 Task: Find connections with filter location Kallithéa with filter topic #Homeofficewith filter profile language French with filter current company Axis Securities Limited with filter school Harcourt Butler Technical University  with filter industry Glass Product Manufacturing with filter service category Training with filter keywords title Wedding Coordinator
Action: Mouse moved to (291, 239)
Screenshot: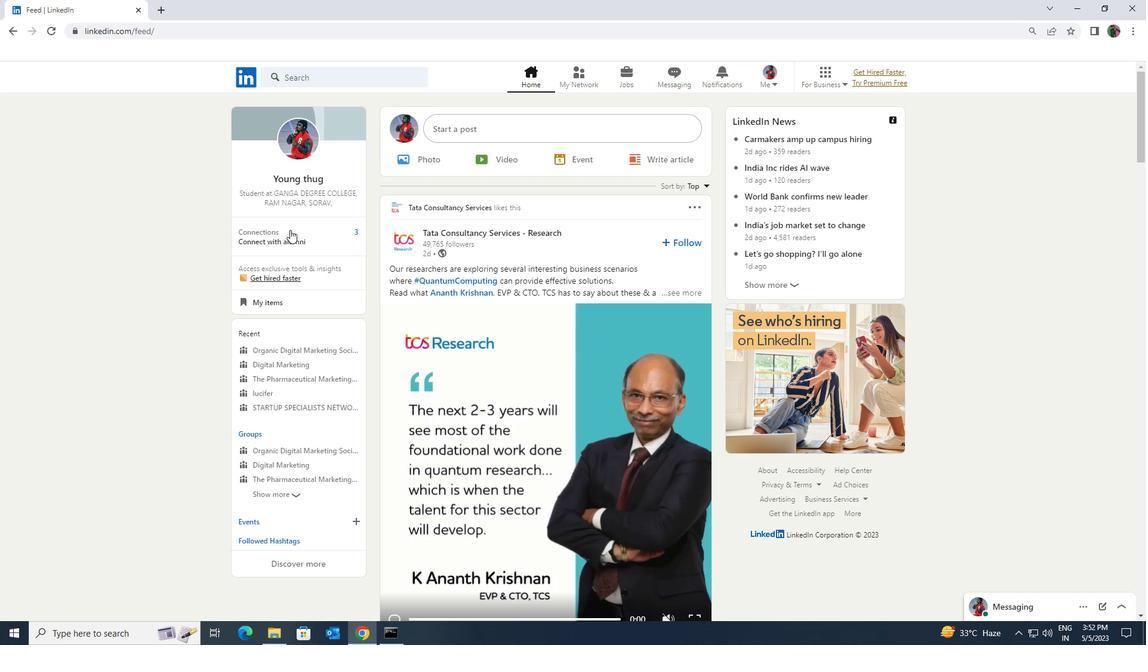 
Action: Mouse pressed left at (291, 239)
Screenshot: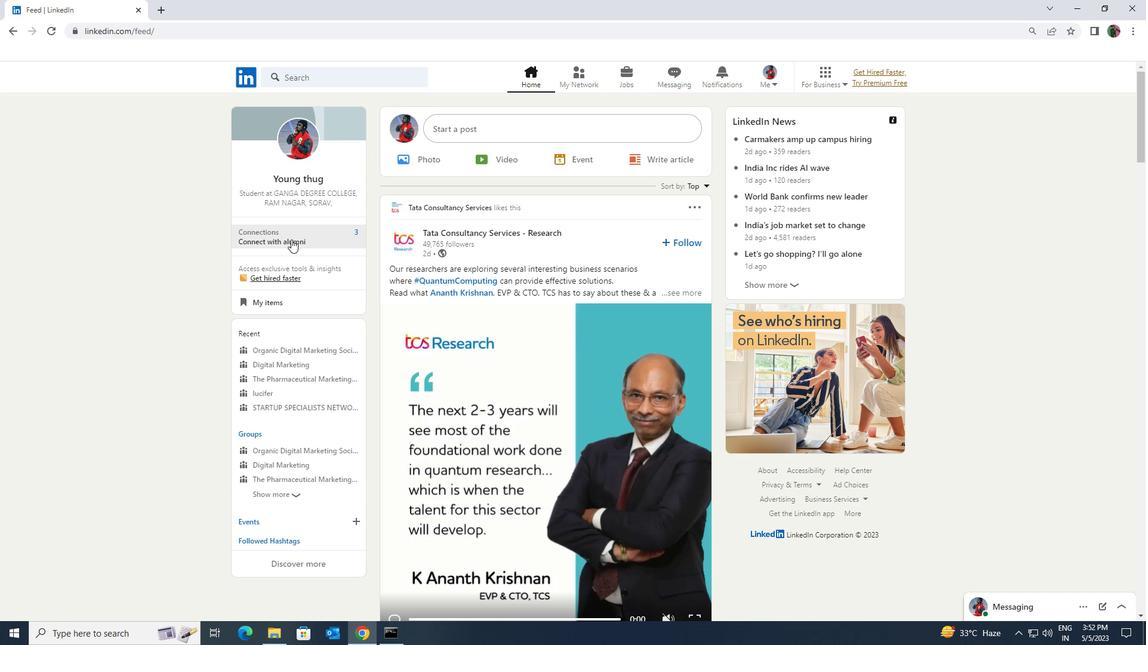 
Action: Mouse moved to (334, 152)
Screenshot: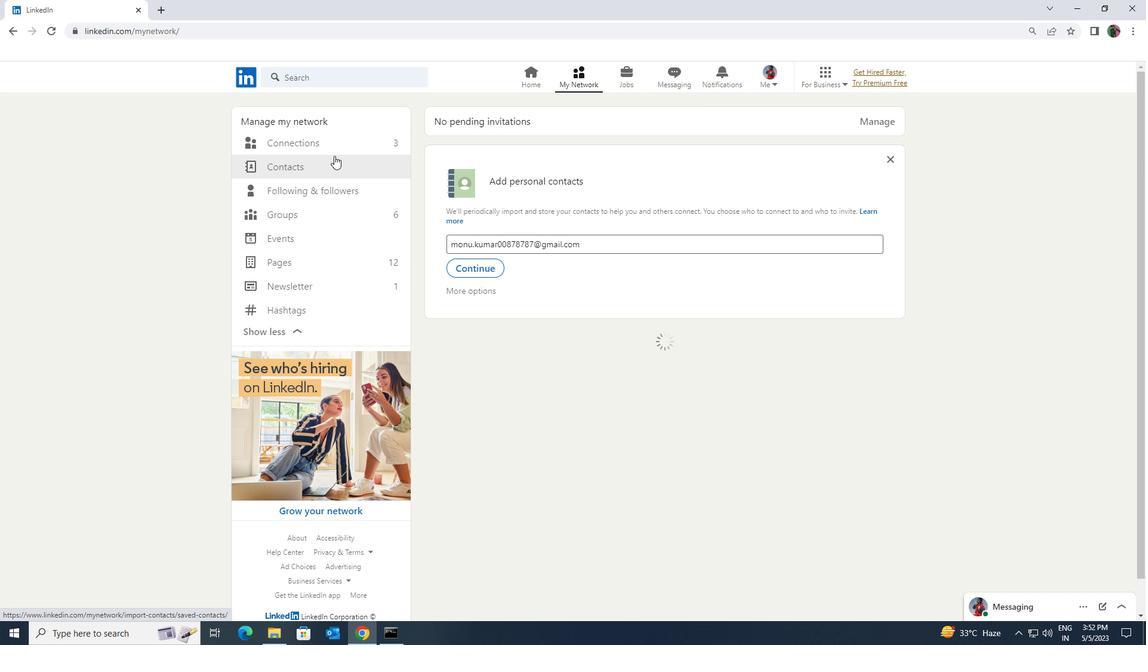 
Action: Mouse pressed left at (334, 152)
Screenshot: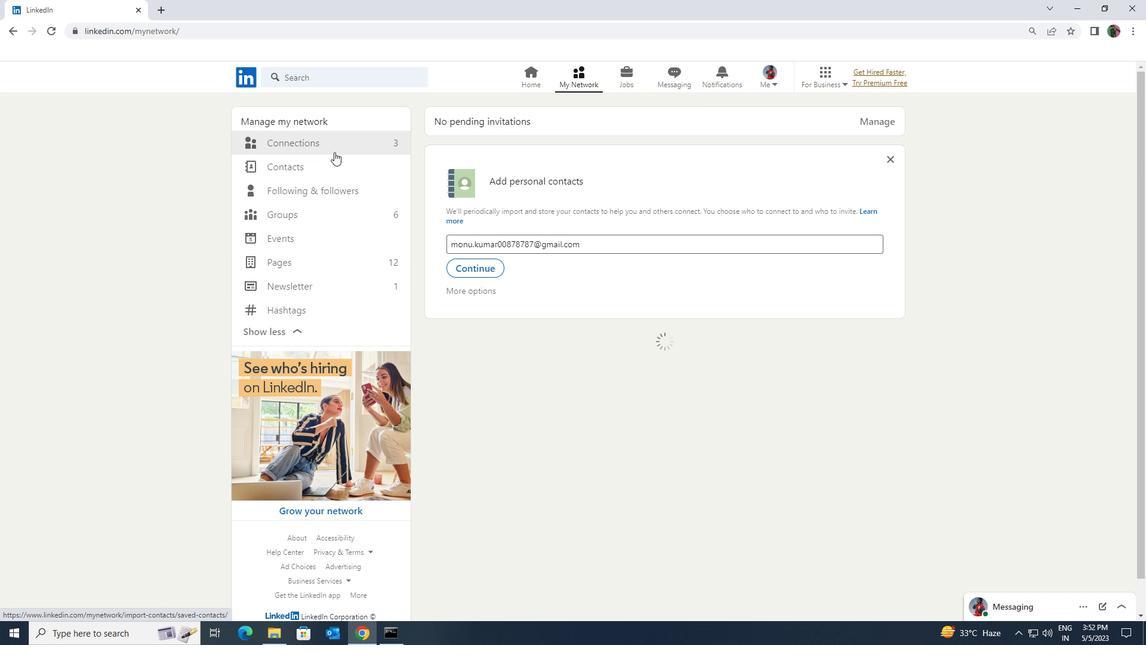 
Action: Mouse moved to (335, 144)
Screenshot: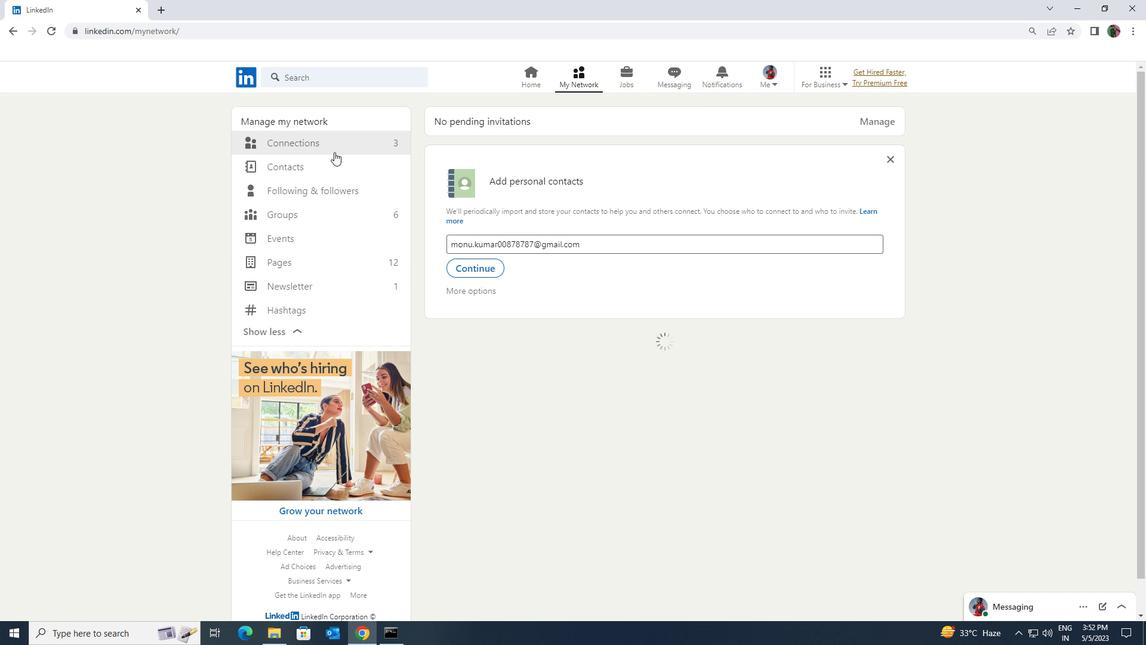 
Action: Mouse pressed left at (335, 144)
Screenshot: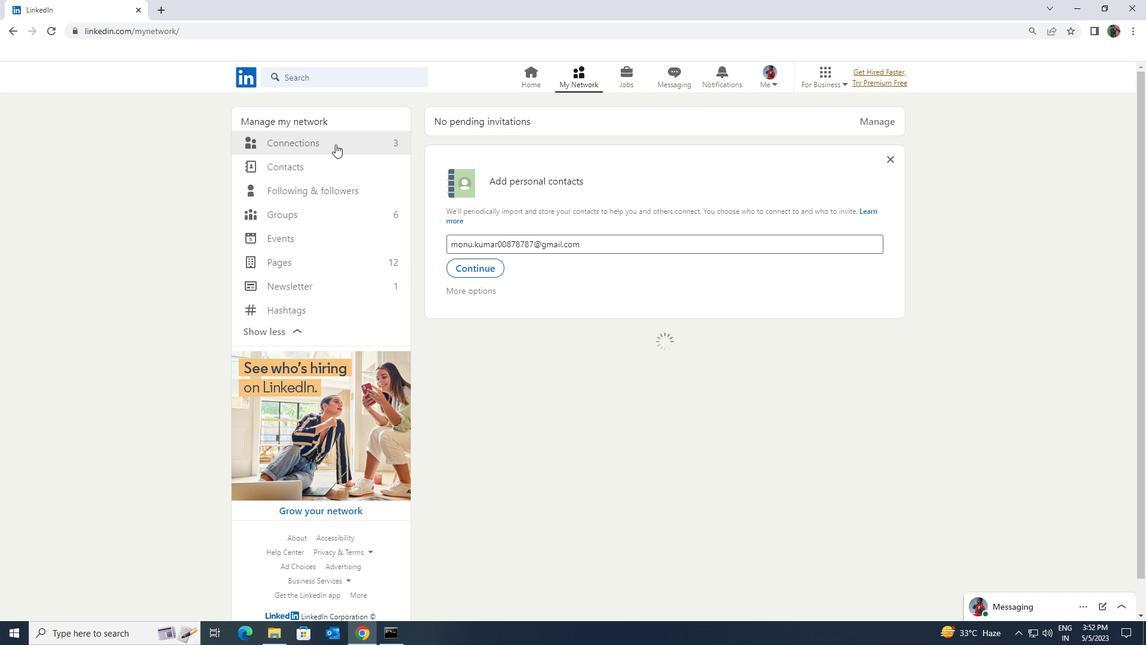 
Action: Mouse moved to (384, 139)
Screenshot: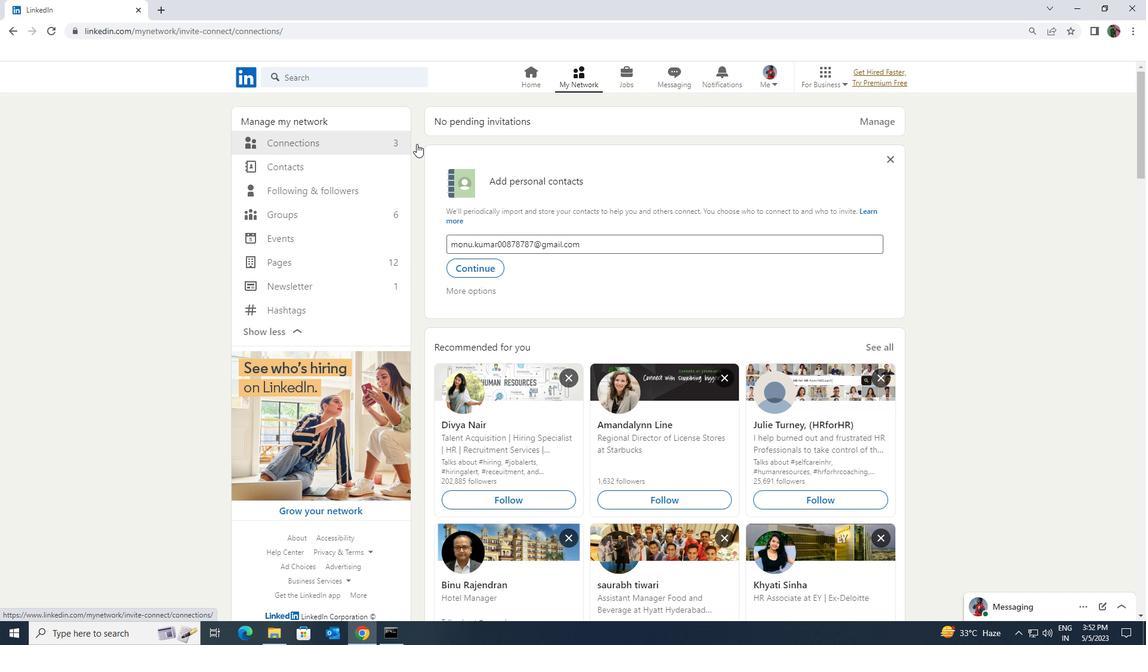 
Action: Mouse pressed left at (384, 139)
Screenshot: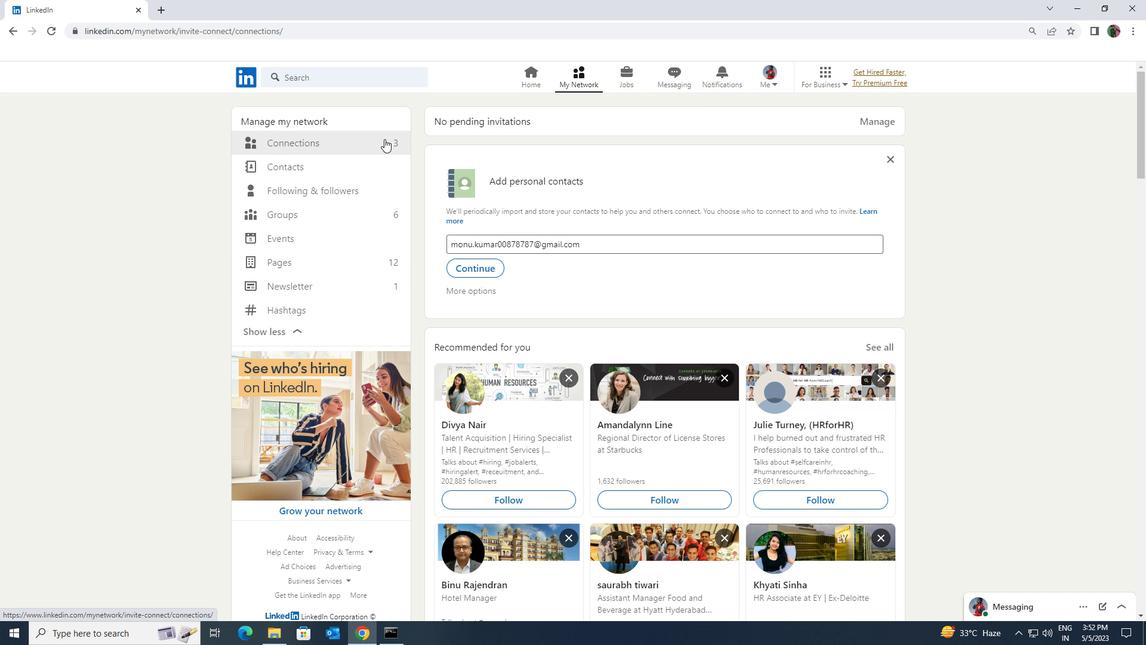 
Action: Mouse moved to (372, 140)
Screenshot: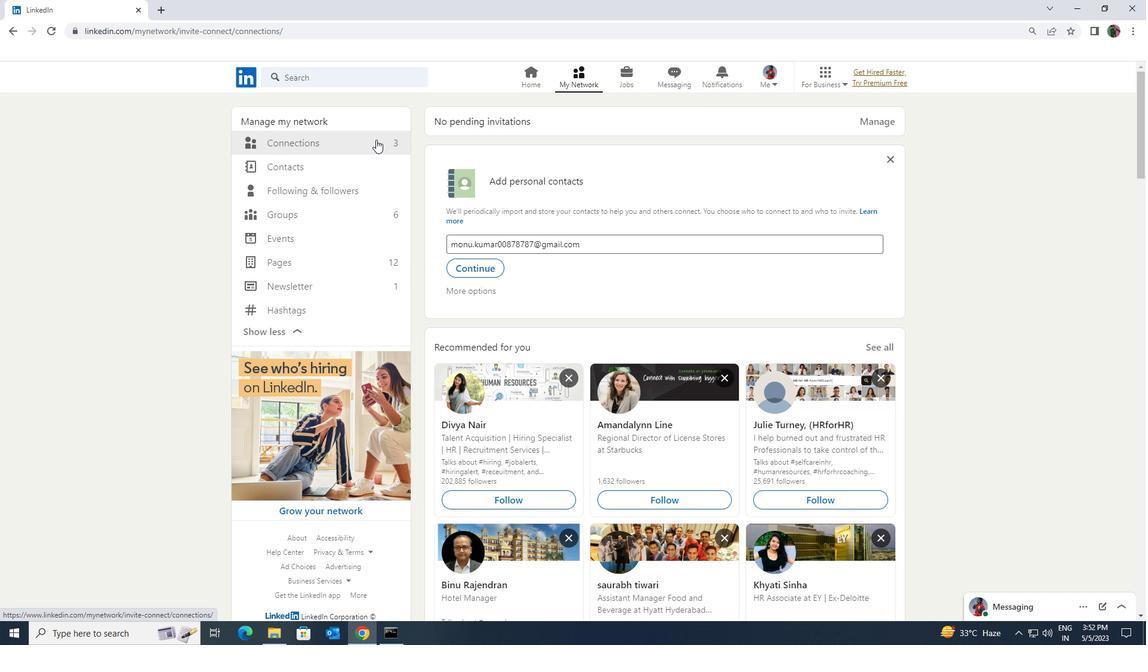 
Action: Mouse pressed left at (372, 140)
Screenshot: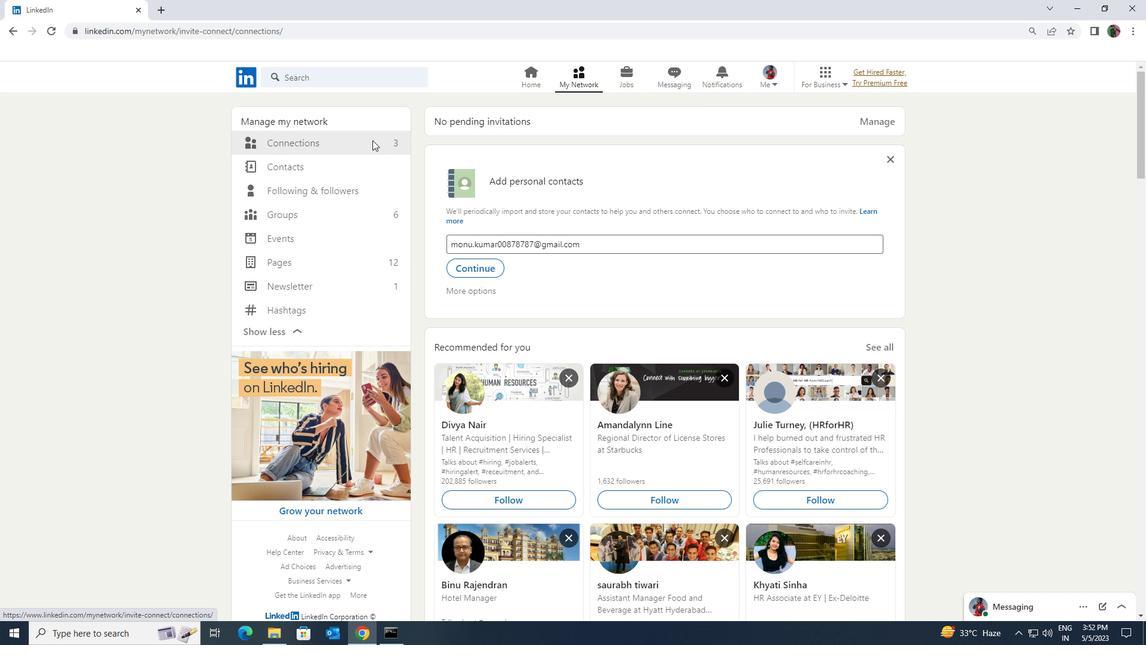 
Action: Mouse moved to (646, 146)
Screenshot: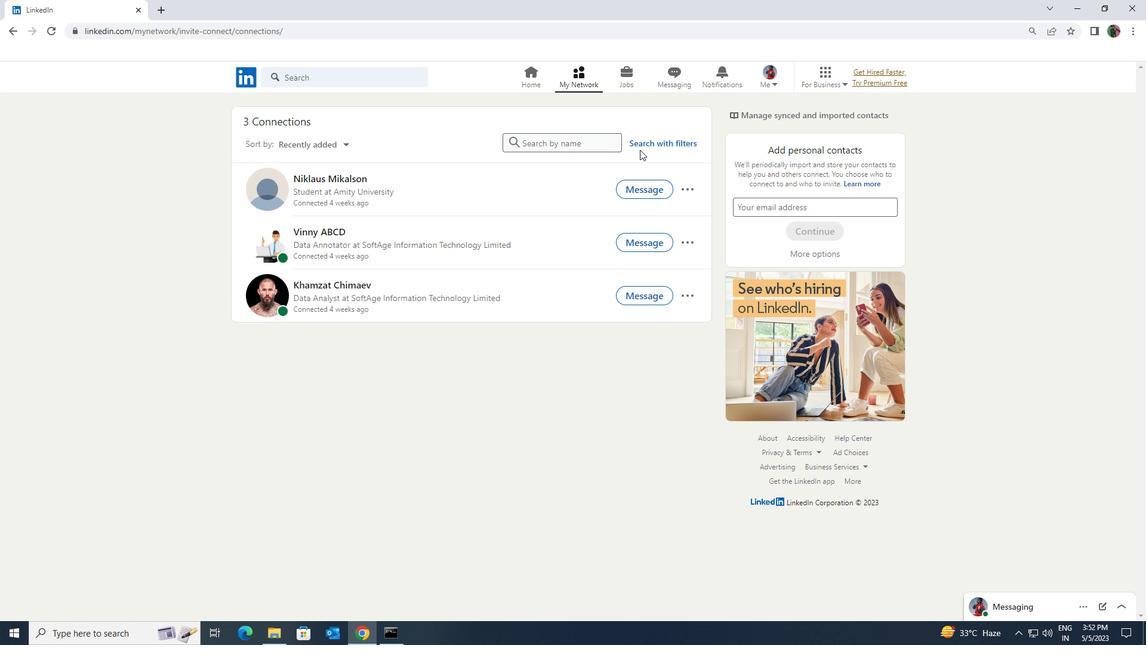 
Action: Mouse pressed left at (646, 146)
Screenshot: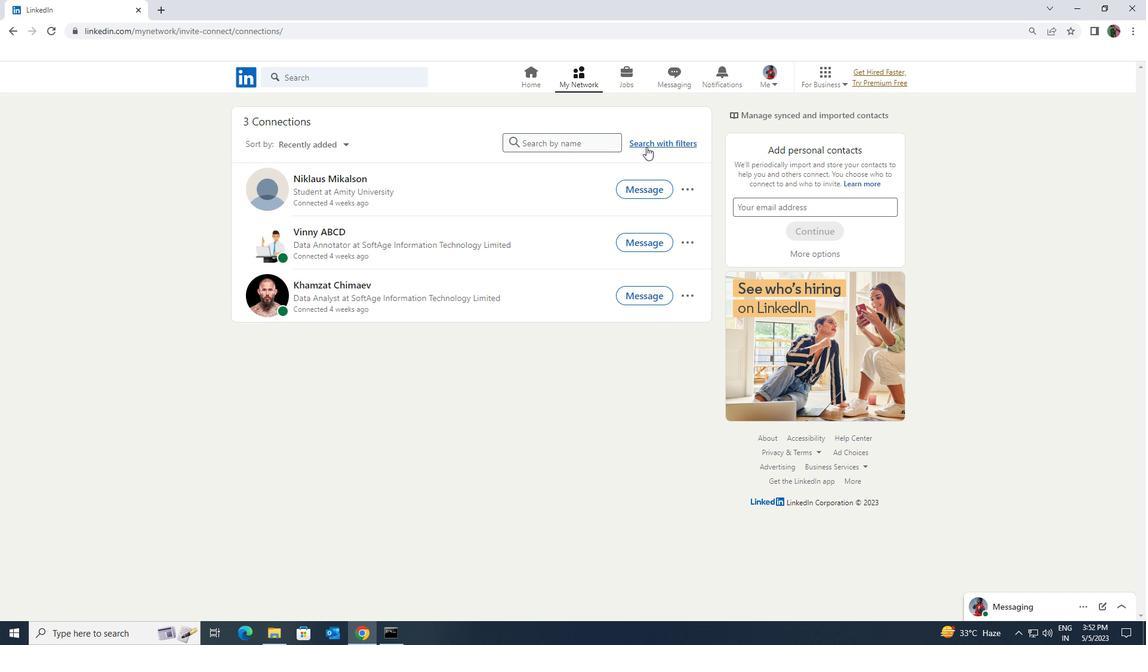 
Action: Mouse moved to (607, 117)
Screenshot: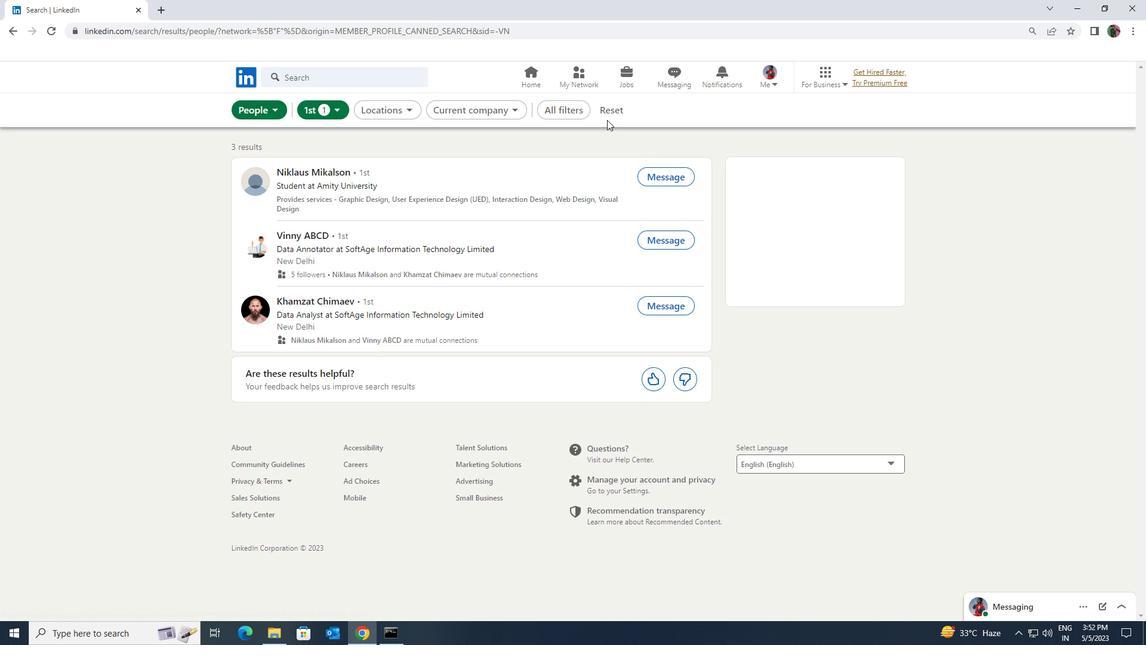 
Action: Mouse pressed left at (607, 117)
Screenshot: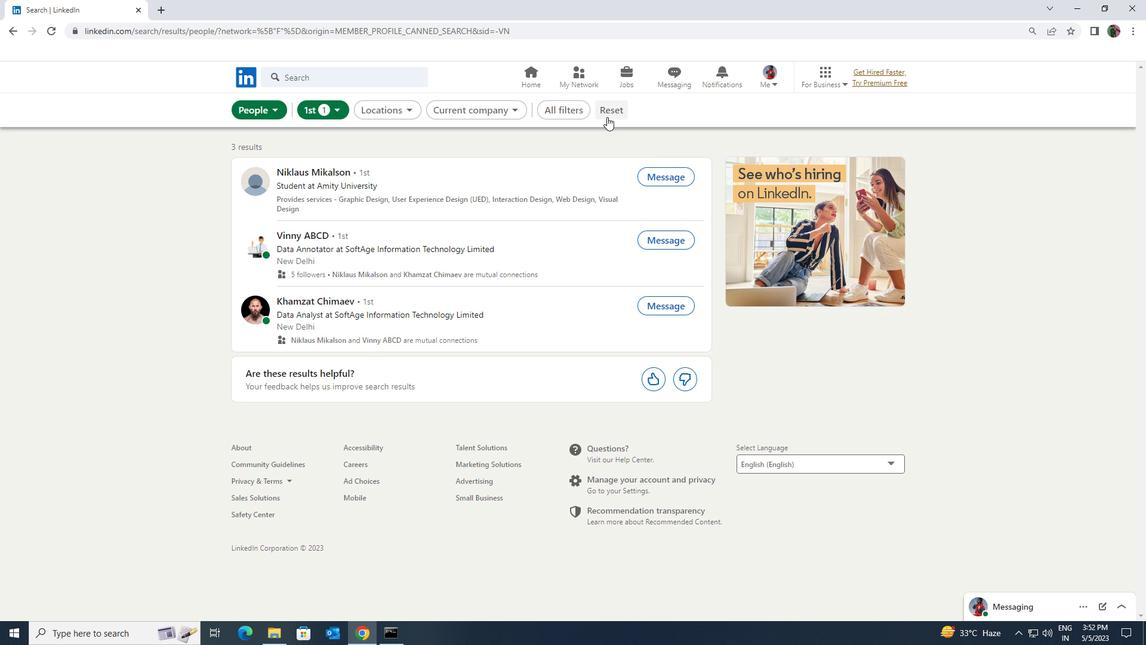 
Action: Mouse moved to (590, 115)
Screenshot: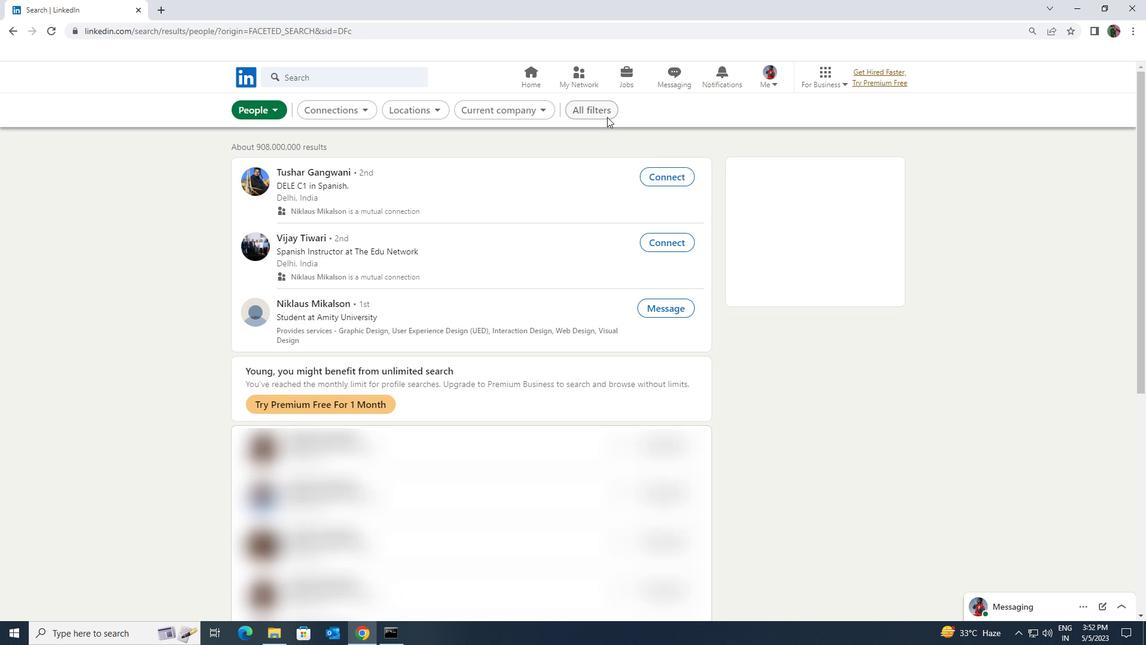 
Action: Mouse pressed left at (590, 115)
Screenshot: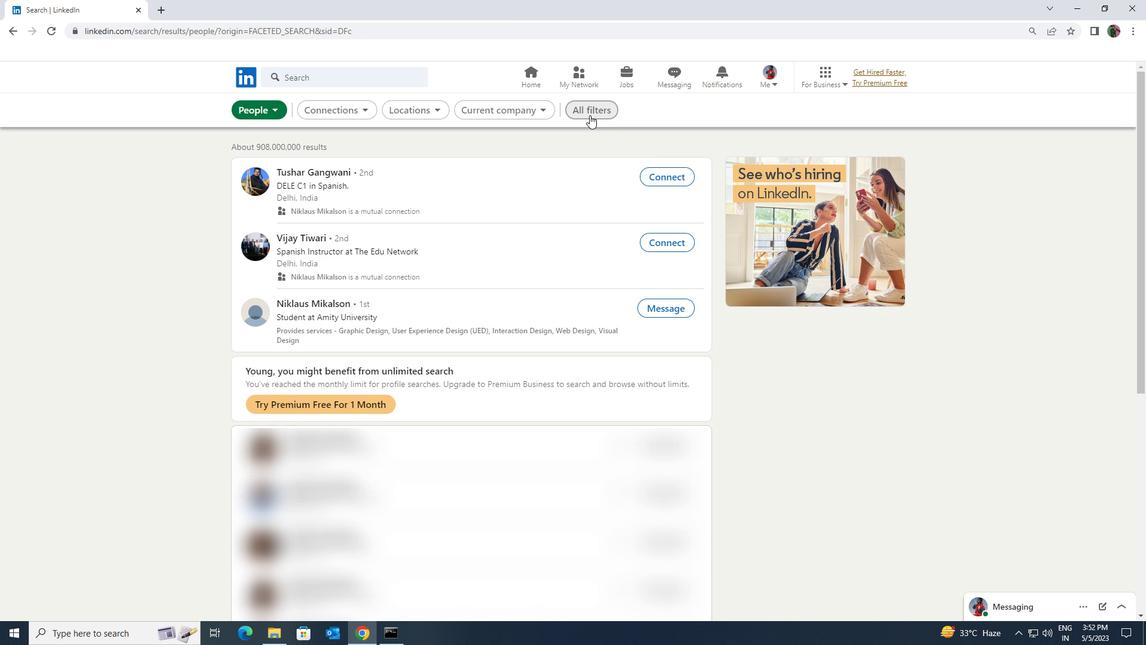 
Action: Mouse moved to (1008, 466)
Screenshot: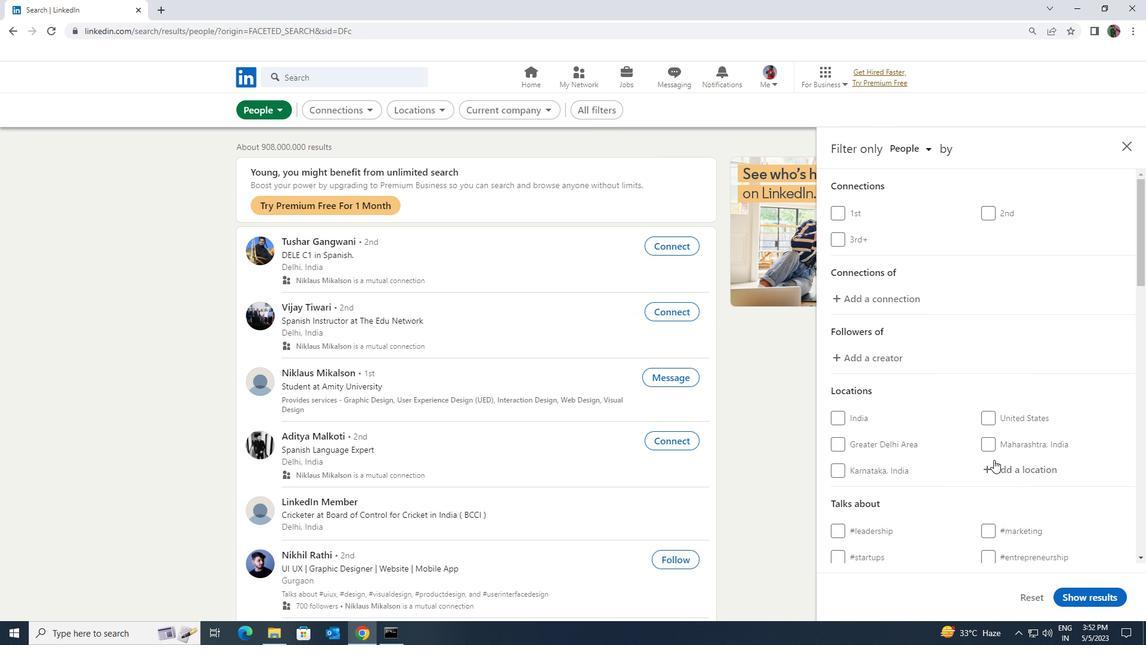
Action: Mouse pressed left at (1008, 466)
Screenshot: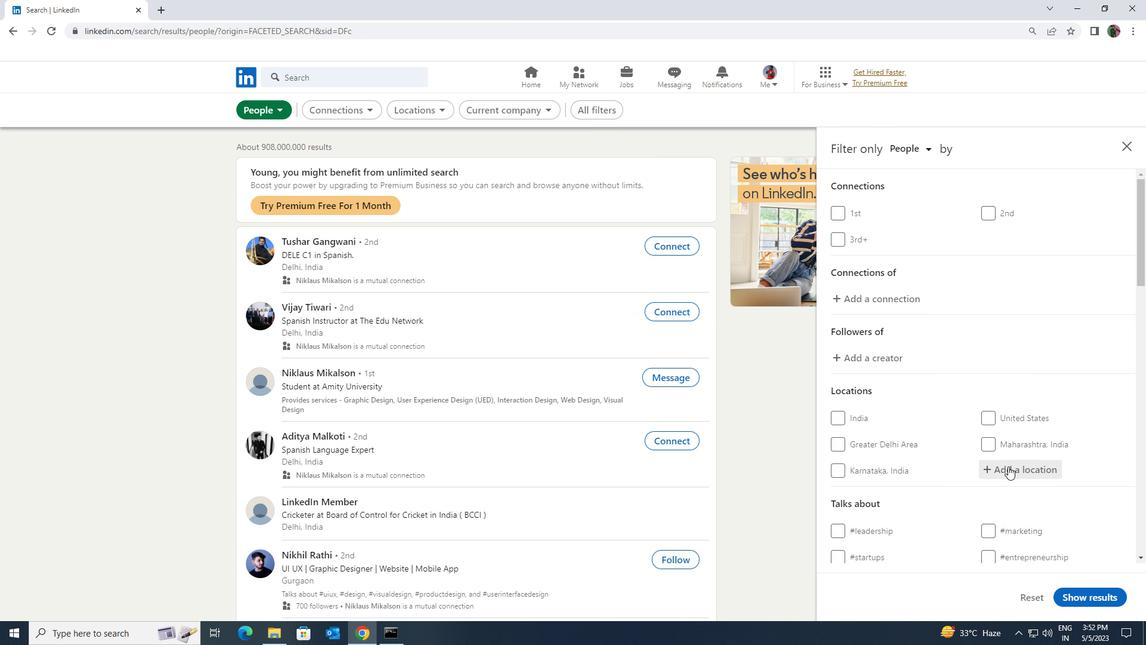 
Action: Key pressed <Key.shift>KALL
Screenshot: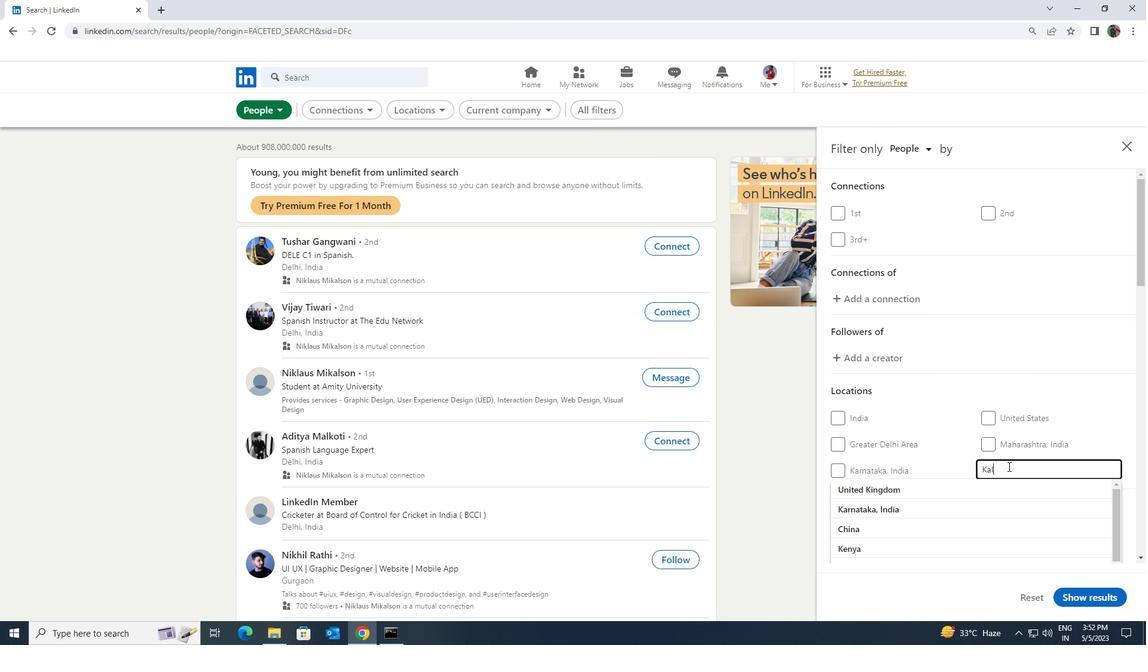 
Action: Mouse moved to (1005, 485)
Screenshot: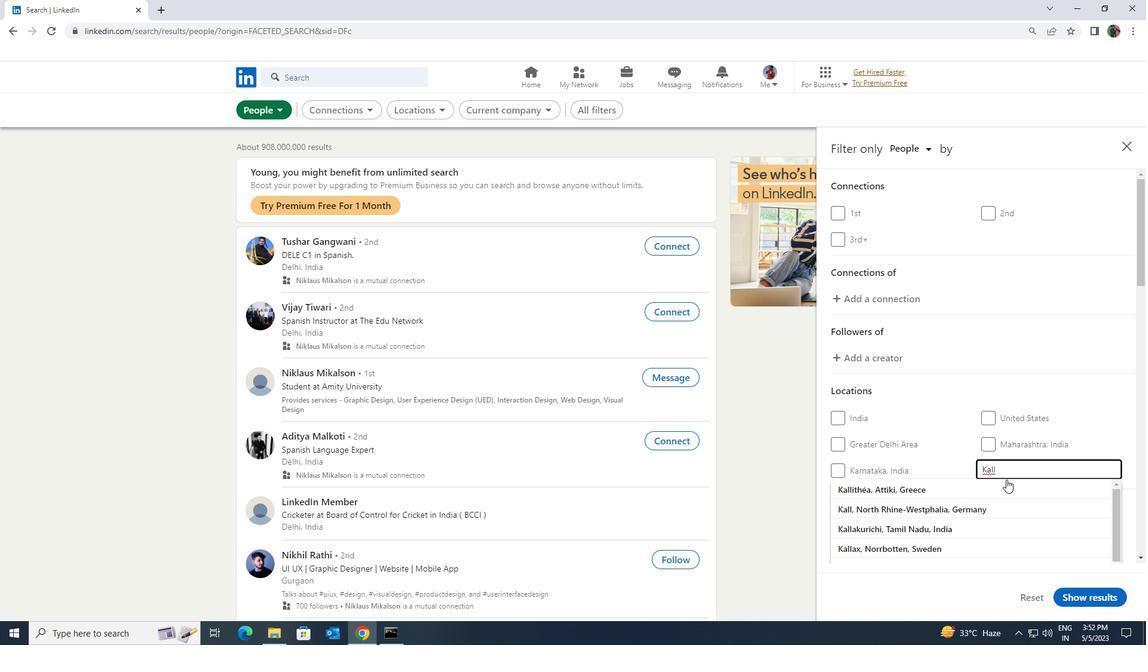 
Action: Mouse pressed left at (1005, 485)
Screenshot: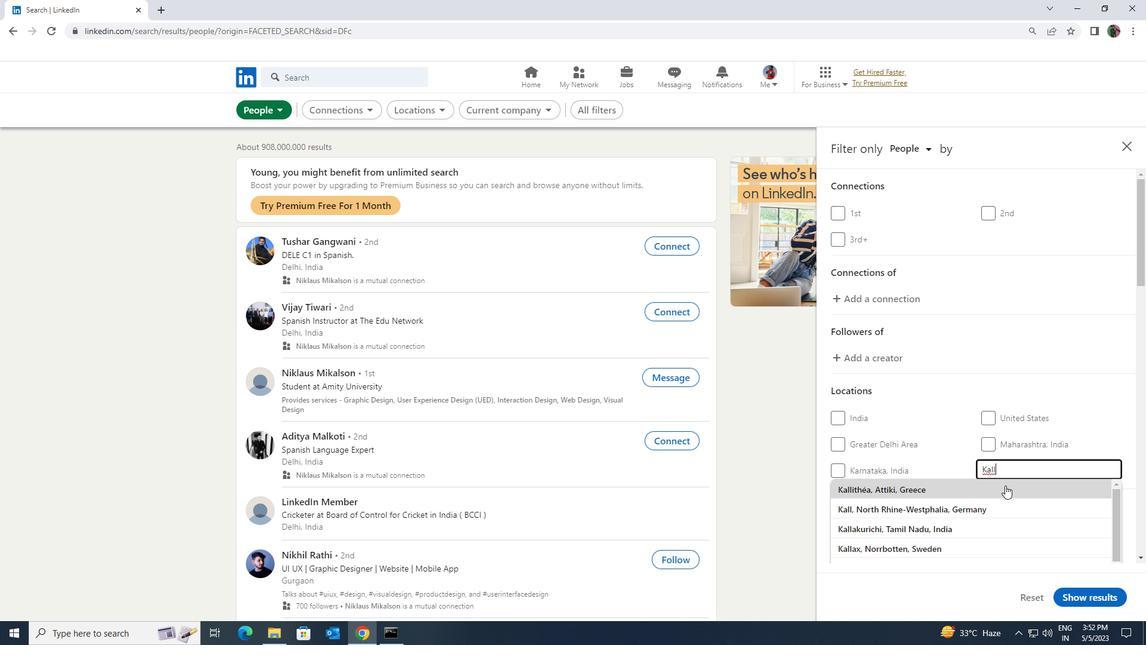 
Action: Mouse scrolled (1005, 485) with delta (0, 0)
Screenshot: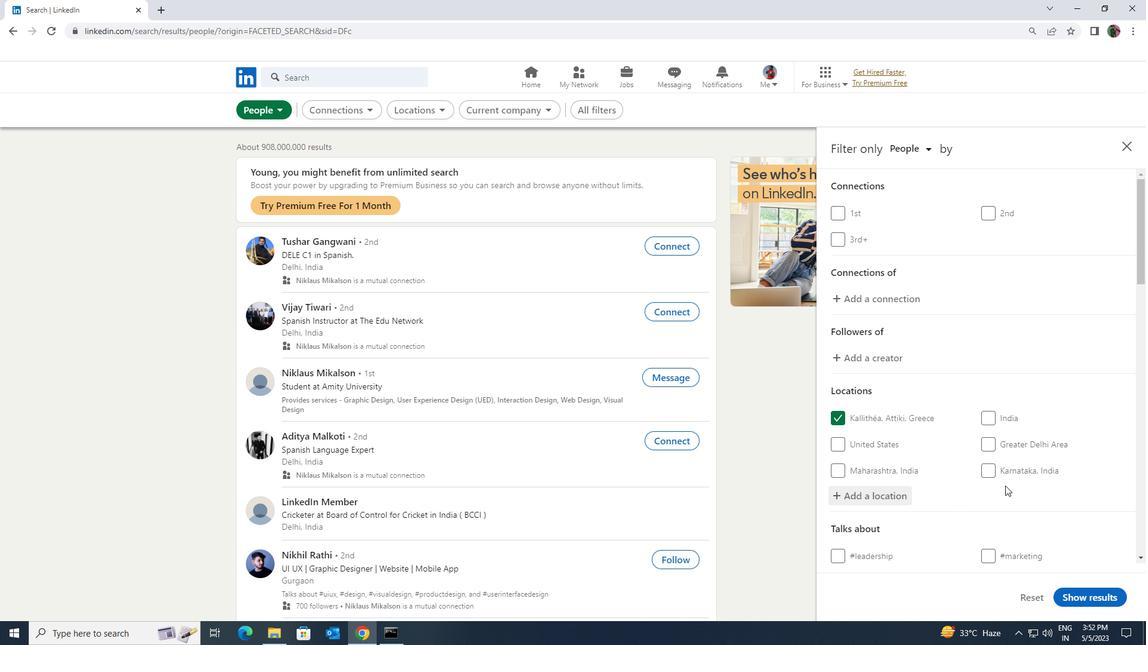
Action: Mouse scrolled (1005, 485) with delta (0, 0)
Screenshot: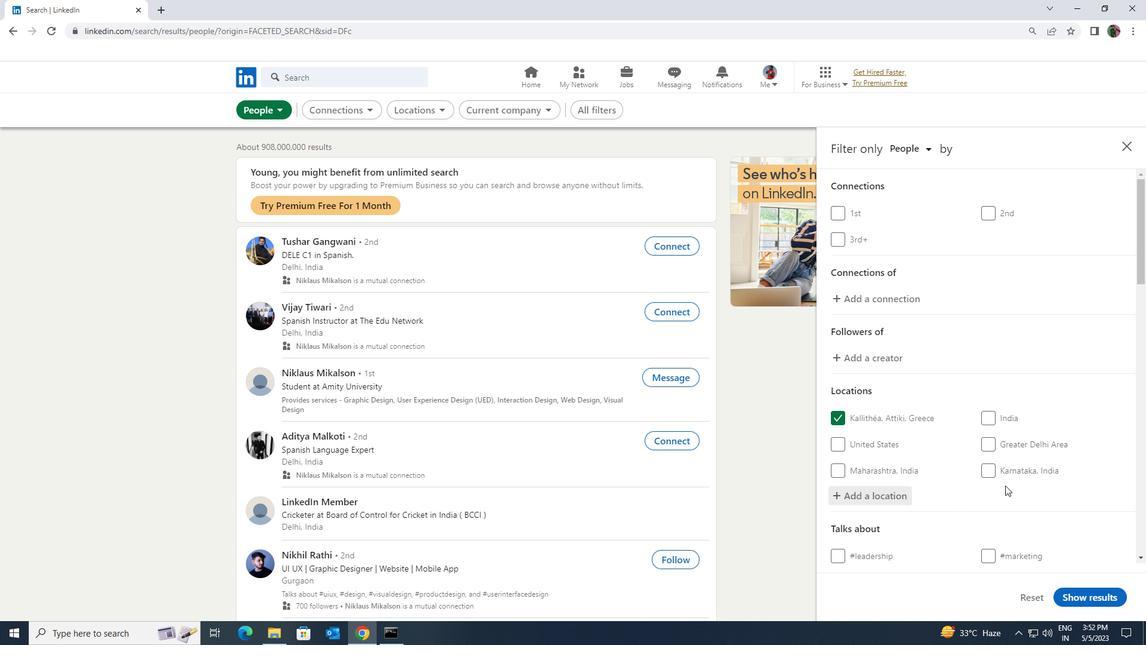 
Action: Mouse moved to (1005, 487)
Screenshot: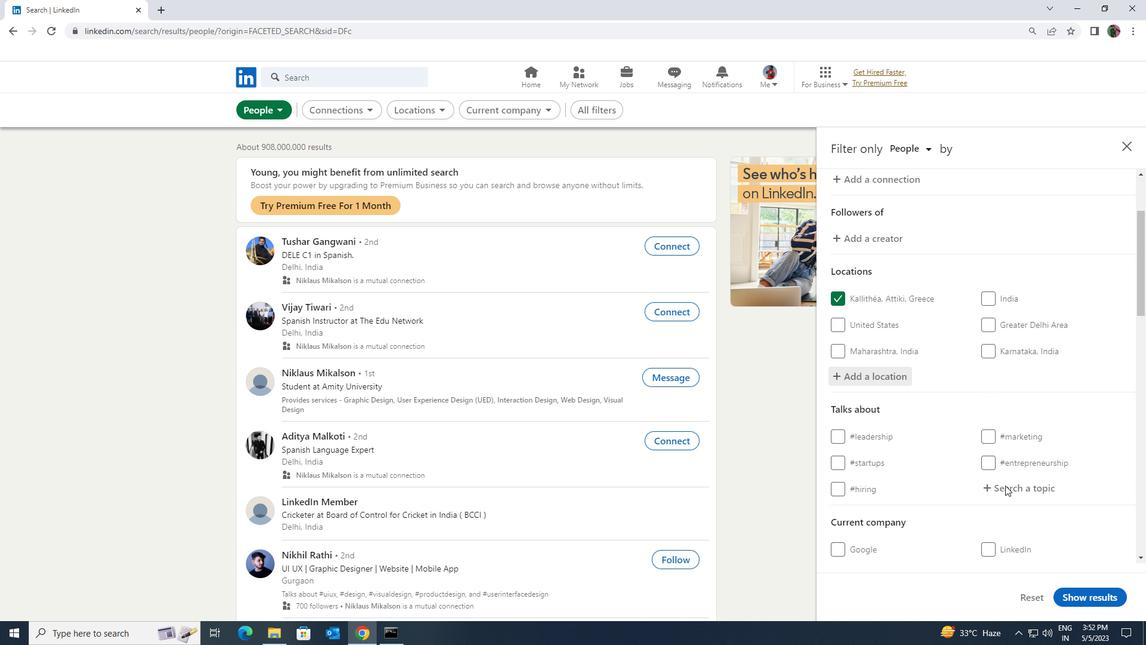 
Action: Mouse pressed left at (1005, 487)
Screenshot: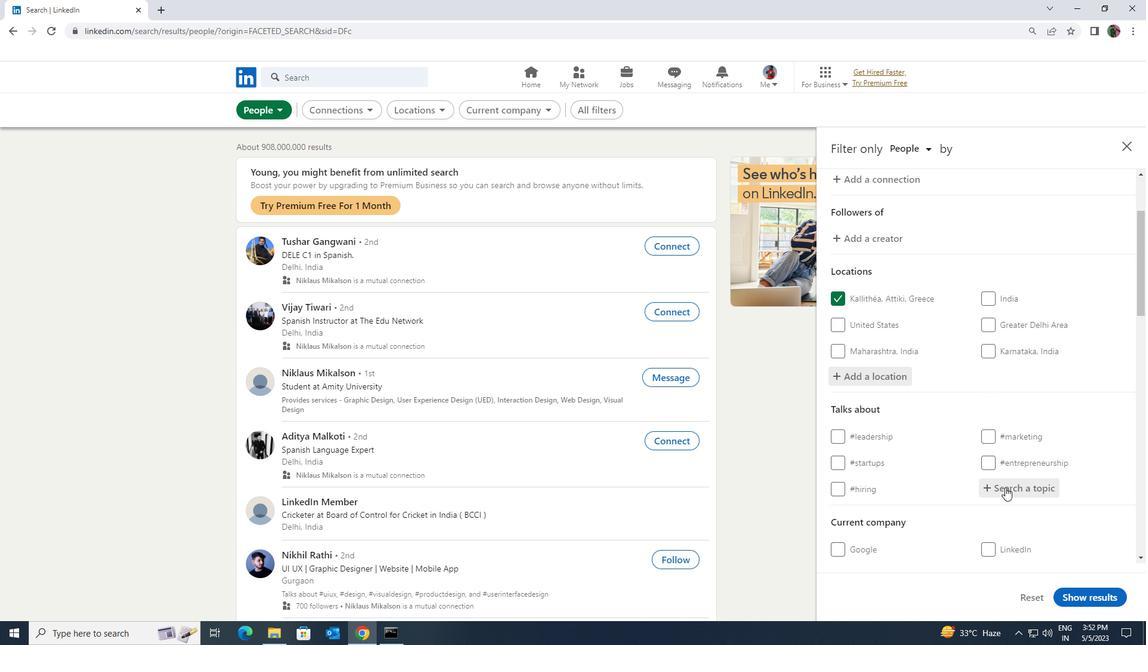 
Action: Key pressed <Key.shift><Key.shift><Key.shift><Key.shift><Key.shift><Key.shift><Key.shift><Key.shift><Key.shift><Key.shift><Key.shift>HOMEOFFICE
Screenshot: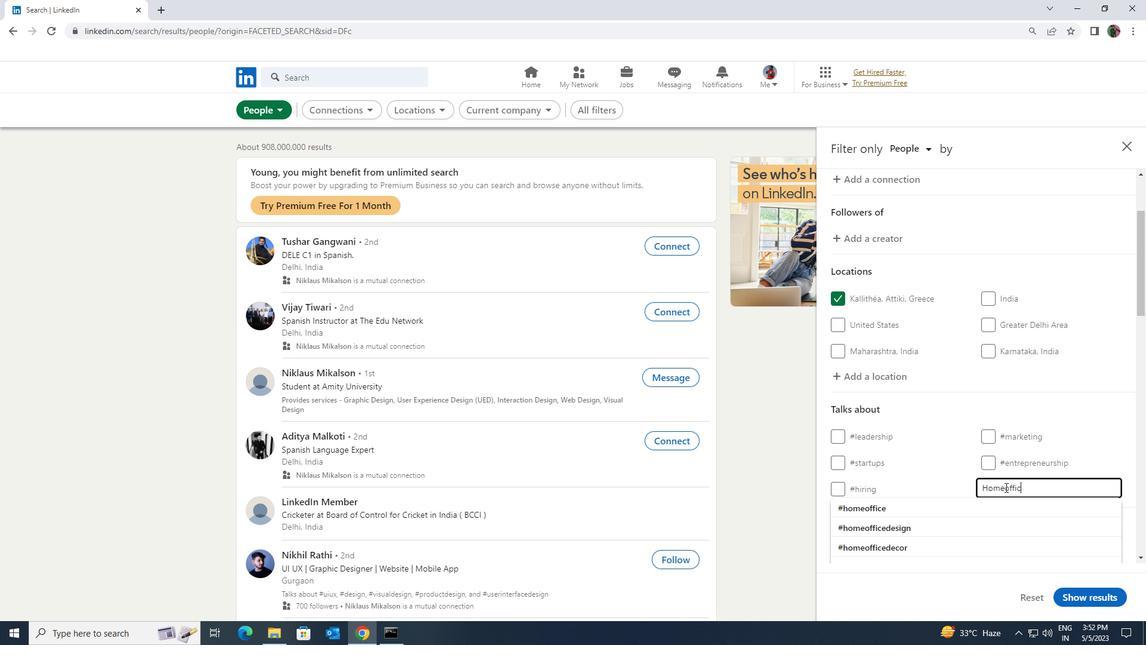 
Action: Mouse moved to (1005, 496)
Screenshot: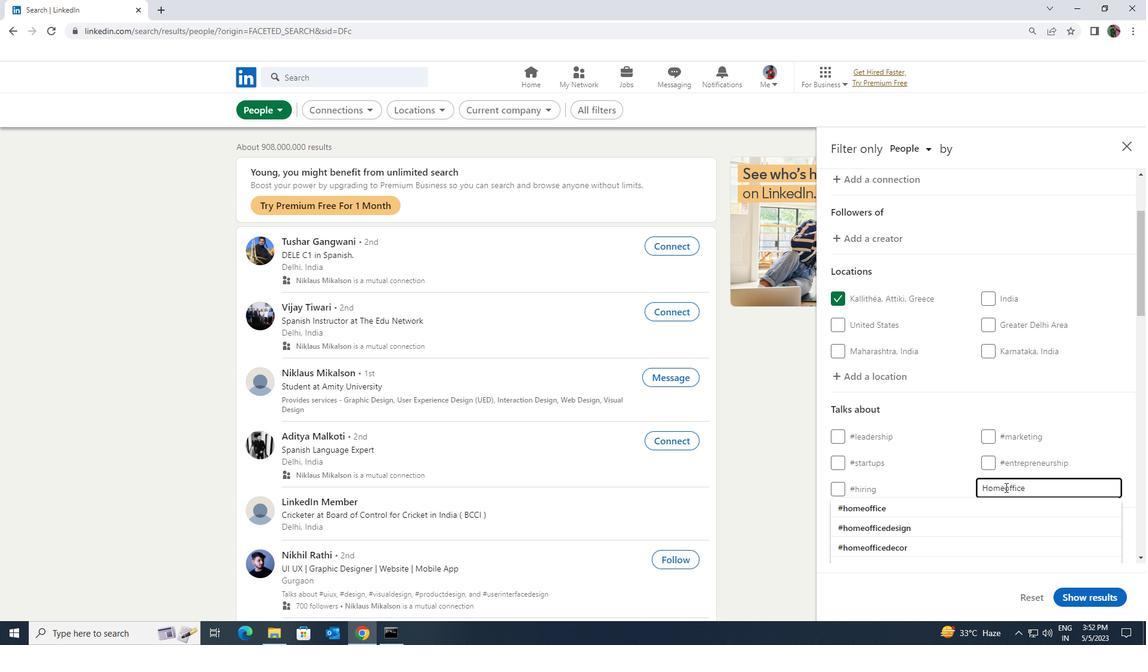 
Action: Mouse pressed left at (1005, 496)
Screenshot: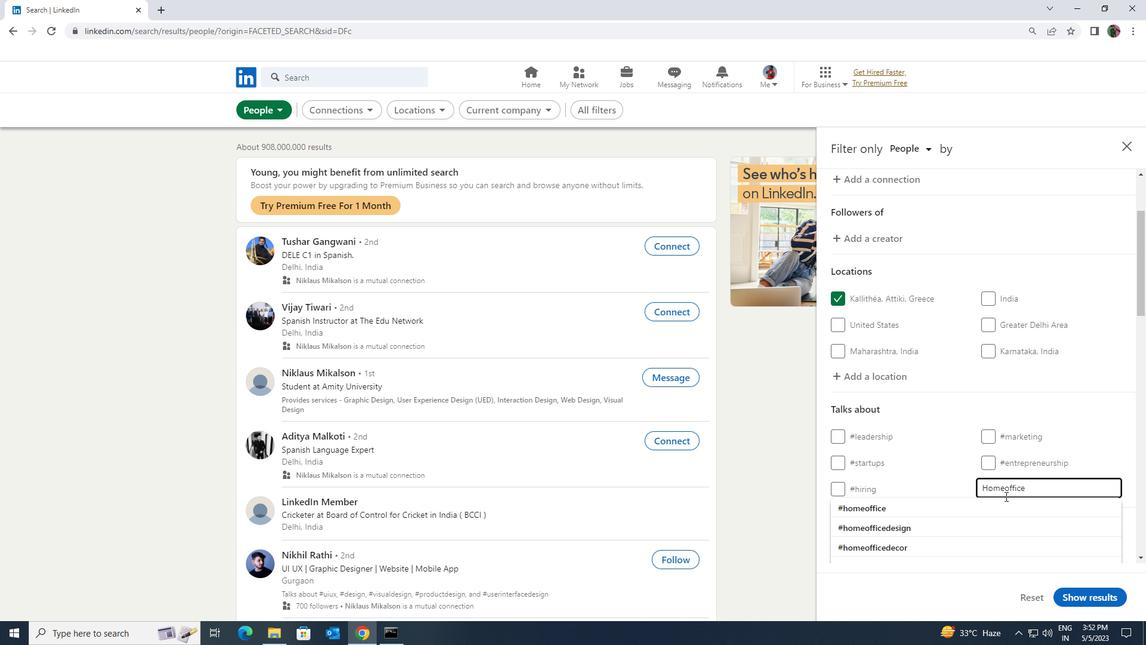 
Action: Mouse moved to (1005, 498)
Screenshot: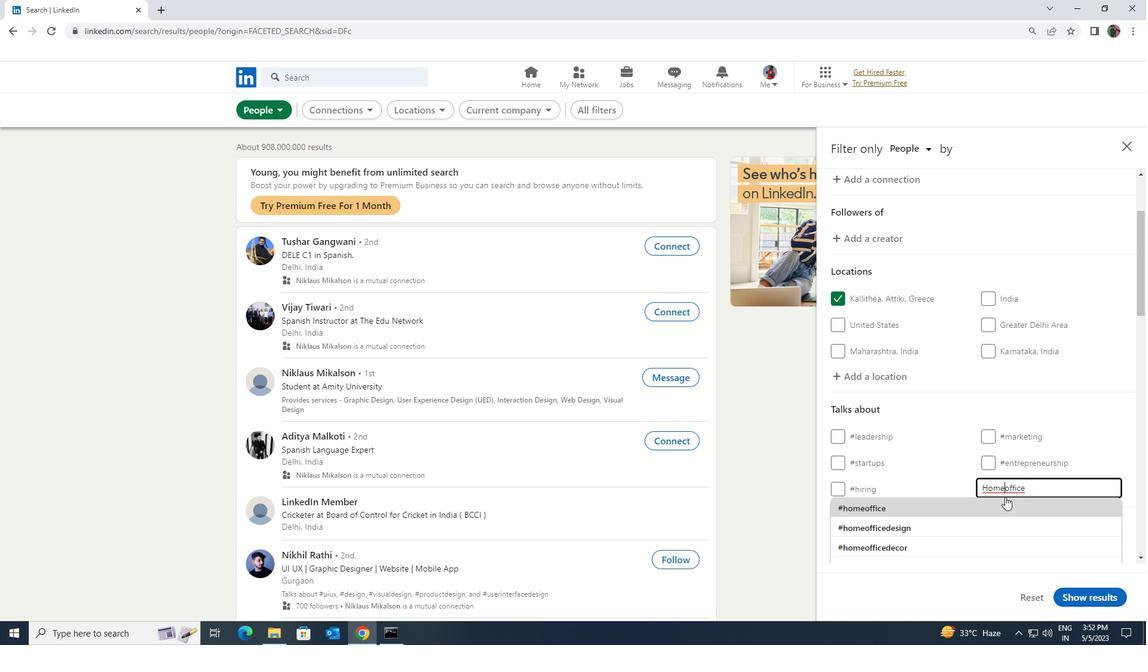 
Action: Mouse pressed left at (1005, 498)
Screenshot: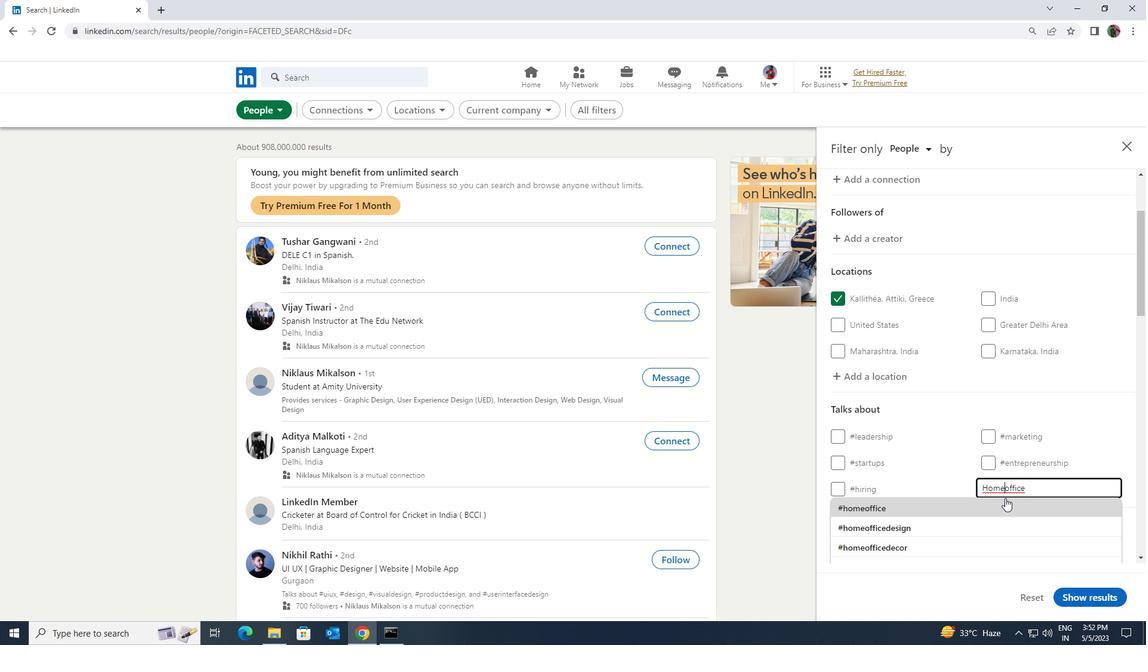 
Action: Mouse scrolled (1005, 498) with delta (0, 0)
Screenshot: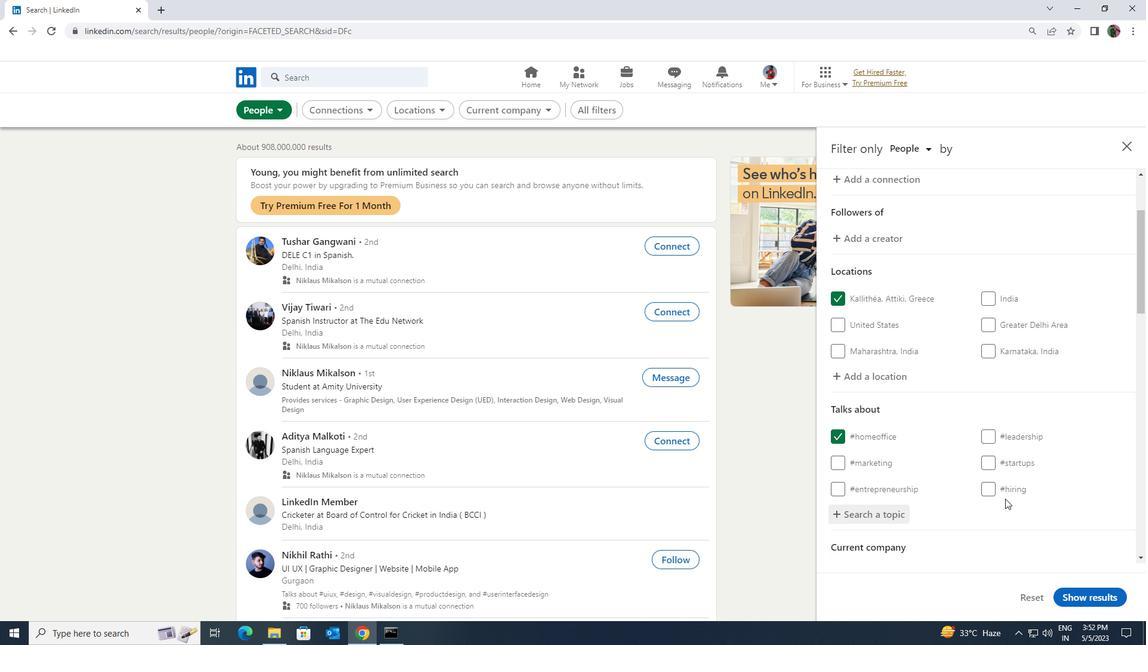 
Action: Mouse scrolled (1005, 498) with delta (0, 0)
Screenshot: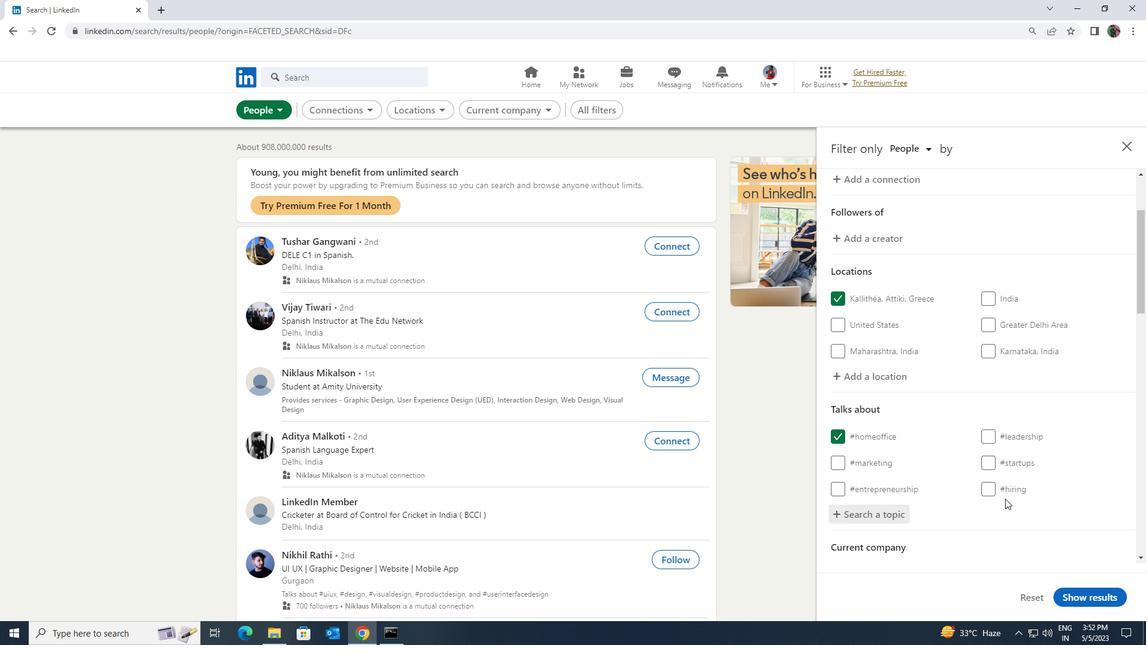 
Action: Mouse scrolled (1005, 498) with delta (0, 0)
Screenshot: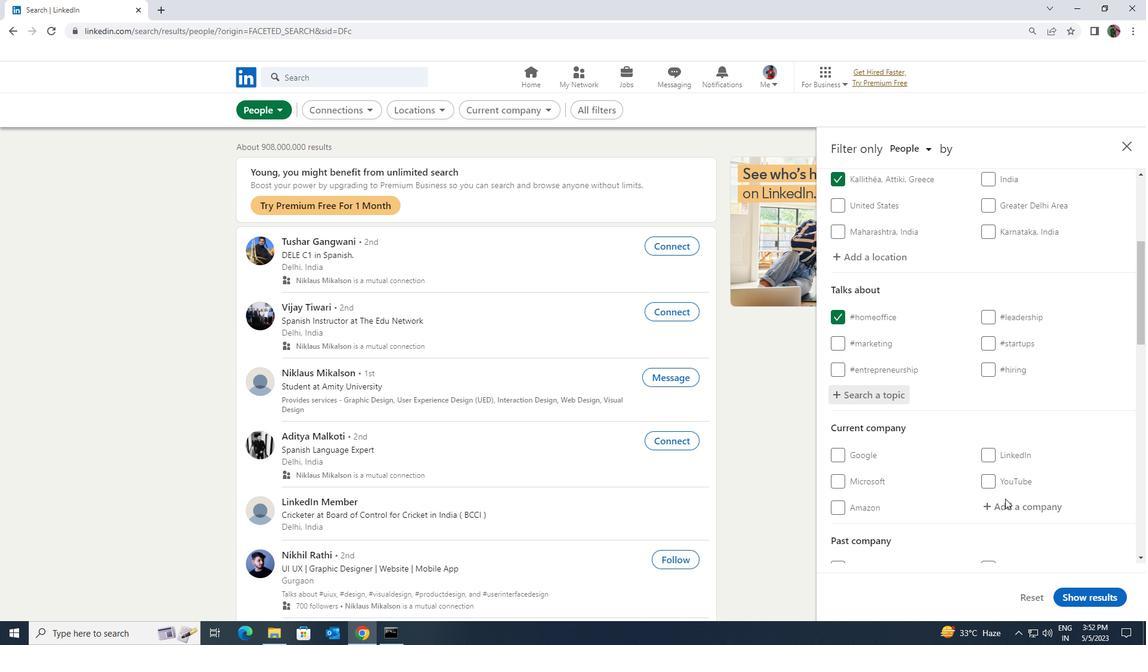 
Action: Mouse scrolled (1005, 498) with delta (0, 0)
Screenshot: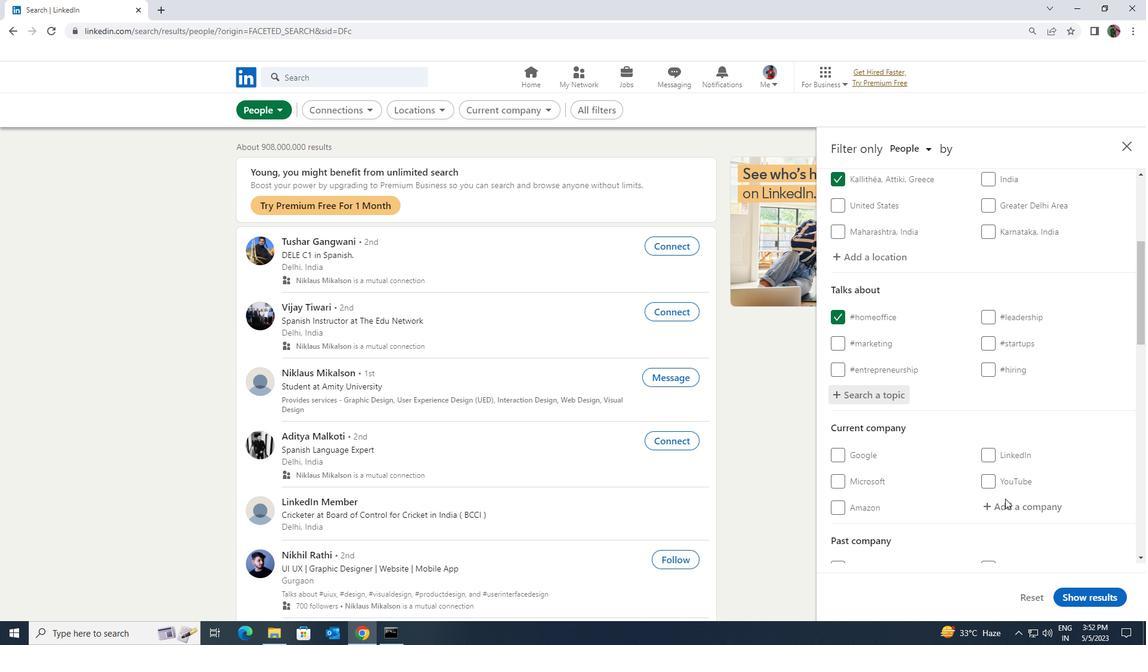
Action: Mouse scrolled (1005, 498) with delta (0, 0)
Screenshot: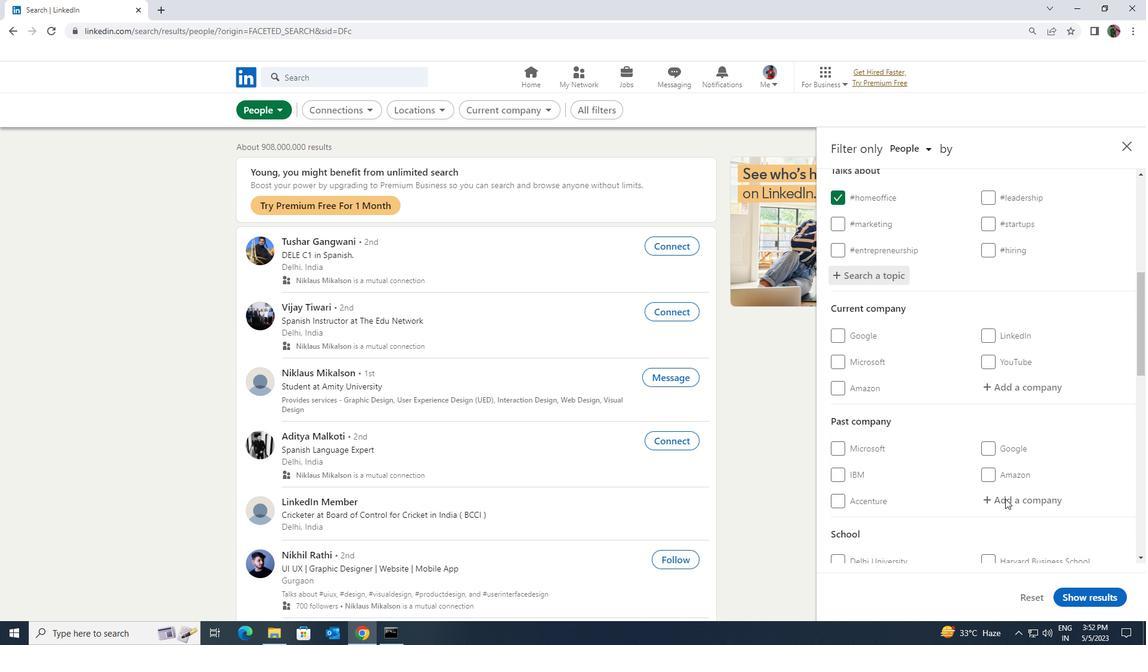 
Action: Mouse scrolled (1005, 498) with delta (0, 0)
Screenshot: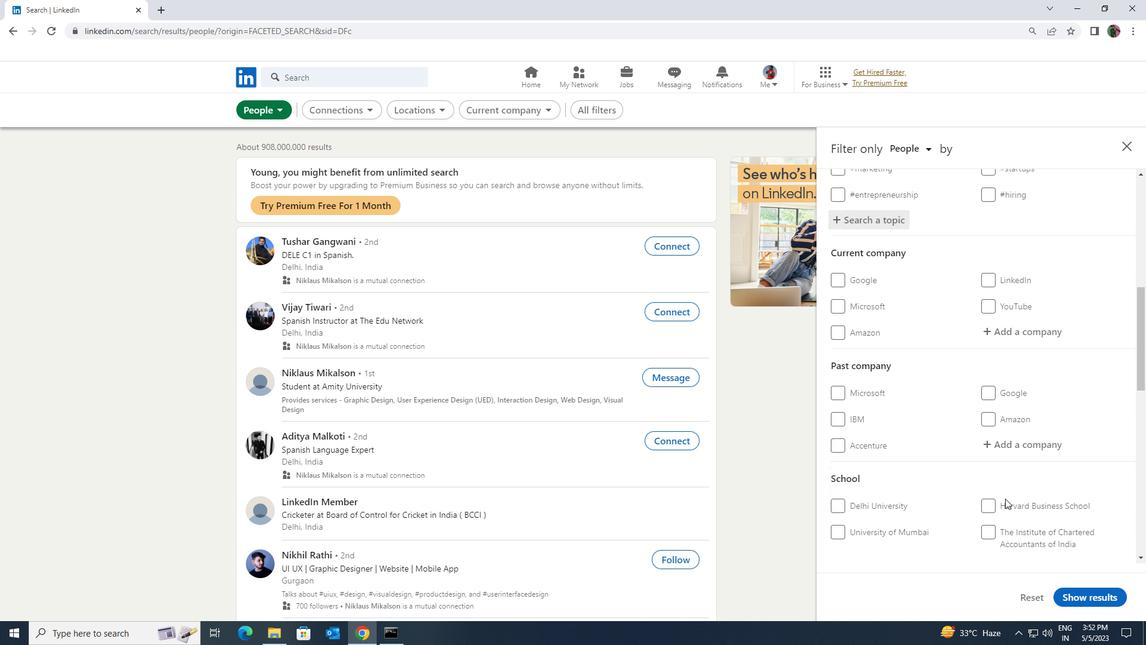 
Action: Mouse scrolled (1005, 498) with delta (0, 0)
Screenshot: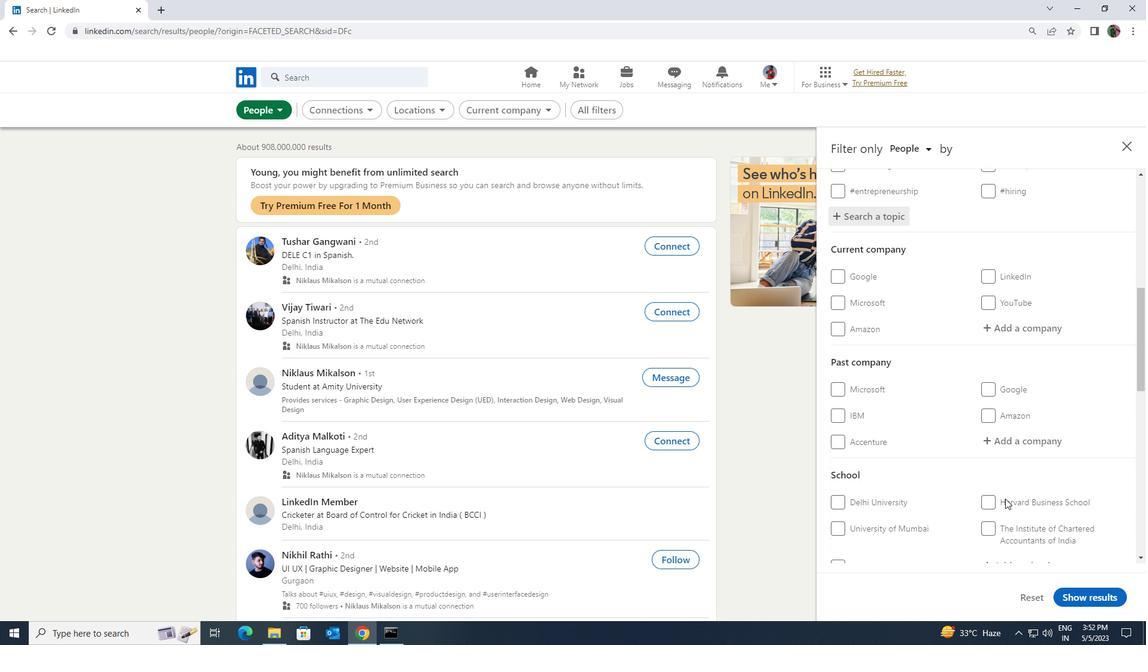 
Action: Mouse scrolled (1005, 498) with delta (0, 0)
Screenshot: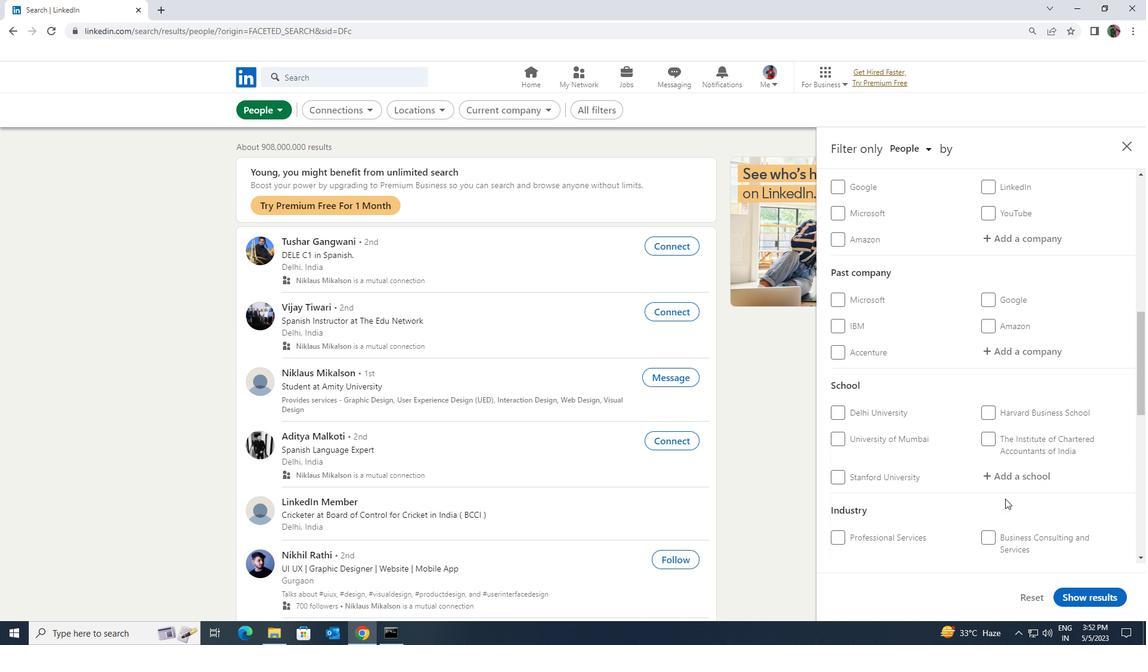 
Action: Mouse scrolled (1005, 498) with delta (0, 0)
Screenshot: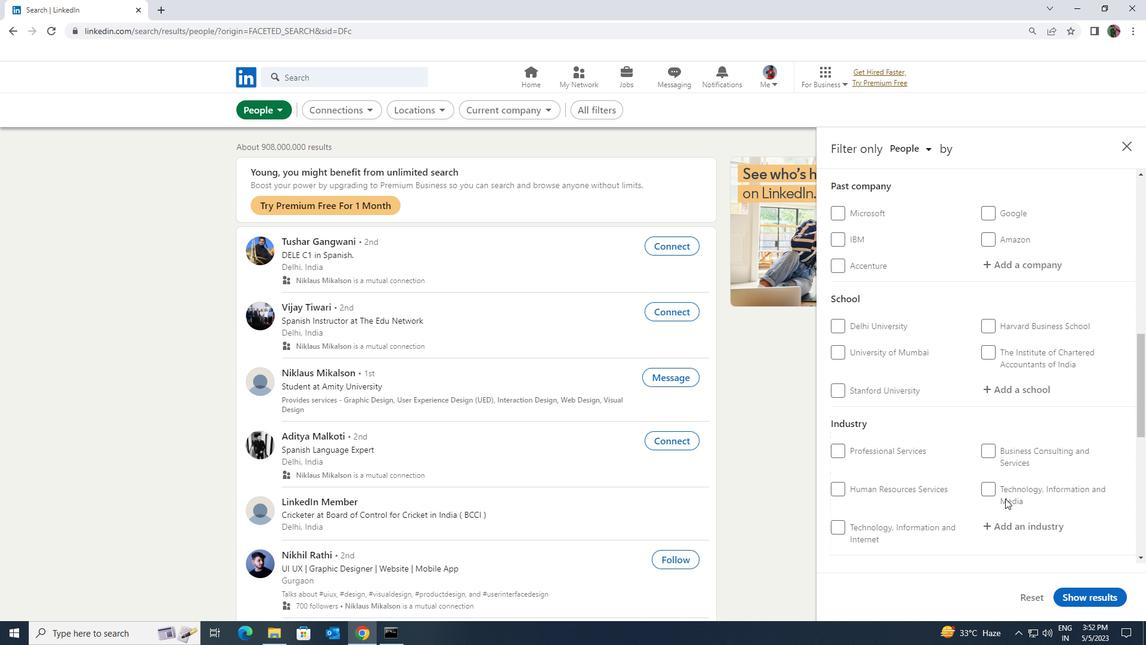 
Action: Mouse scrolled (1005, 498) with delta (0, 0)
Screenshot: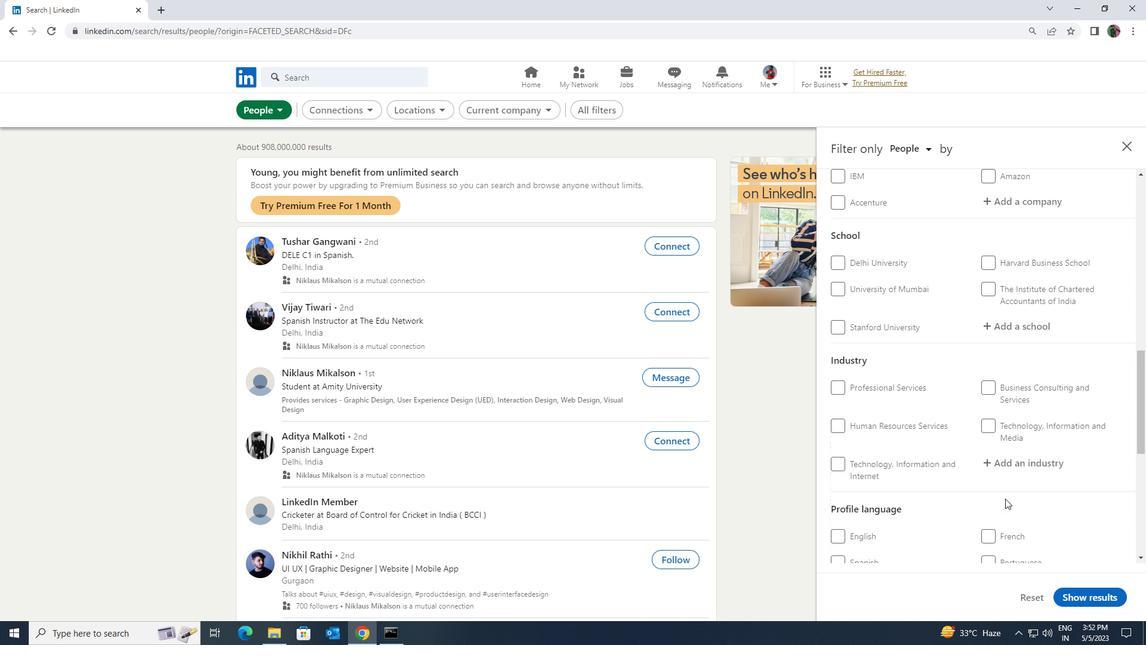
Action: Mouse moved to (987, 481)
Screenshot: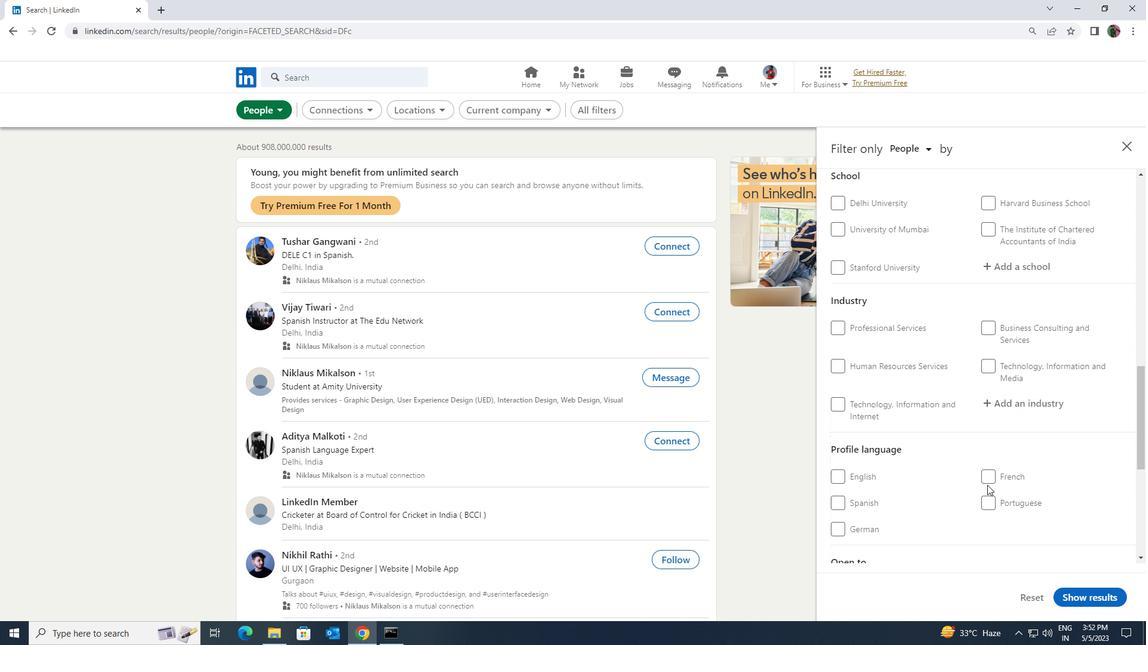 
Action: Mouse pressed left at (987, 481)
Screenshot: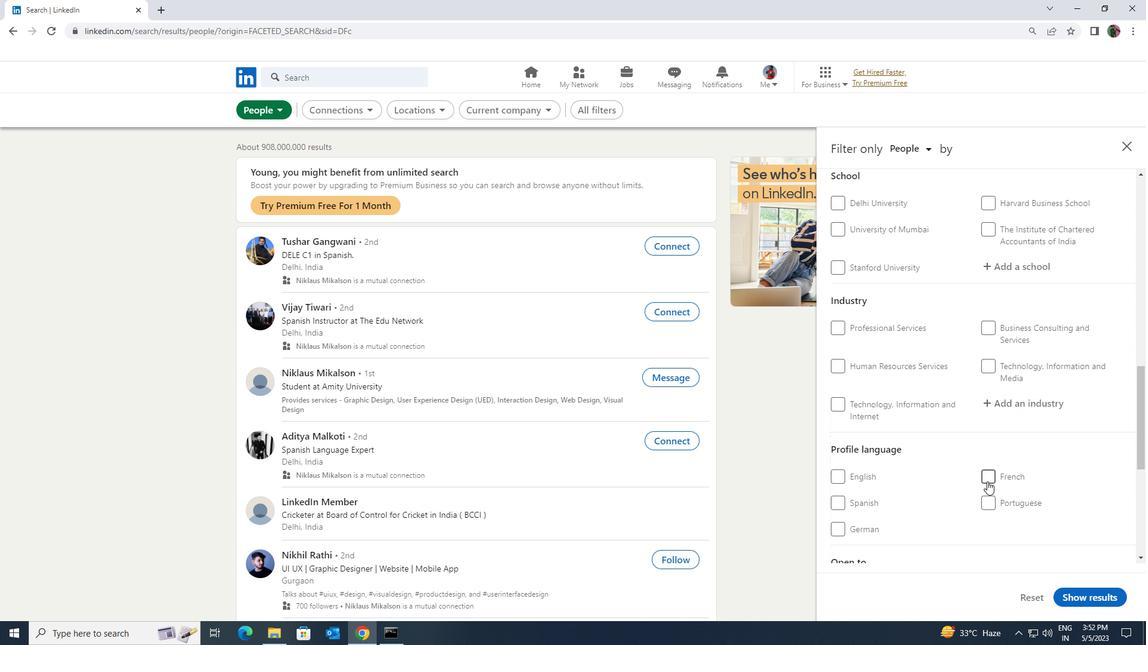 
Action: Mouse scrolled (987, 482) with delta (0, 0)
Screenshot: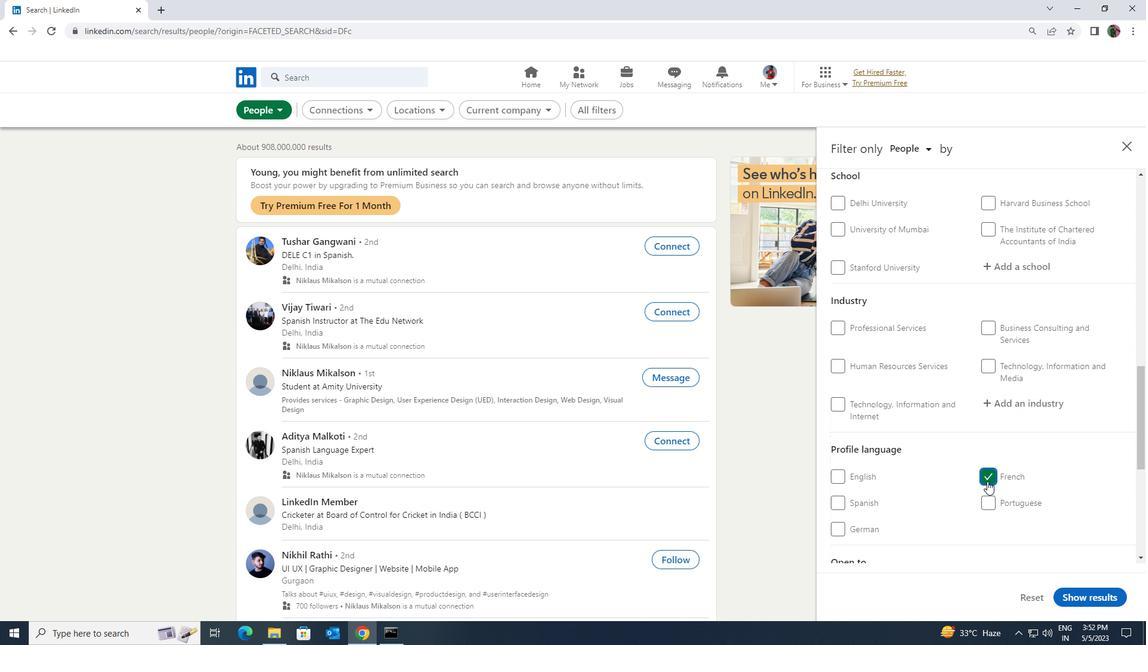 
Action: Mouse scrolled (987, 482) with delta (0, 0)
Screenshot: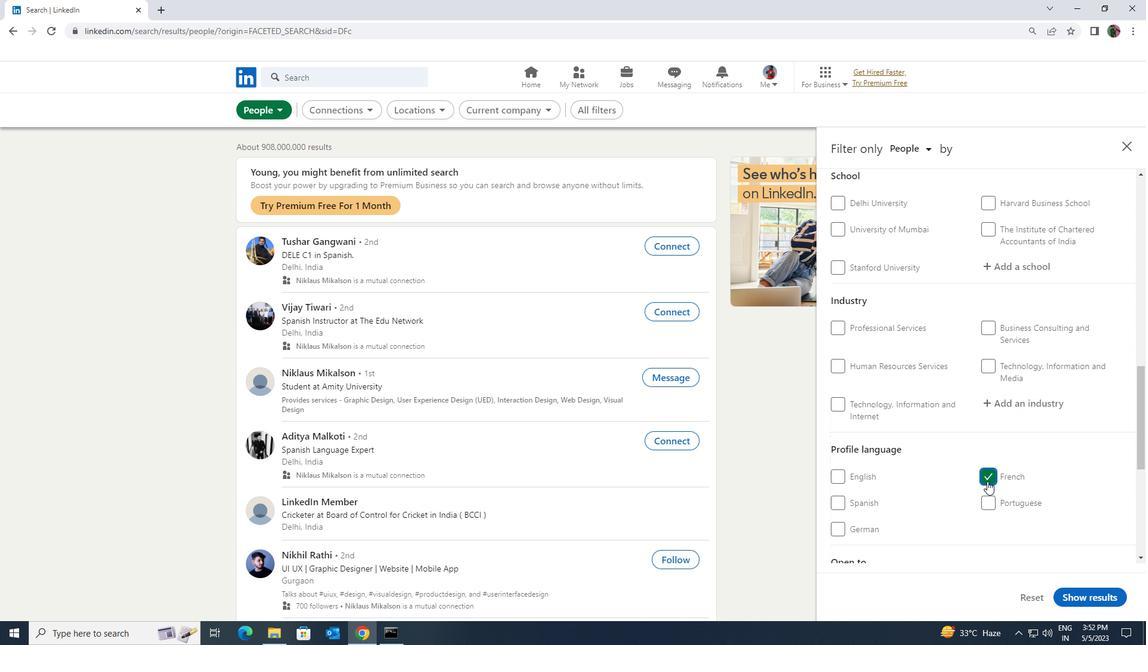
Action: Mouse scrolled (987, 482) with delta (0, 0)
Screenshot: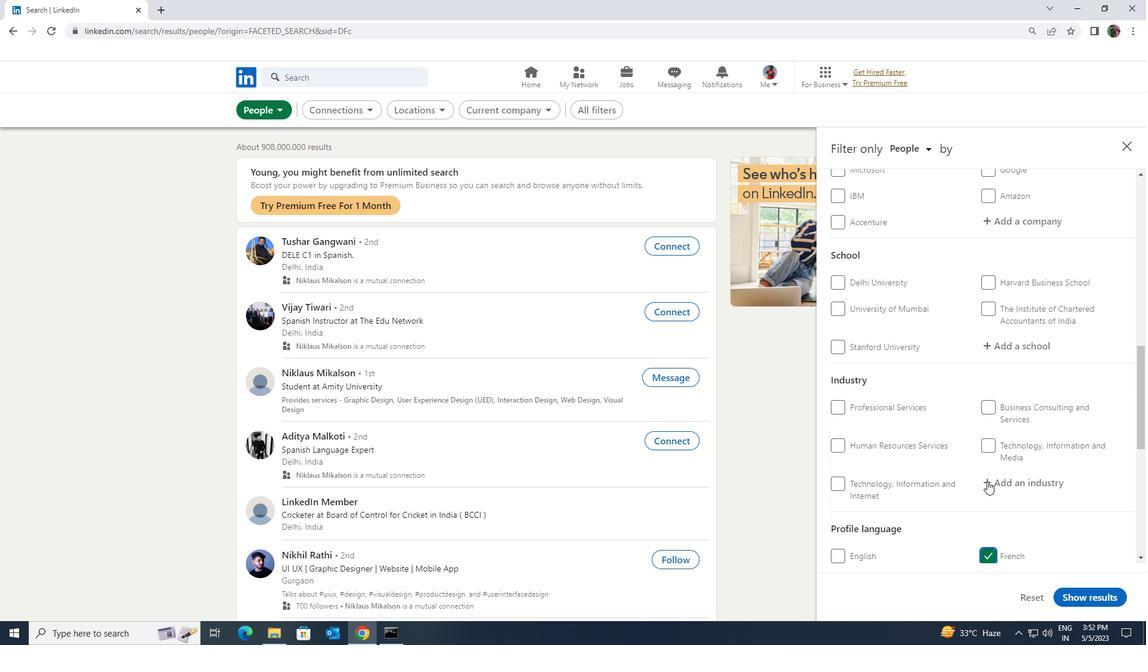 
Action: Mouse scrolled (987, 482) with delta (0, 0)
Screenshot: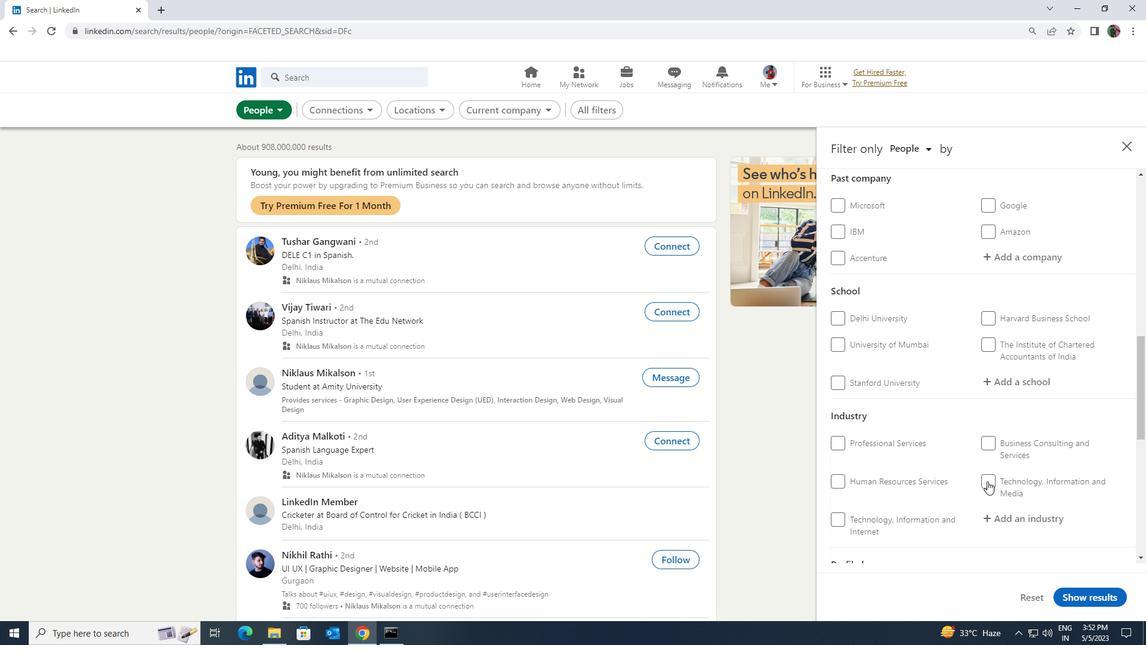
Action: Mouse scrolled (987, 482) with delta (0, 0)
Screenshot: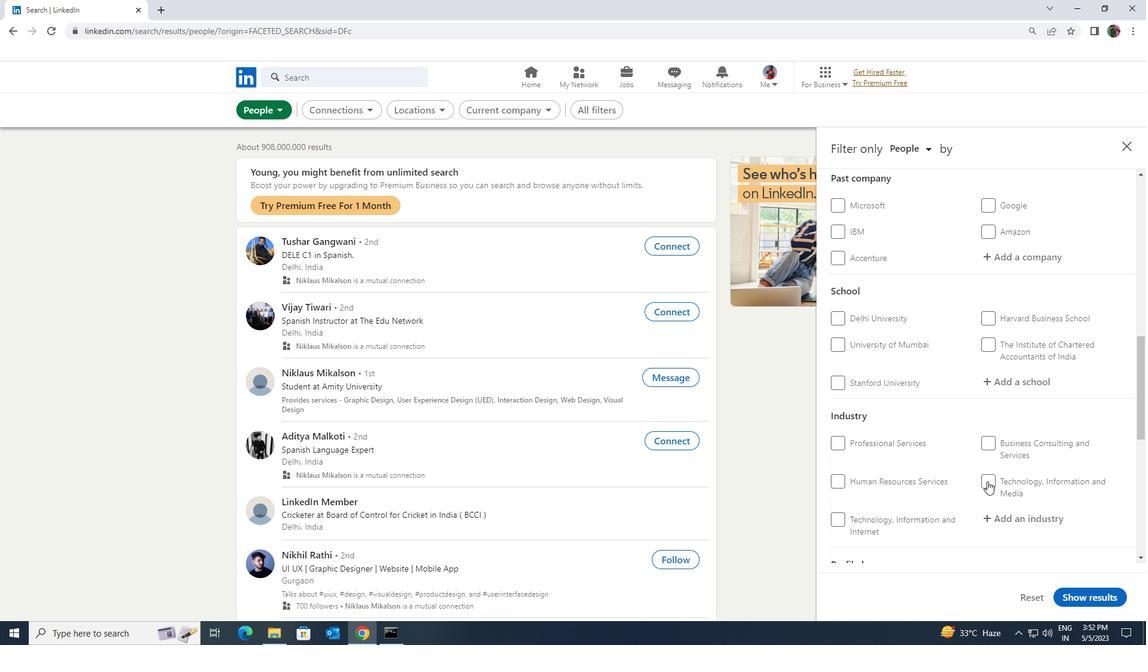 
Action: Mouse scrolled (987, 482) with delta (0, 0)
Screenshot: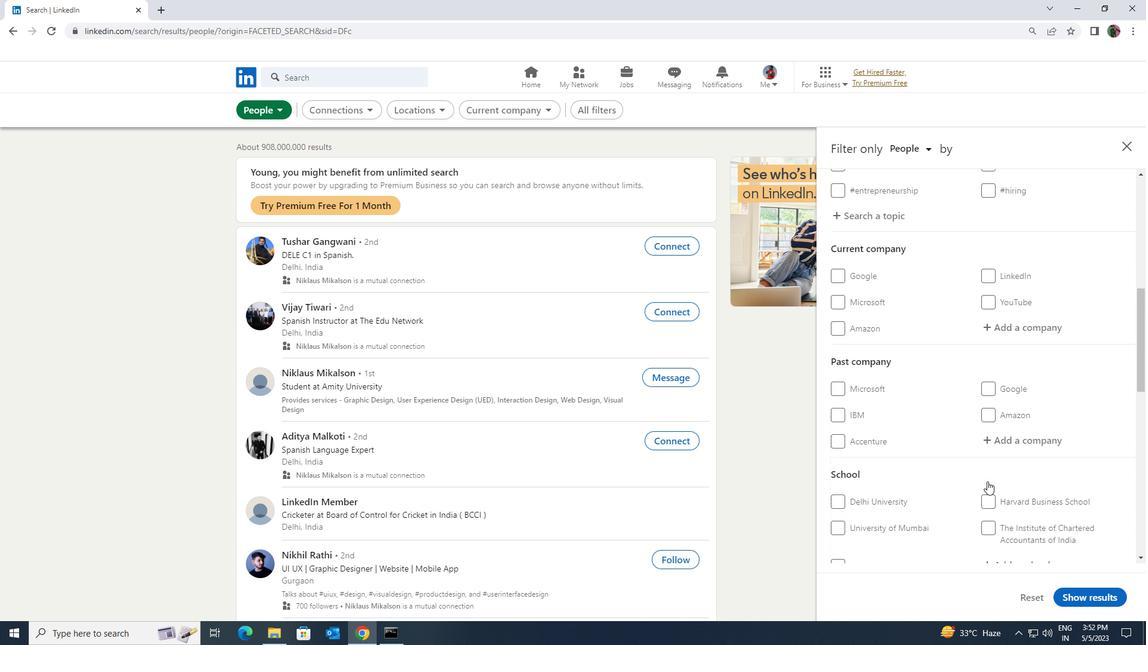 
Action: Mouse scrolled (987, 482) with delta (0, 0)
Screenshot: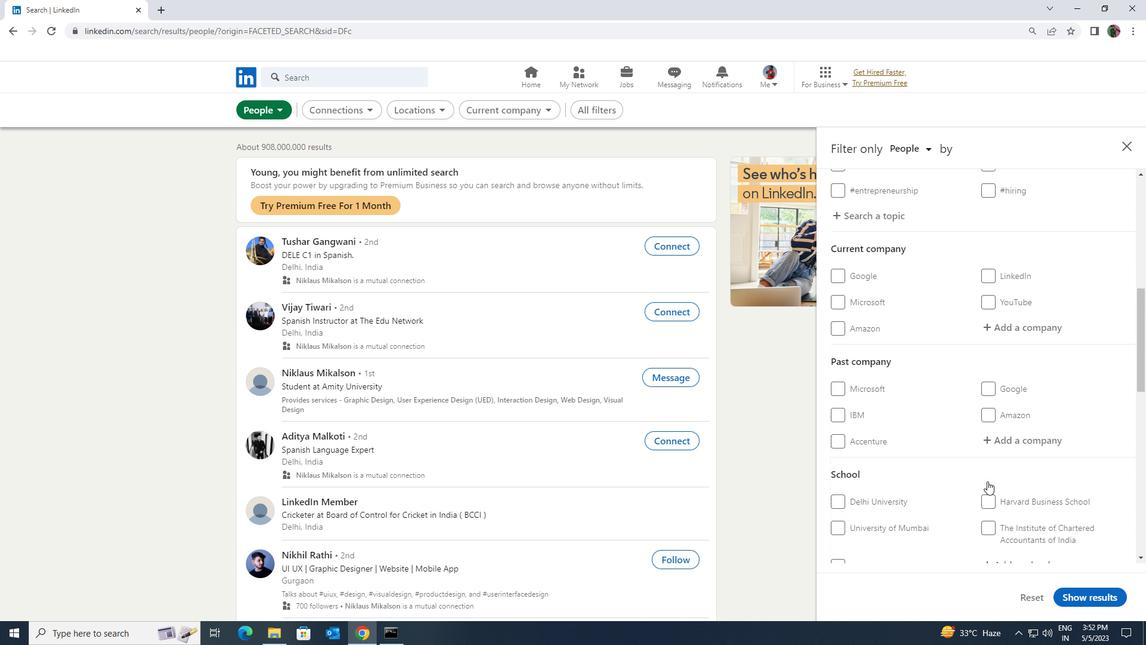 
Action: Mouse scrolled (987, 482) with delta (0, 0)
Screenshot: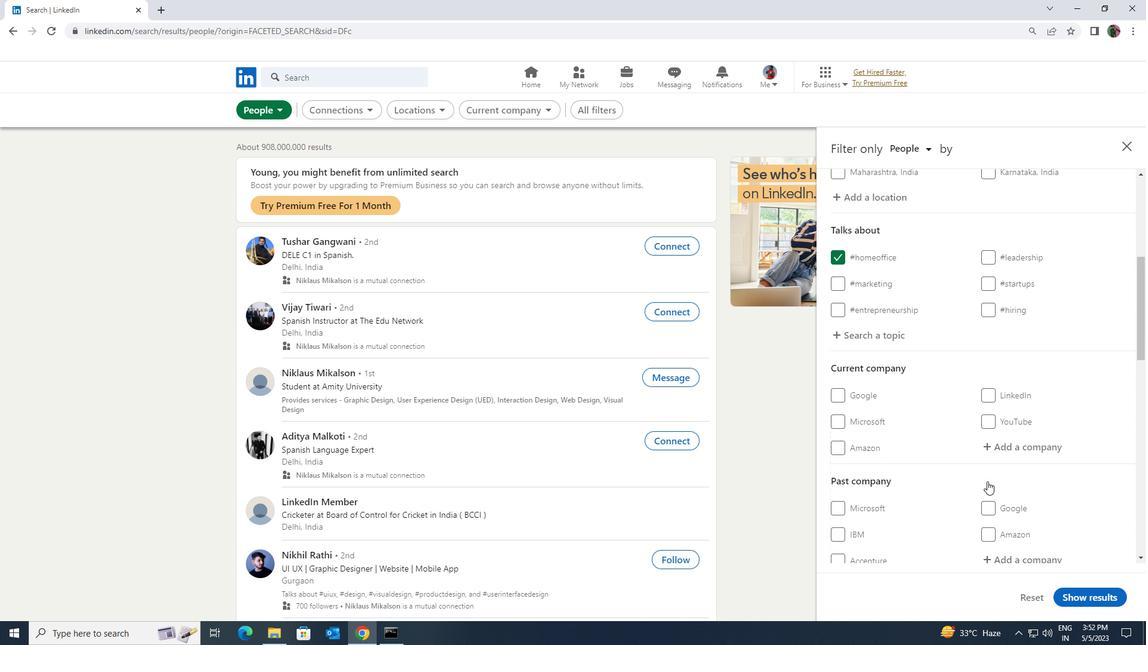 
Action: Mouse scrolled (987, 480) with delta (0, 0)
Screenshot: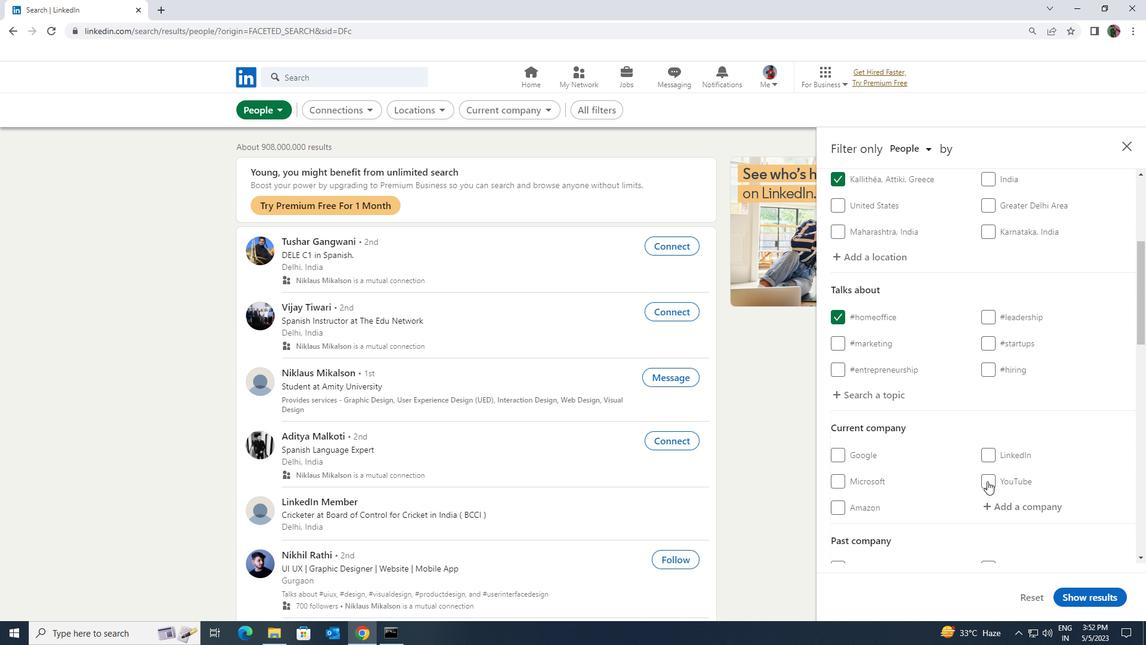 
Action: Mouse moved to (999, 449)
Screenshot: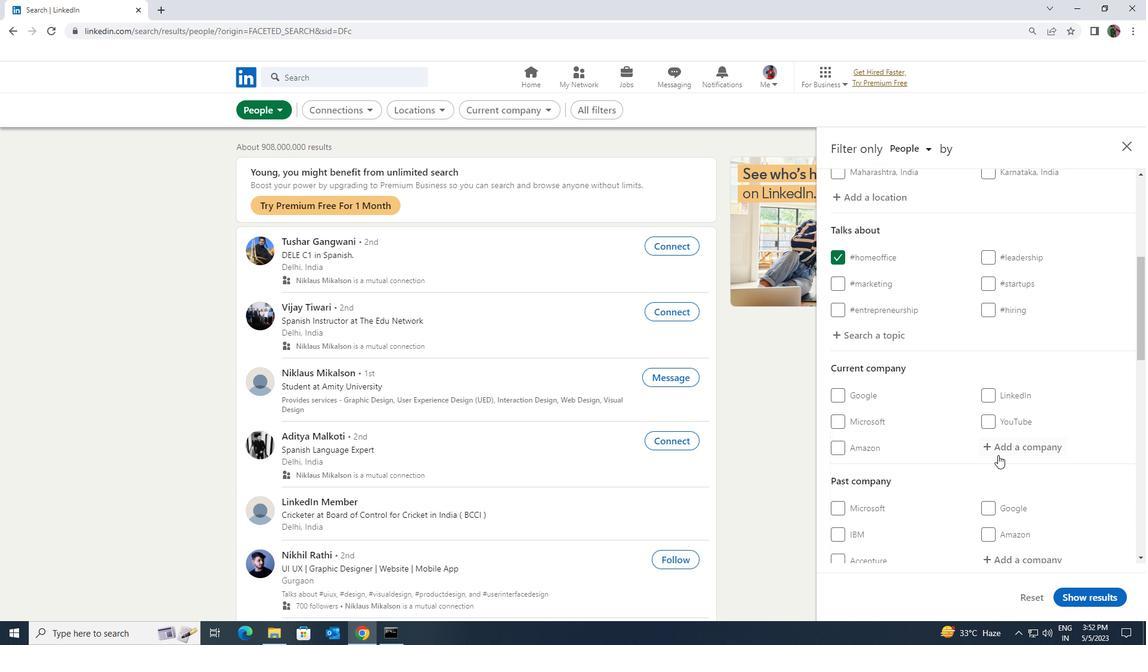
Action: Mouse pressed left at (999, 449)
Screenshot: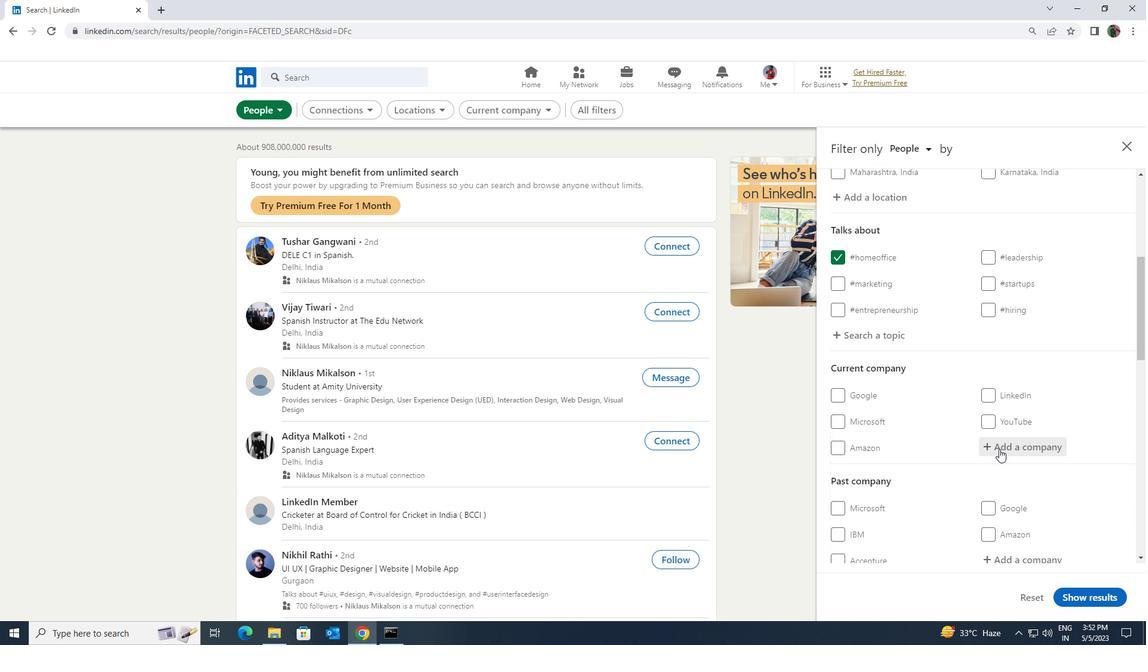 
Action: Key pressed <Key.shift><Key.shift><Key.shift><Key.shift><Key.shift><Key.shift><Key.shift>AXIS<Key.space><Key.shift><Key.shift><Key.shift><Key.shift><Key.shift><Key.shift>SECU
Screenshot: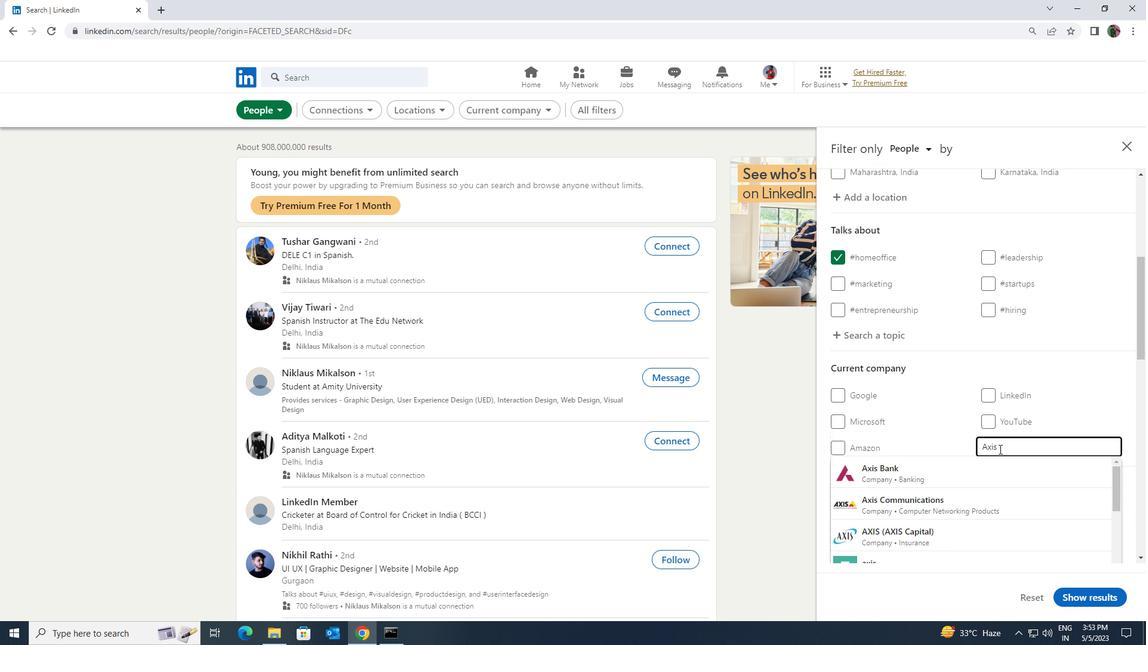 
Action: Mouse moved to (999, 456)
Screenshot: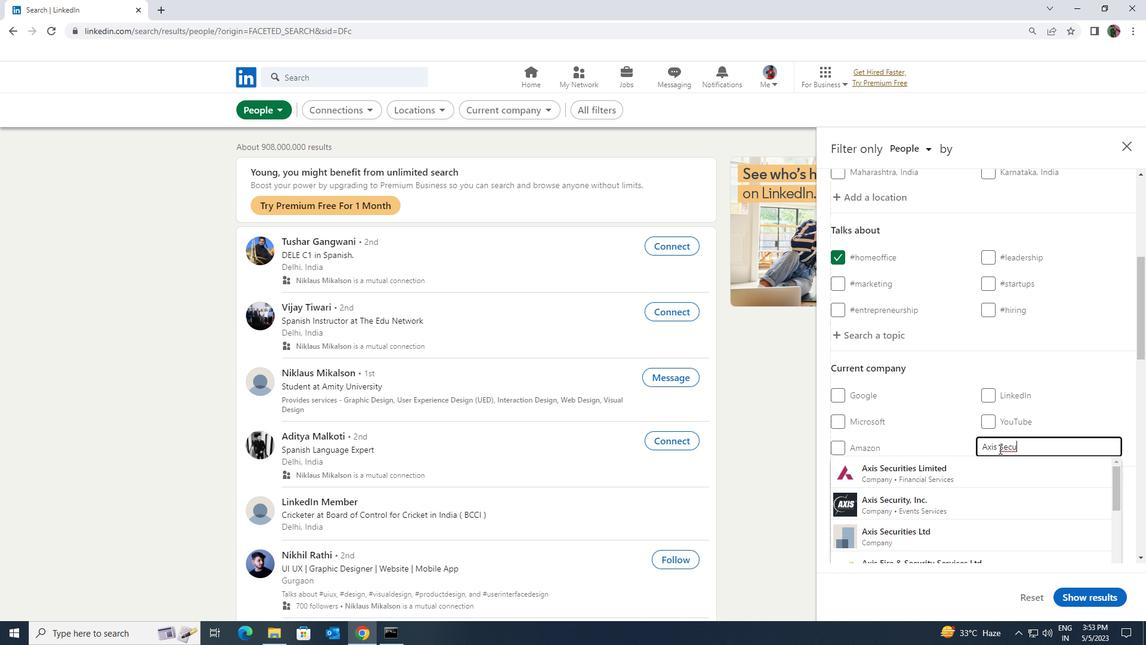 
Action: Mouse pressed left at (999, 456)
Screenshot: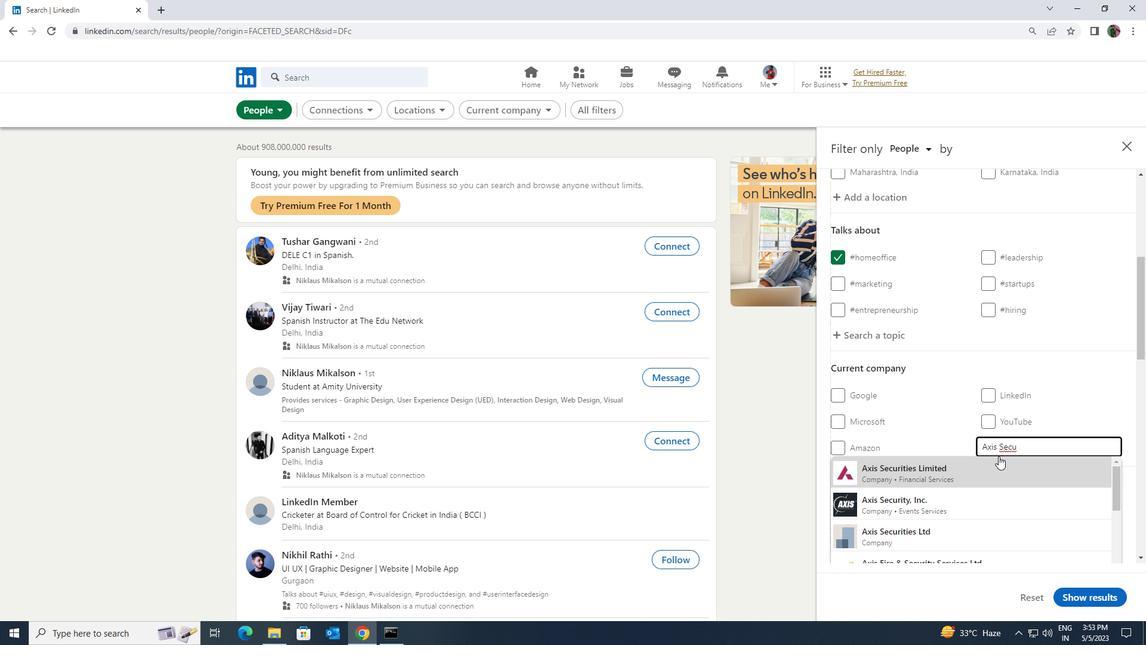 
Action: Mouse scrolled (999, 455) with delta (0, 0)
Screenshot: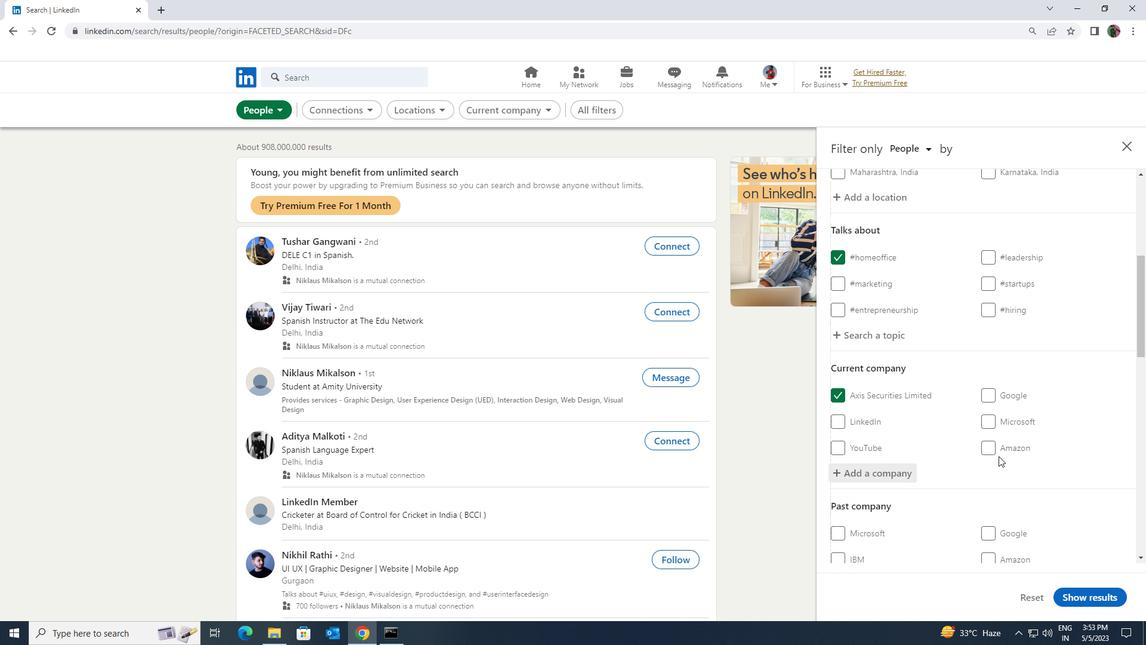 
Action: Mouse scrolled (999, 455) with delta (0, 0)
Screenshot: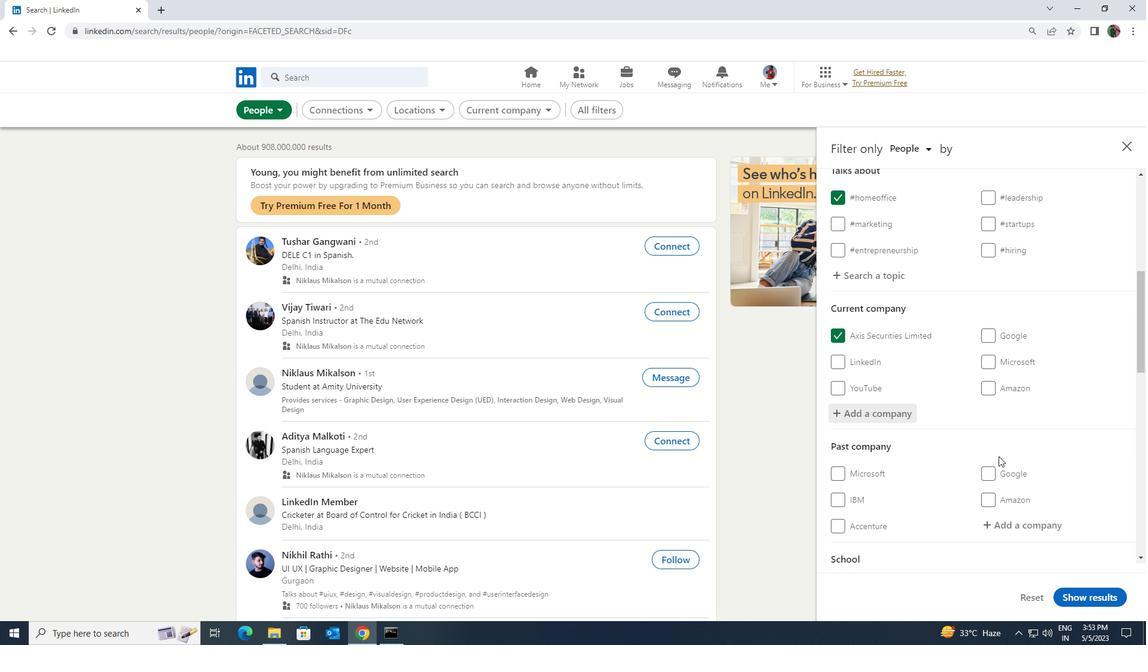 
Action: Mouse scrolled (999, 455) with delta (0, 0)
Screenshot: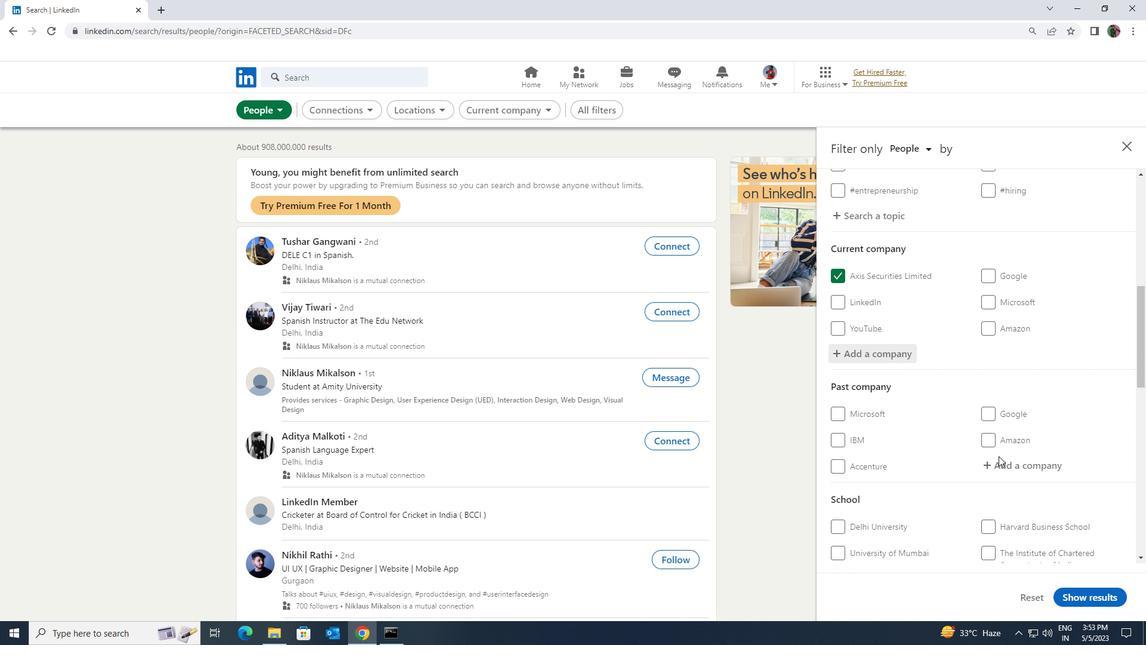 
Action: Mouse scrolled (999, 455) with delta (0, 0)
Screenshot: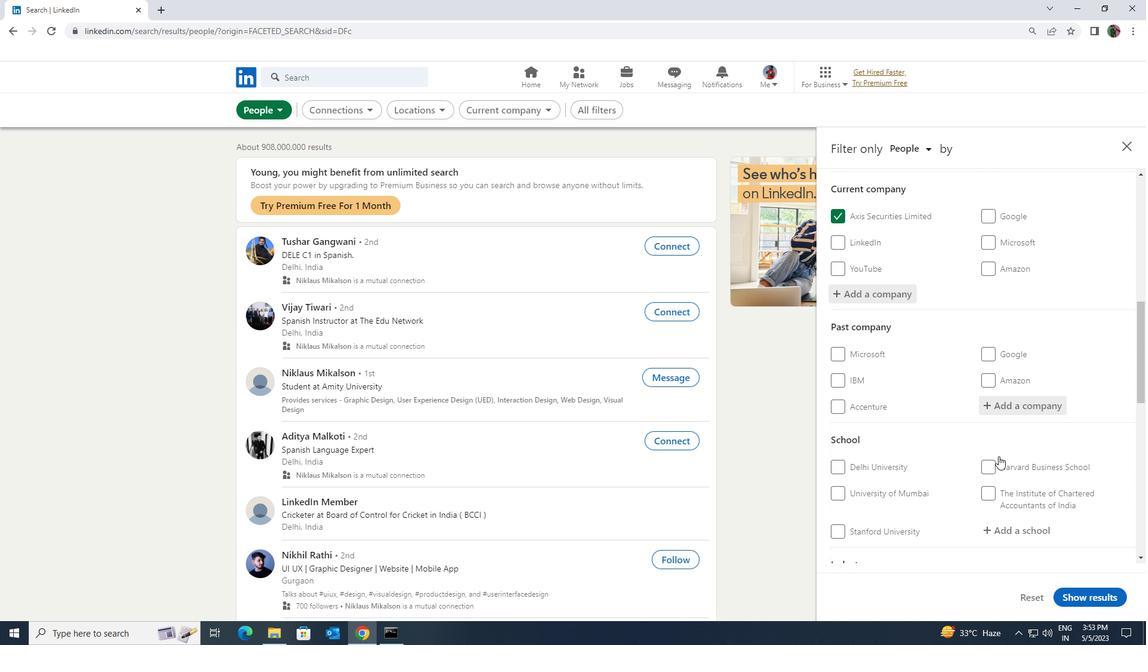 
Action: Mouse scrolled (999, 455) with delta (0, 0)
Screenshot: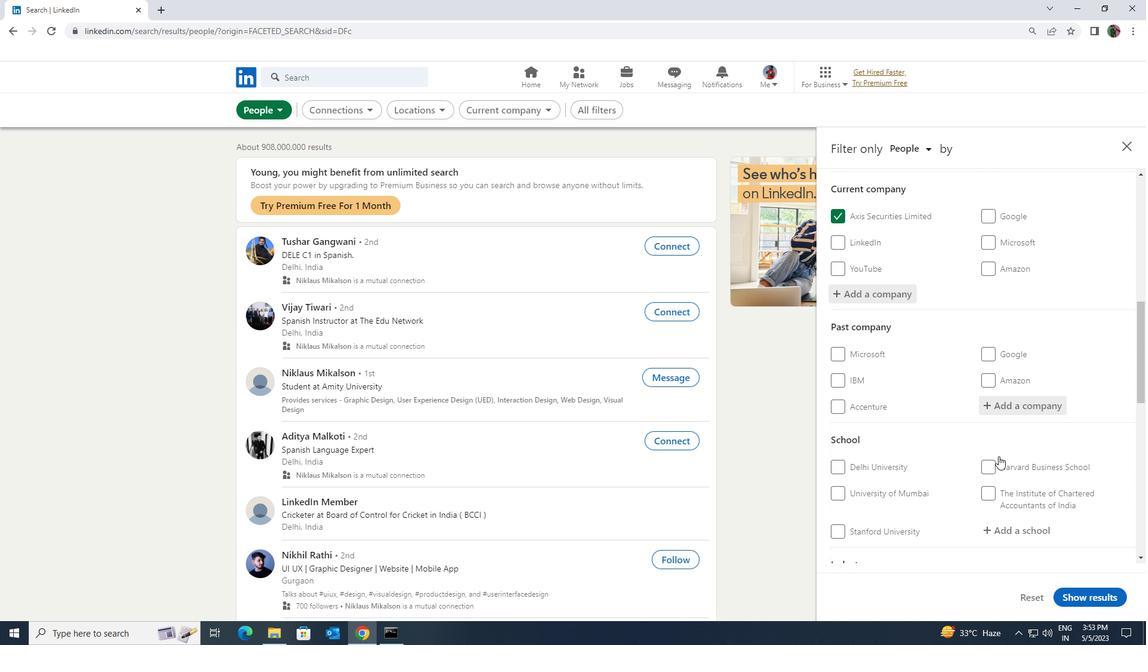 
Action: Mouse moved to (986, 406)
Screenshot: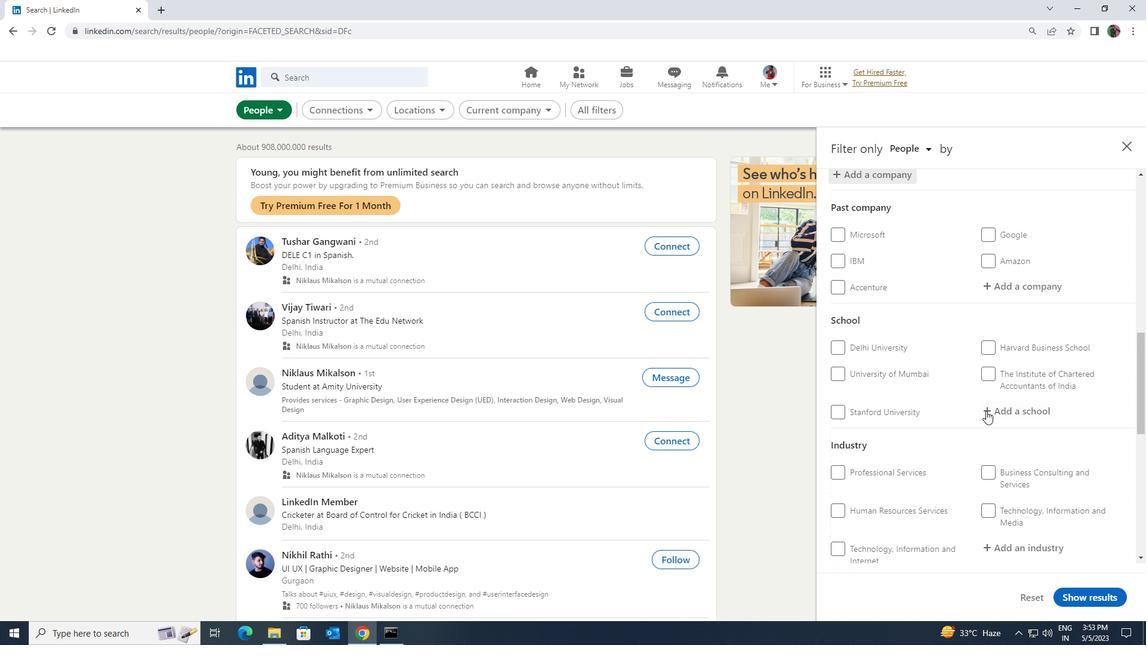 
Action: Mouse pressed left at (986, 406)
Screenshot: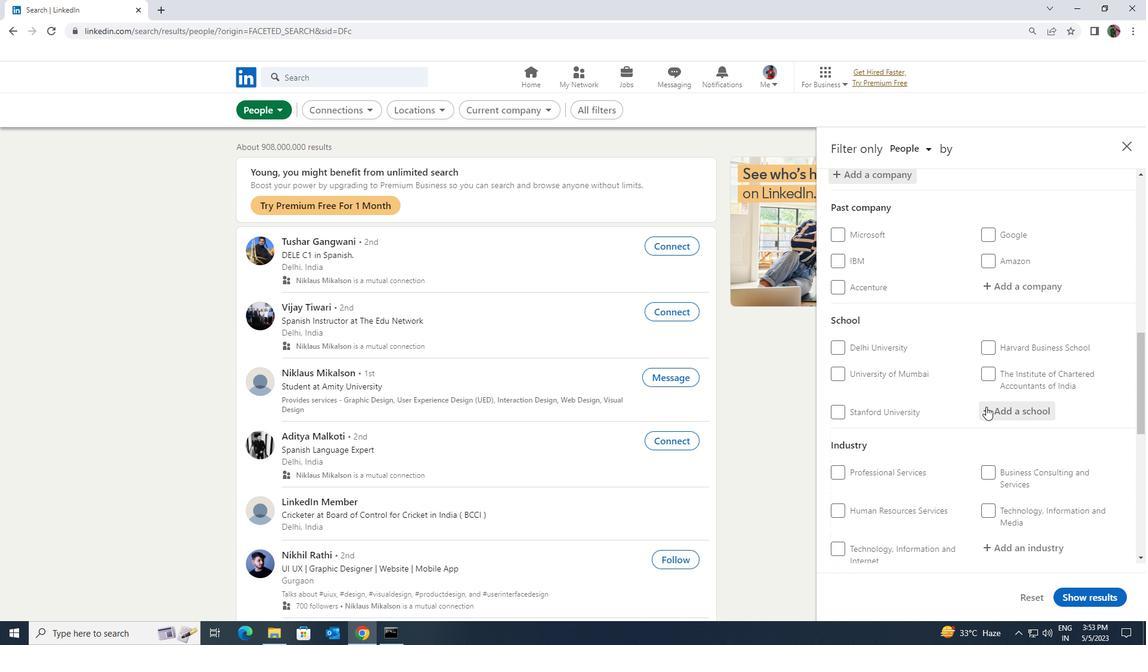 
Action: Key pressed <Key.shift><Key.shift><Key.shift><Key.shift><Key.shift><Key.shift><Key.shift><Key.shift><Key.shift><Key.shift><Key.shift><Key.shift><Key.shift><Key.shift><Key.shift><Key.shift><Key.shift><Key.shift><Key.shift><Key.shift><Key.shift><Key.shift><Key.shift><Key.shift><Key.shift><Key.shift><Key.shift><Key.shift><Key.shift><Key.shift><Key.shift><Key.shift><Key.shift><Key.shift><Key.shift><Key.shift><Key.shift><Key.shift><Key.shift><Key.shift><Key.shift><Key.shift><Key.shift><Key.shift><Key.shift><Key.shift><Key.shift><Key.shift><Key.shift><Key.shift><Key.shift><Key.shift><Key.shift><Key.shift><Key.shift><Key.shift><Key.shift><Key.shift><Key.shift><Key.shift><Key.shift><Key.shift><Key.shift><Key.shift><Key.shift><Key.shift><Key.shift><Key.shift><Key.shift><Key.shift><Key.shift><Key.shift><Key.shift><Key.shift><Key.shift><Key.shift><Key.shift><Key.shift><Key.shift><Key.shift><Key.shift><Key.shift><Key.shift><Key.shift><Key.shift><Key.shift><Key.shift><Key.shift><Key.shift><Key.shift><Key.shift><Key.shift><Key.shift><Key.shift>HARCOURT<Key.space><Key.shift>BUTLER
Screenshot: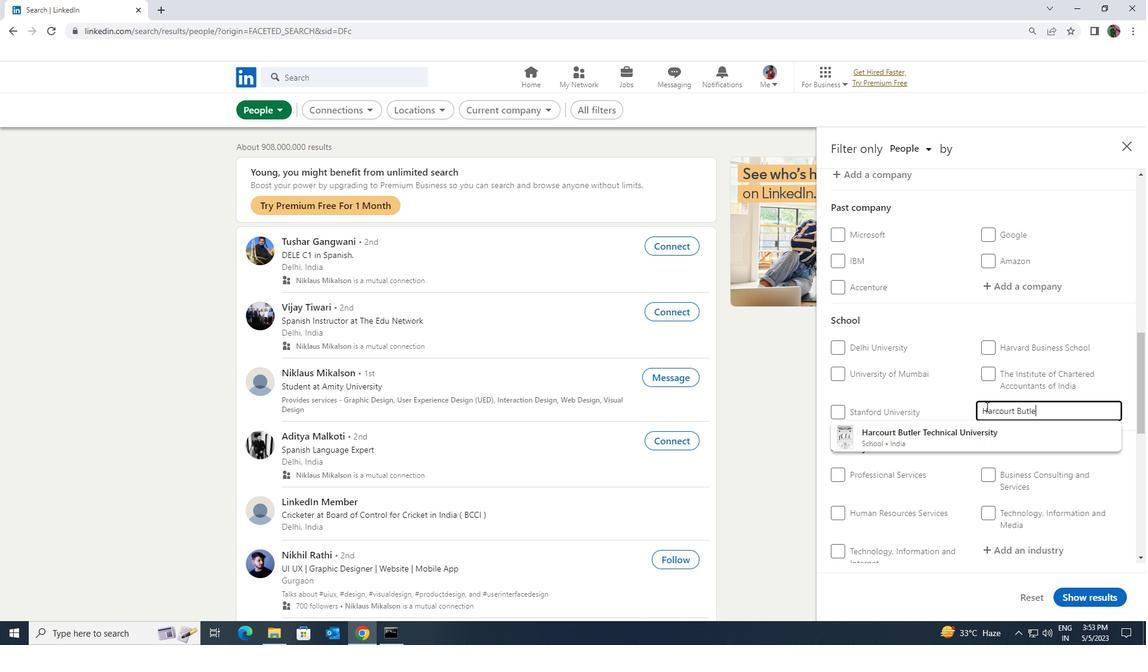 
Action: Mouse moved to (993, 432)
Screenshot: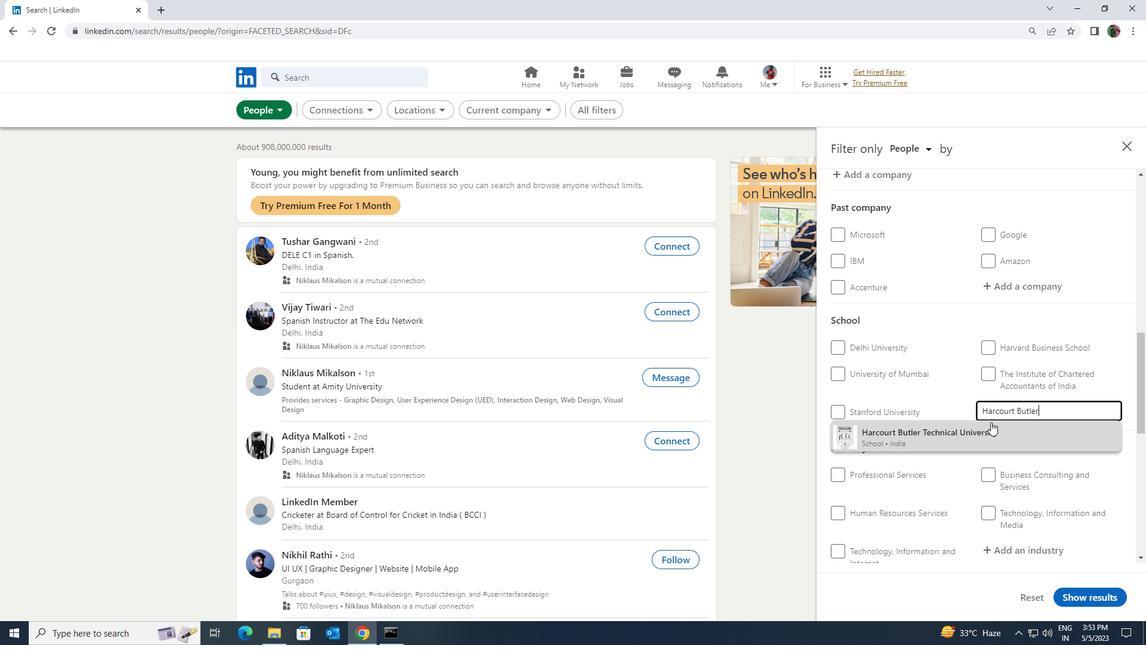 
Action: Mouse pressed left at (993, 432)
Screenshot: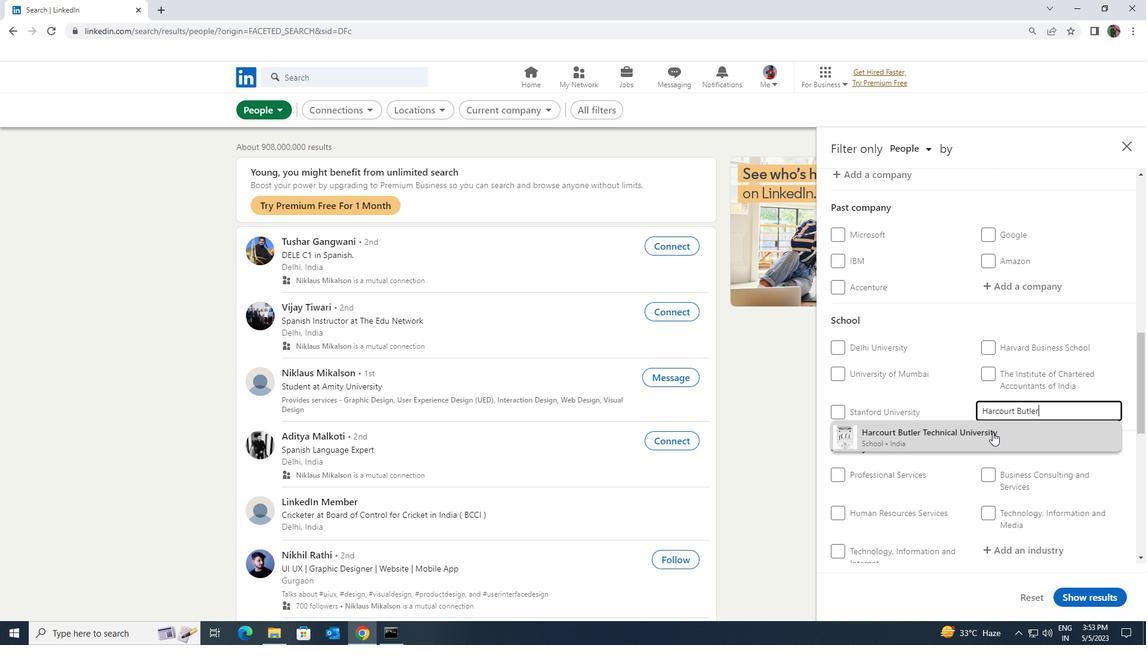 
Action: Mouse scrolled (993, 431) with delta (0, 0)
Screenshot: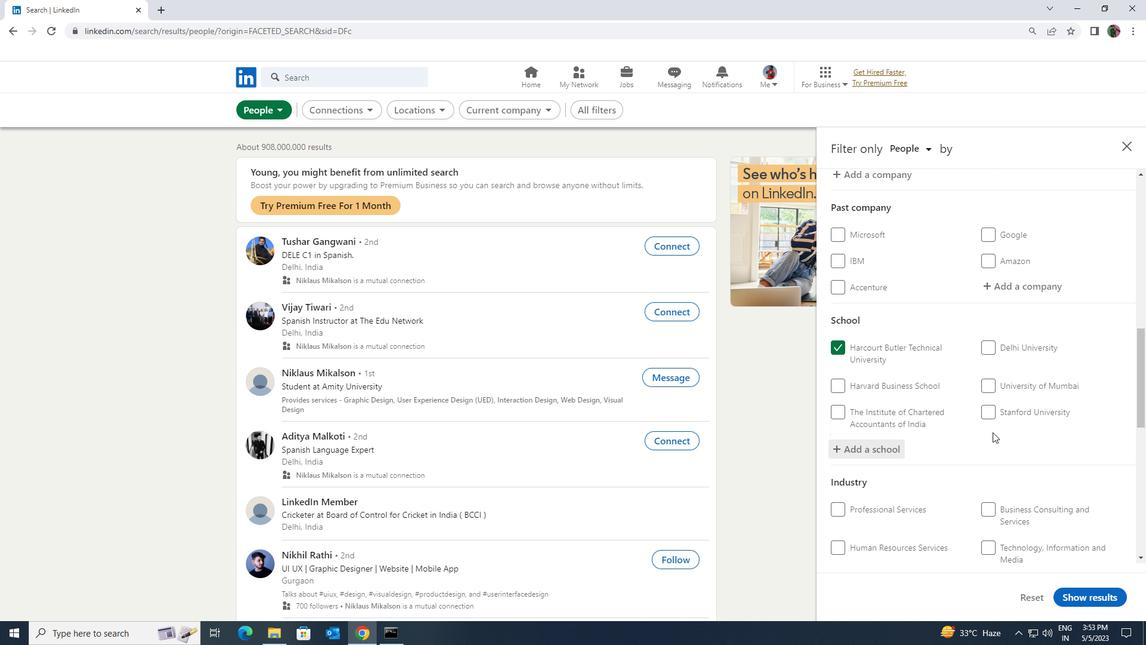 
Action: Mouse scrolled (993, 431) with delta (0, 0)
Screenshot: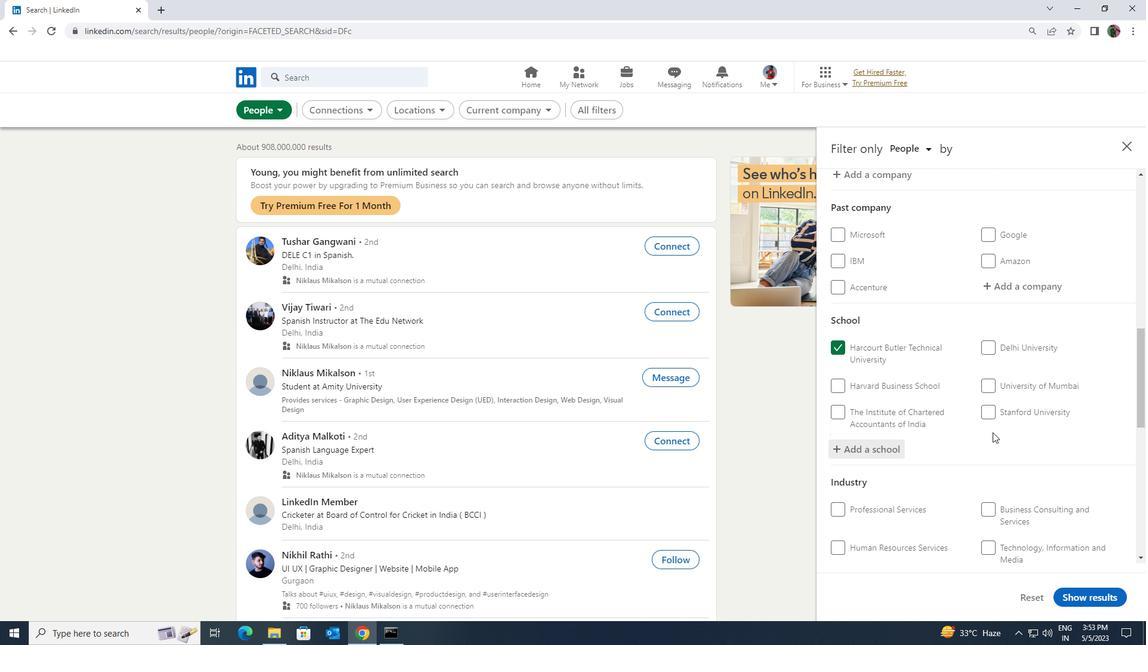 
Action: Mouse scrolled (993, 431) with delta (0, 0)
Screenshot: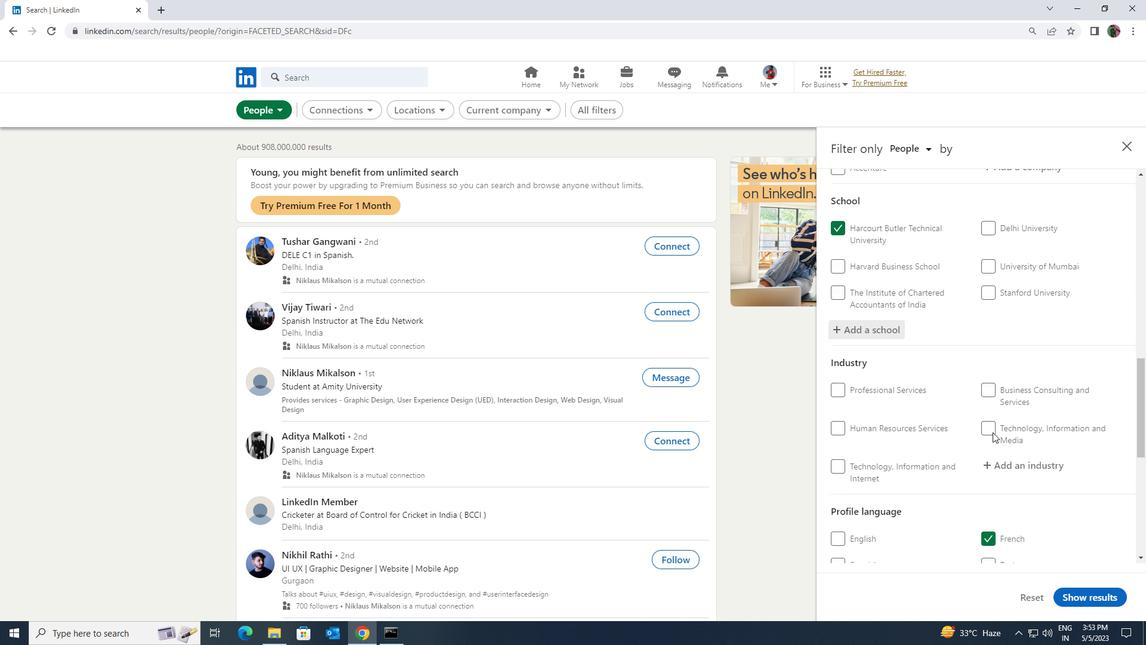 
Action: Mouse moved to (1002, 410)
Screenshot: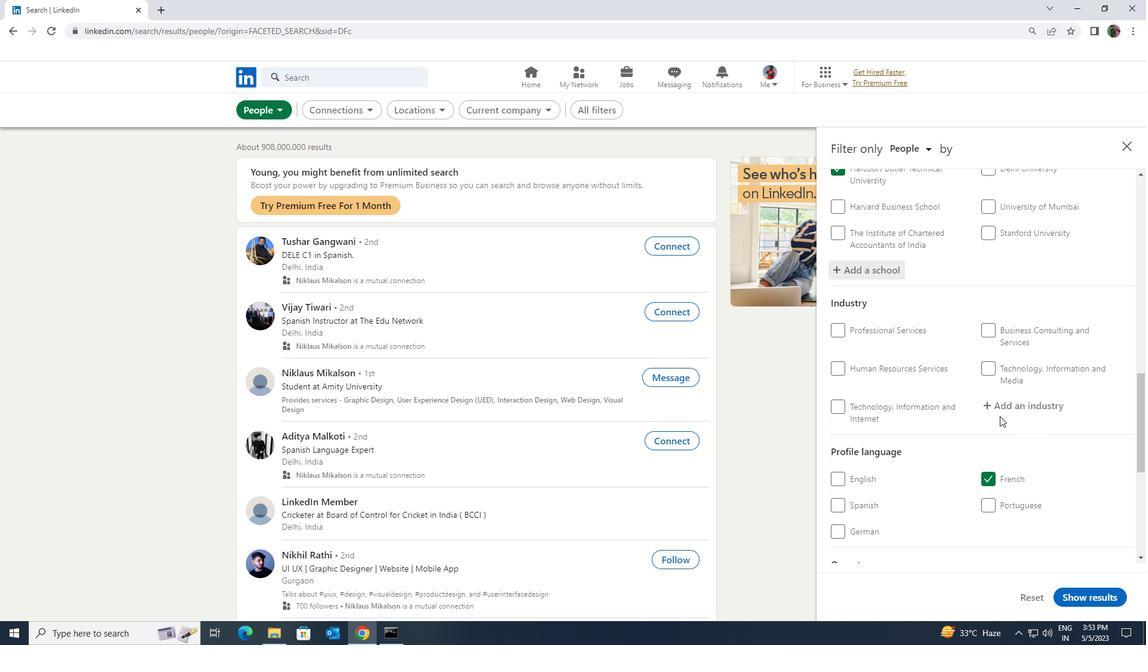 
Action: Mouse pressed left at (1002, 410)
Screenshot: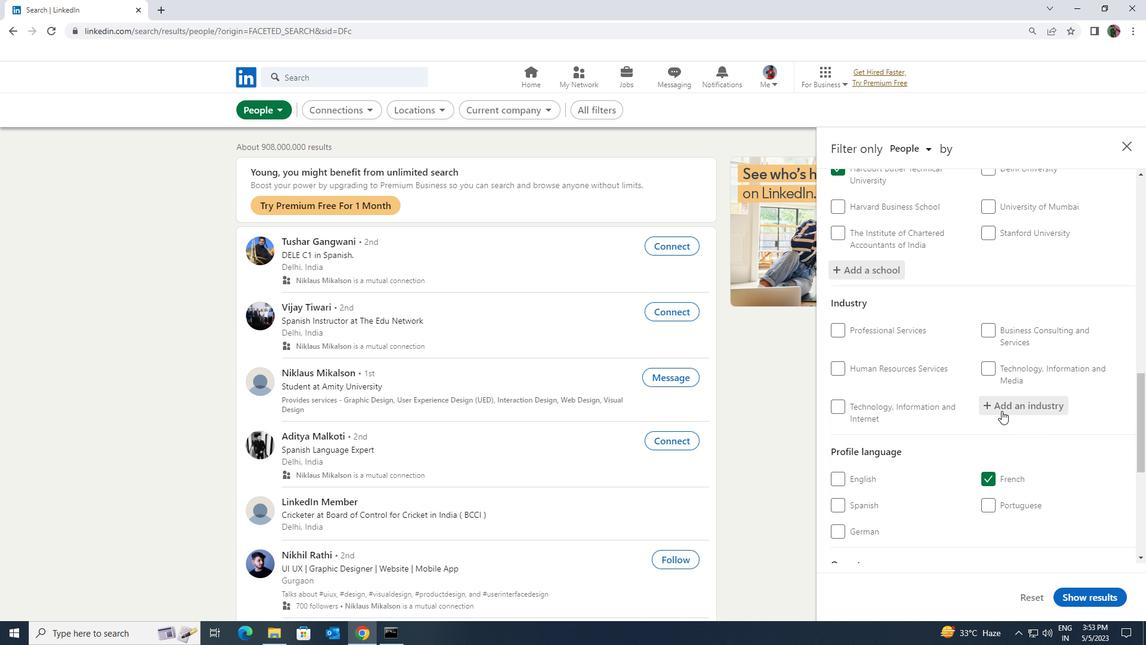 
Action: Key pressed <Key.shift>GLASS<Key.space><Key.shift>PRODUCT
Screenshot: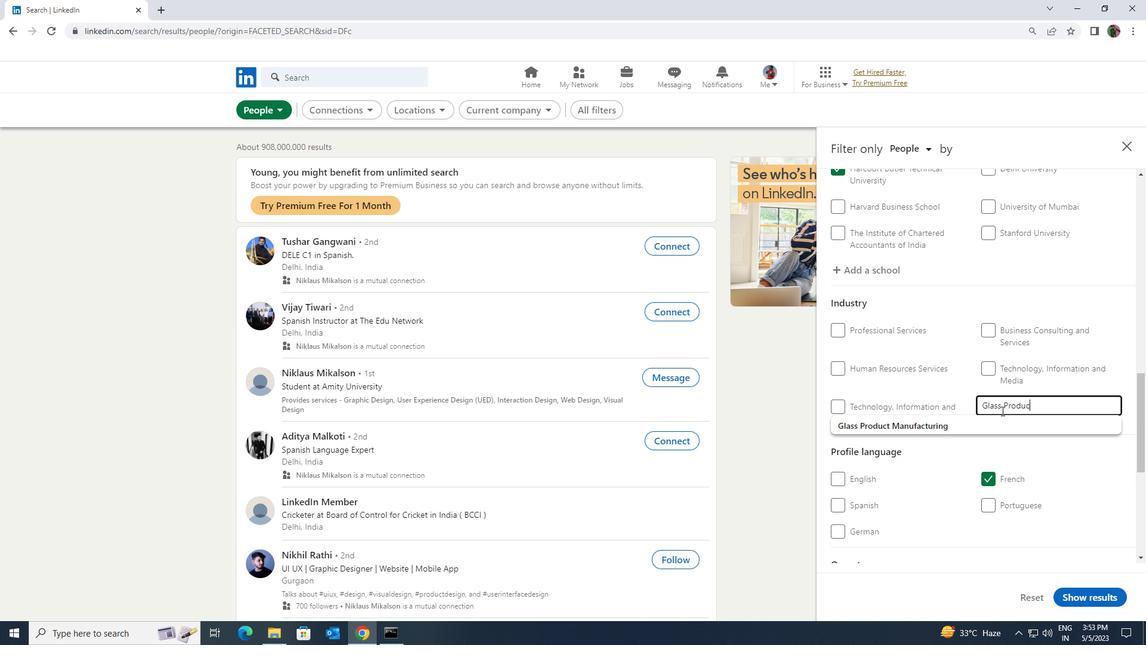 
Action: Mouse moved to (1003, 421)
Screenshot: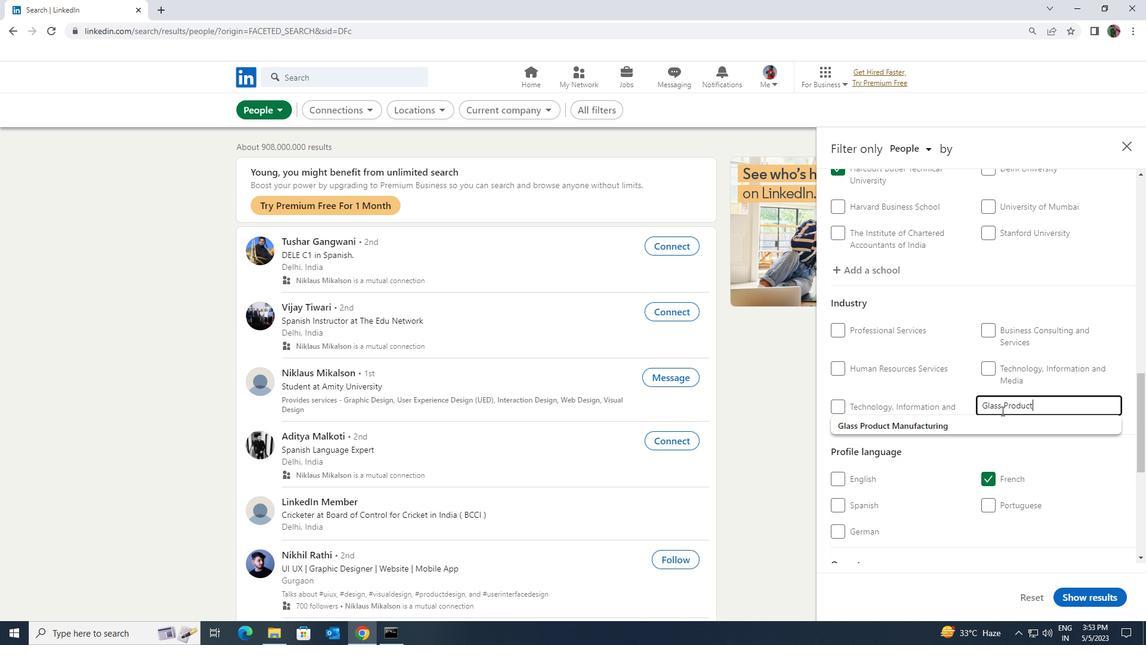 
Action: Mouse pressed left at (1003, 421)
Screenshot: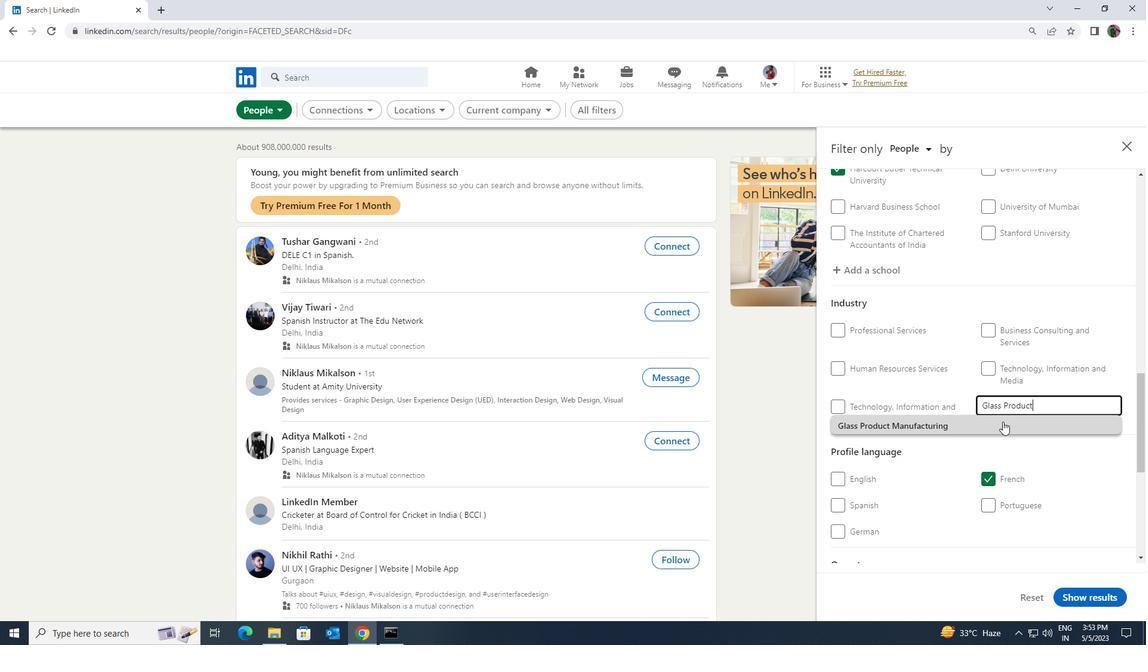 
Action: Mouse scrolled (1003, 421) with delta (0, 0)
Screenshot: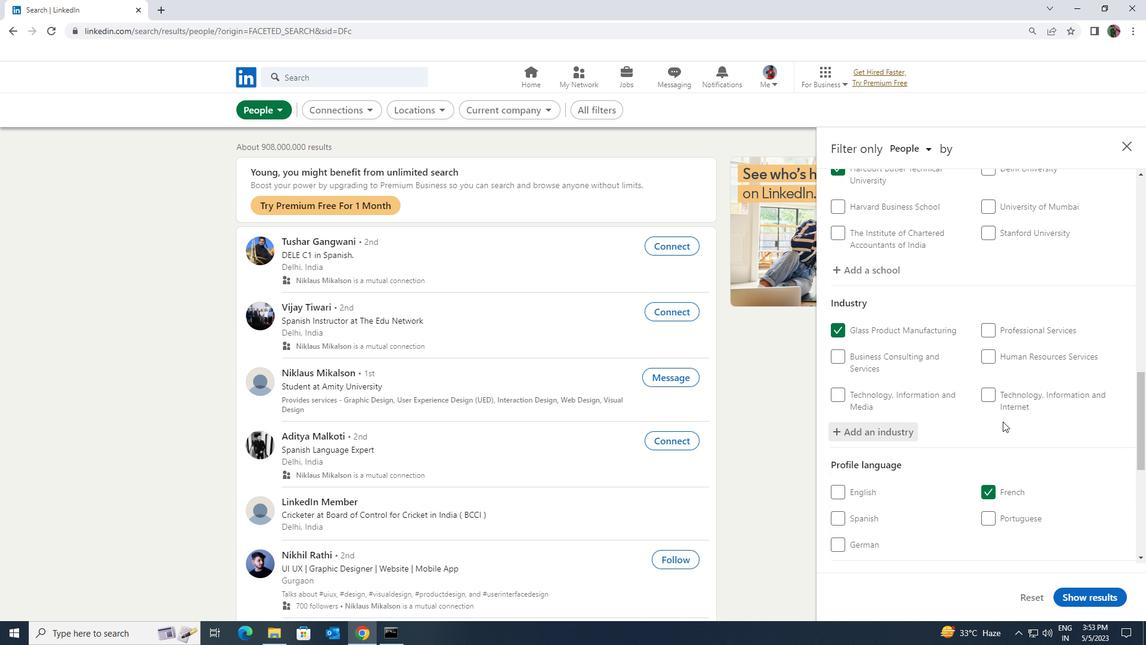 
Action: Mouse scrolled (1003, 421) with delta (0, 0)
Screenshot: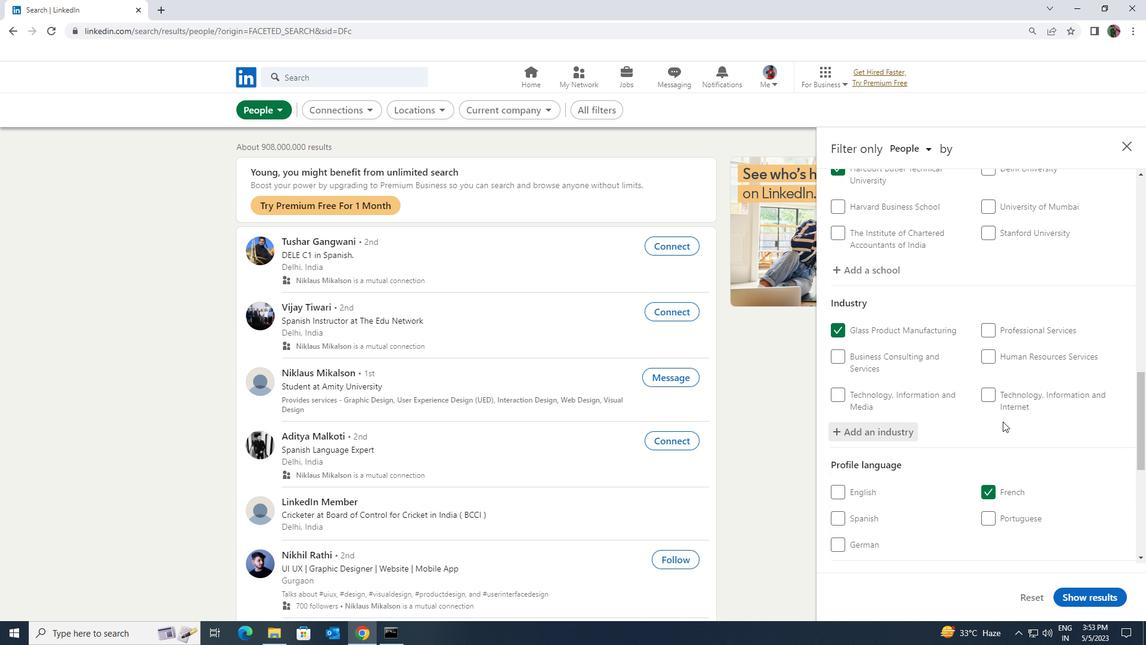 
Action: Mouse scrolled (1003, 421) with delta (0, 0)
Screenshot: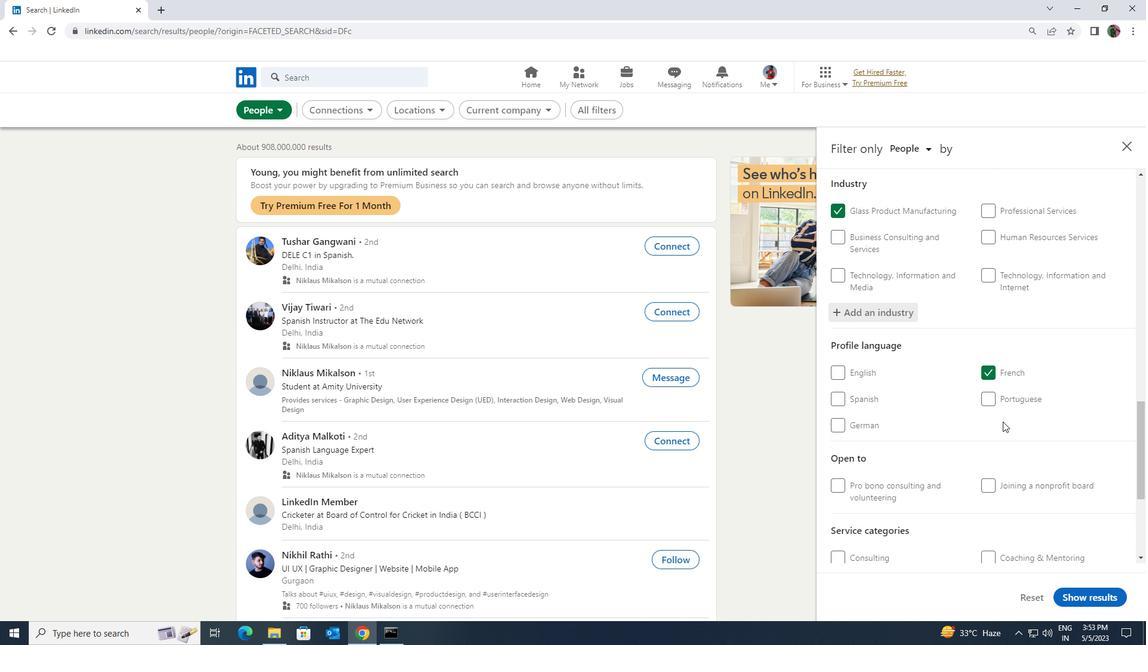 
Action: Mouse scrolled (1003, 421) with delta (0, 0)
Screenshot: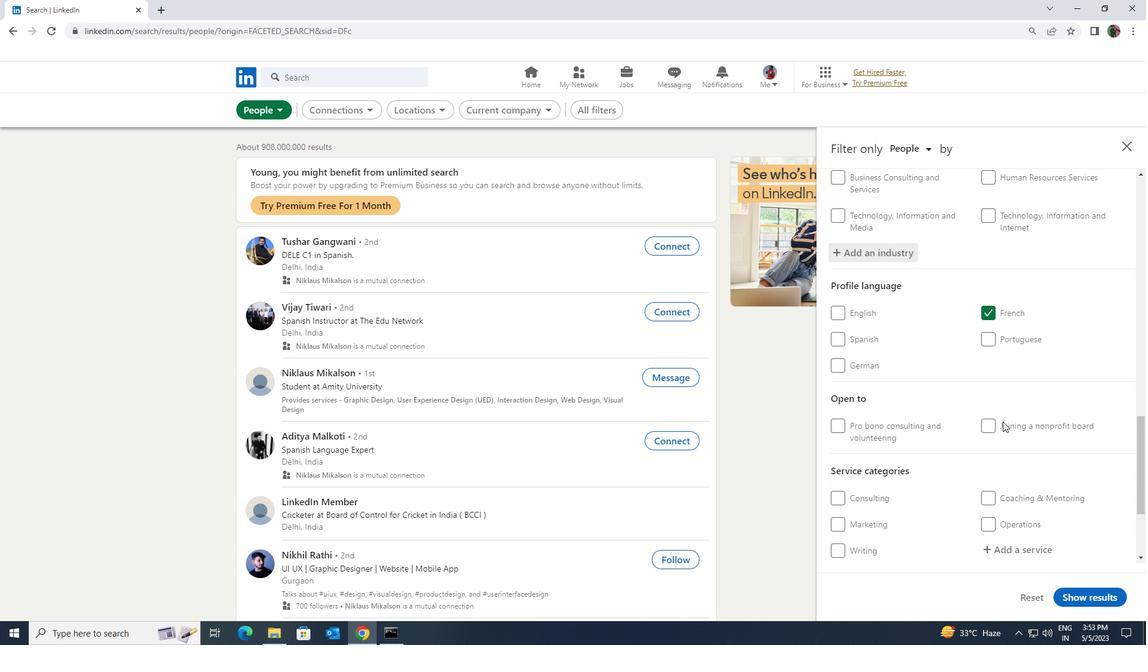 
Action: Mouse scrolled (1003, 421) with delta (0, 0)
Screenshot: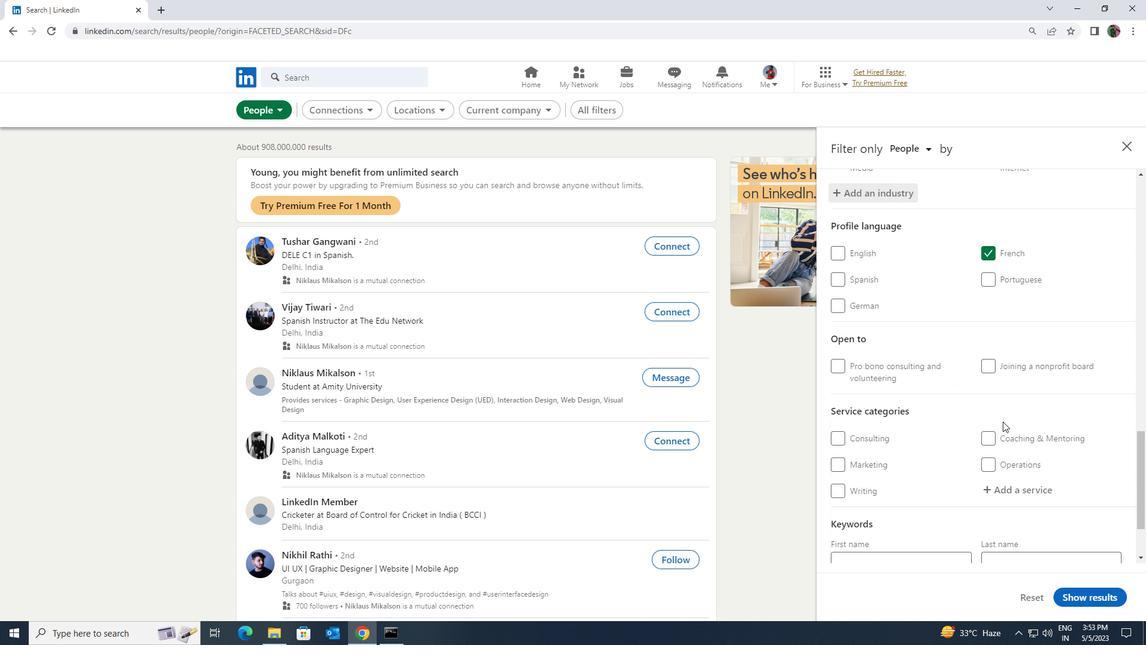 
Action: Mouse moved to (1003, 425)
Screenshot: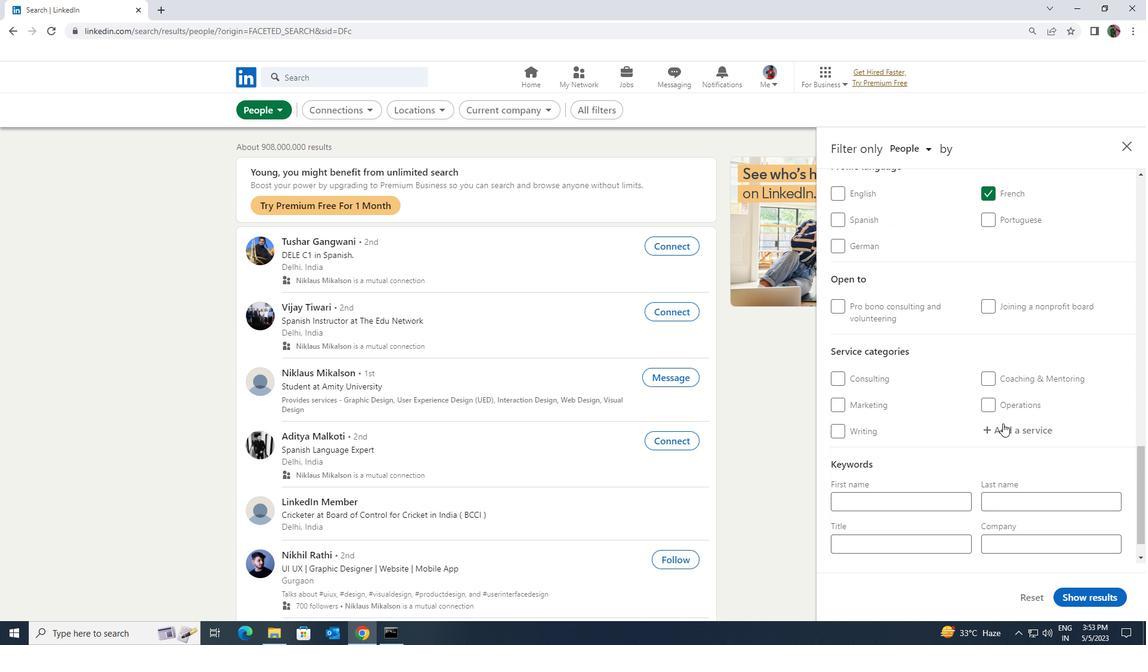 
Action: Mouse pressed left at (1003, 425)
Screenshot: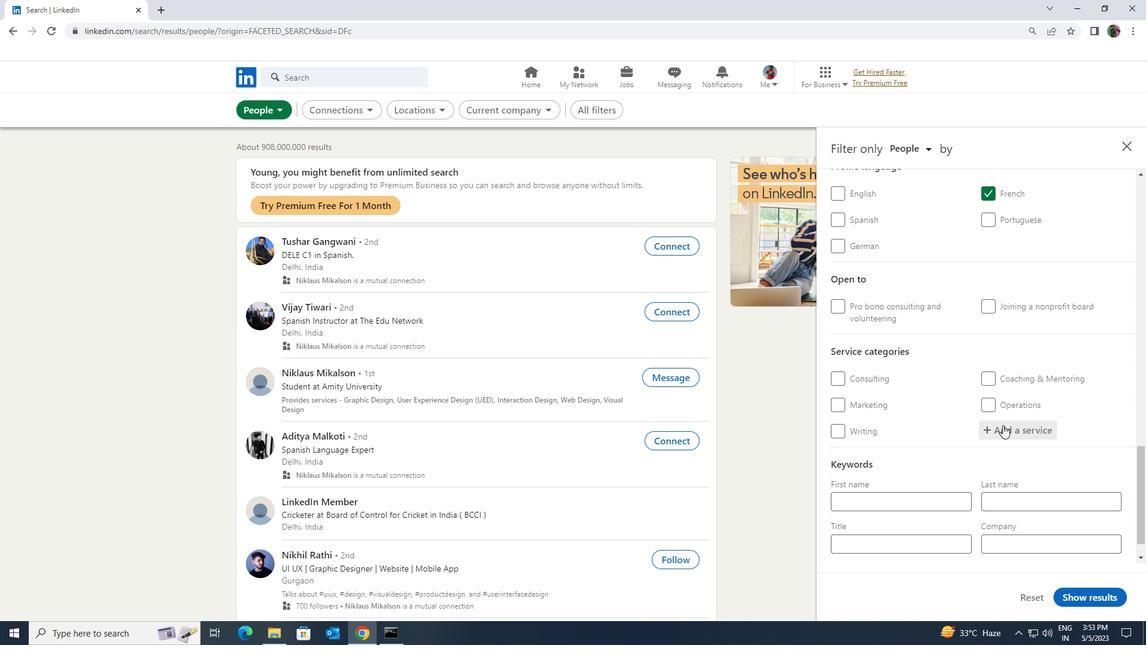 
Action: Key pressed <Key.shift>TRAINING
Screenshot: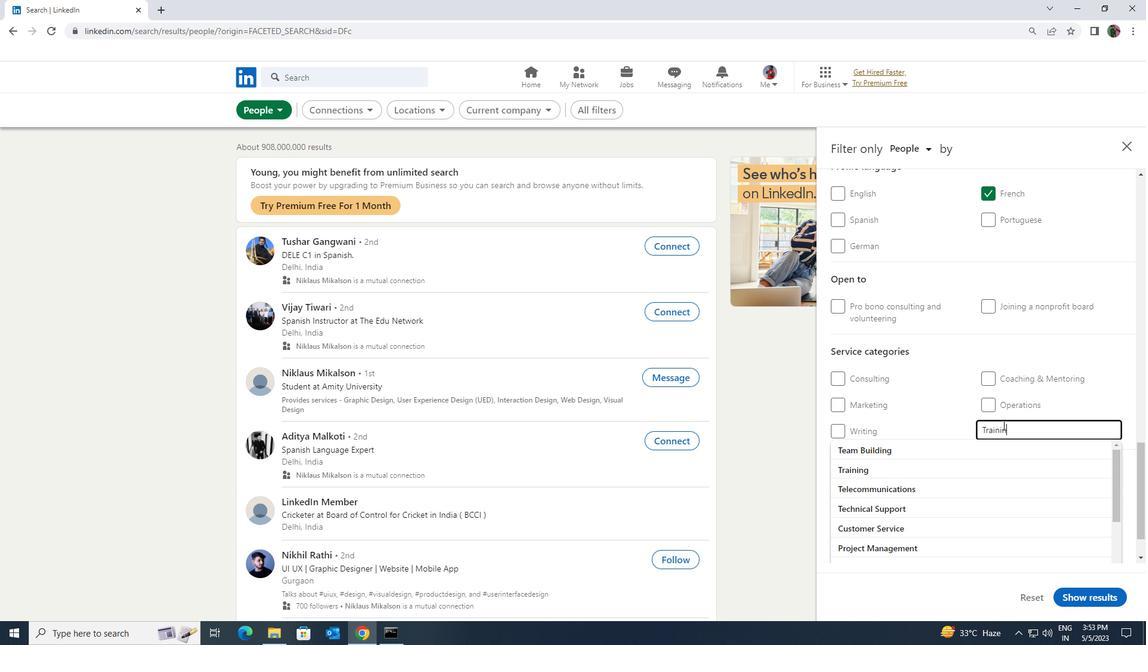 
Action: Mouse moved to (983, 450)
Screenshot: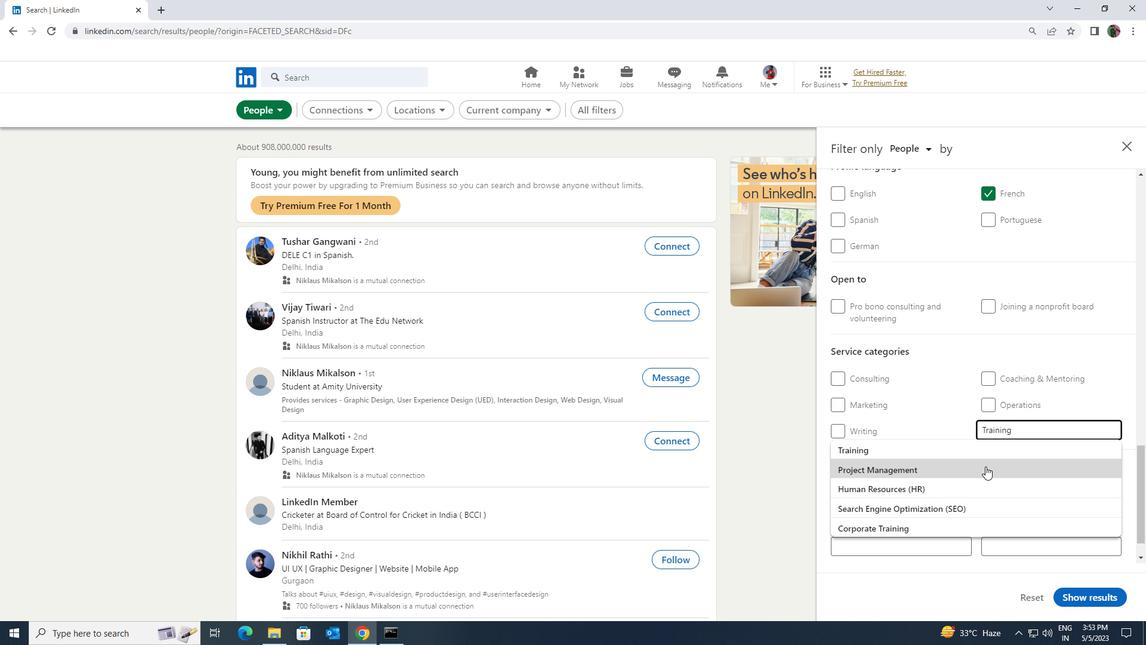 
Action: Mouse pressed left at (983, 450)
Screenshot: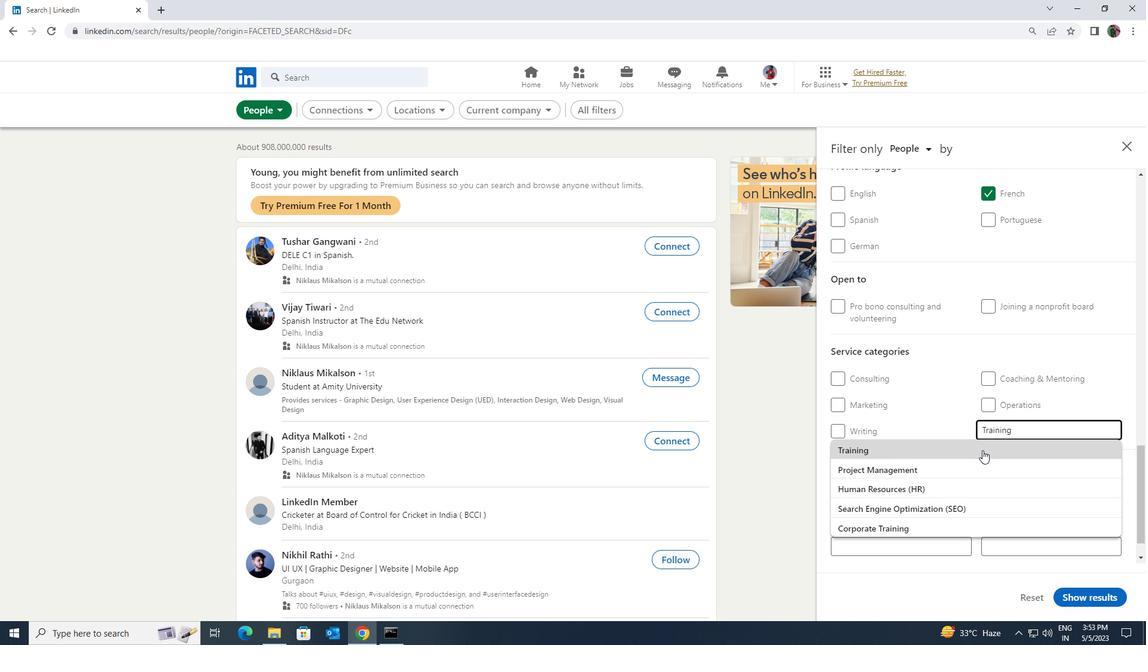 
Action: Mouse scrolled (983, 449) with delta (0, 0)
Screenshot: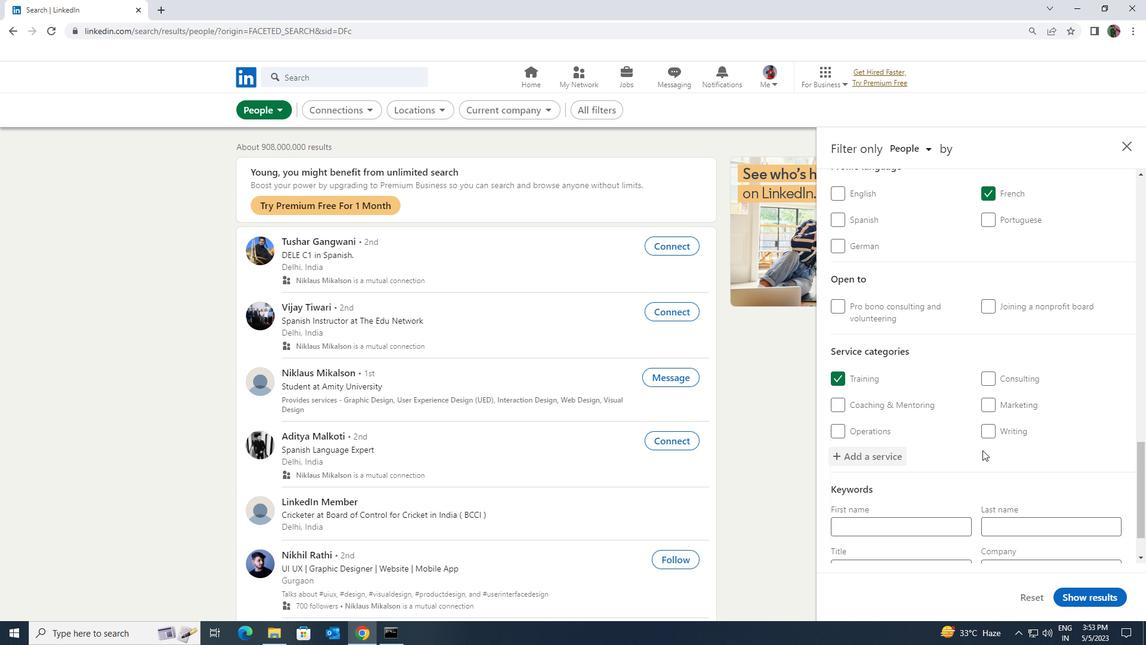 
Action: Mouse scrolled (983, 449) with delta (0, 0)
Screenshot: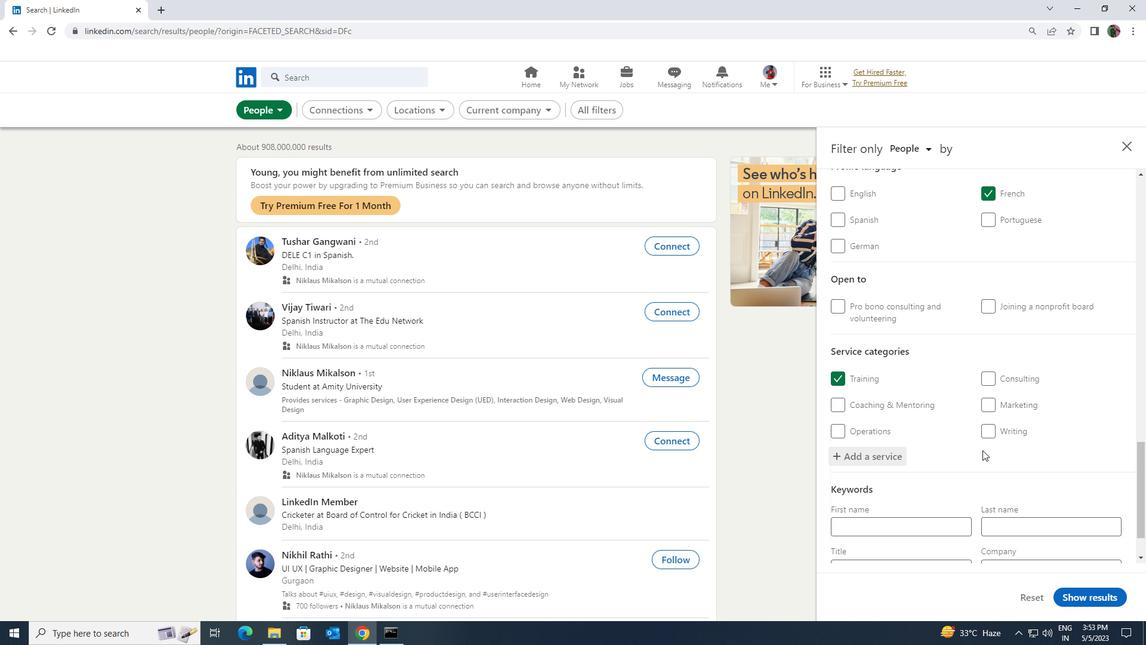 
Action: Mouse scrolled (983, 449) with delta (0, 0)
Screenshot: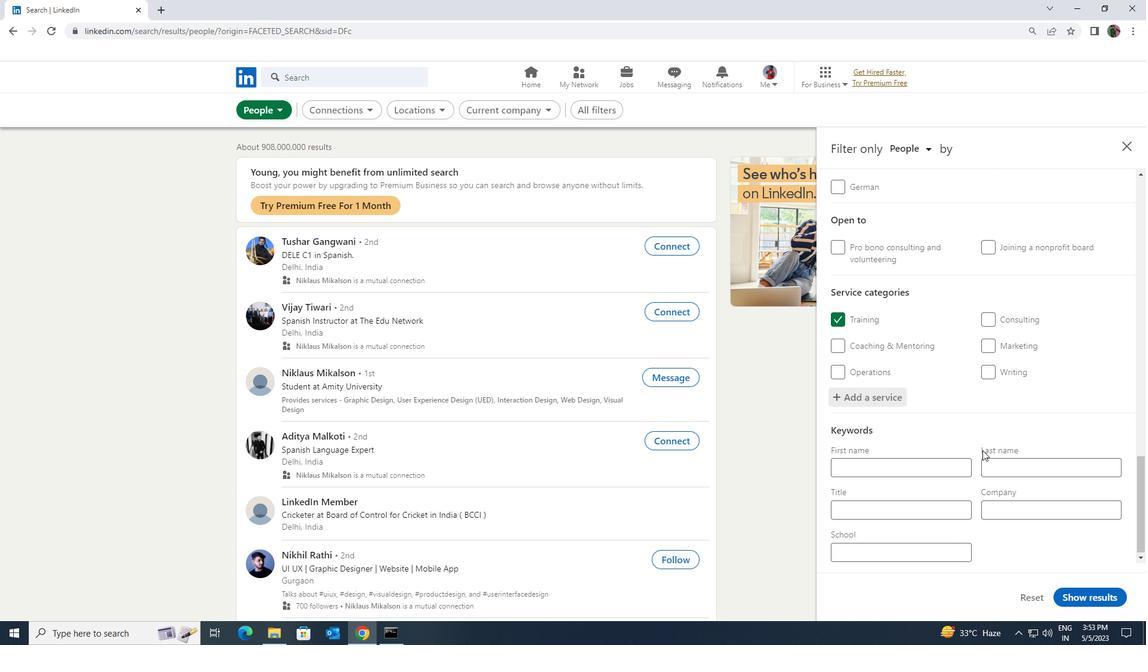 
Action: Mouse scrolled (983, 449) with delta (0, 0)
Screenshot: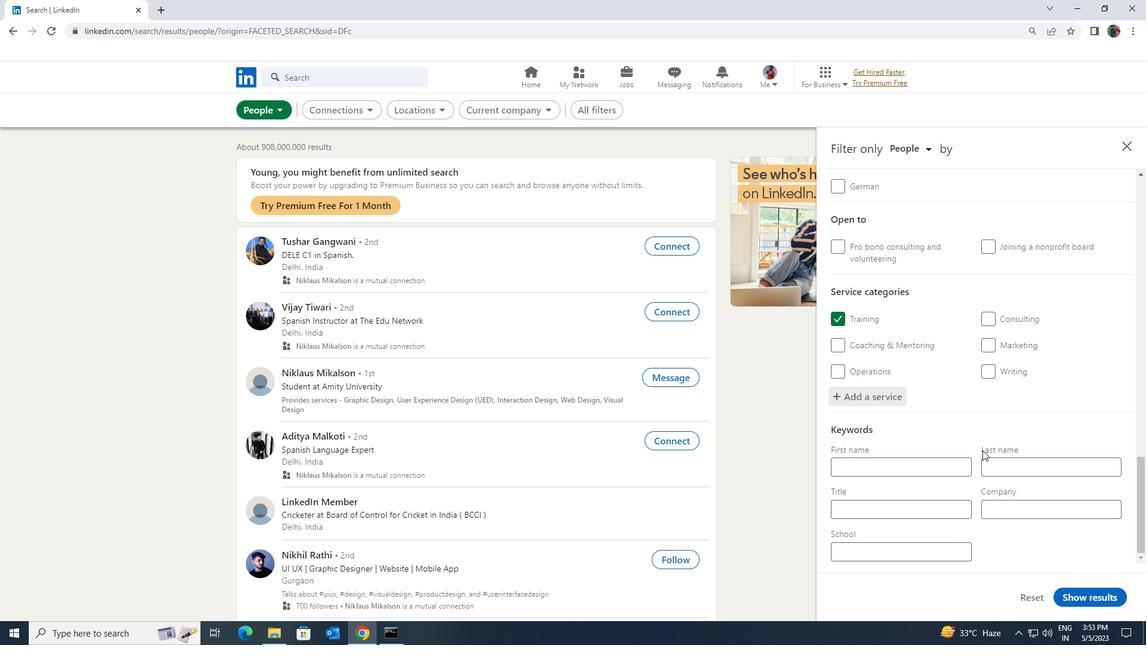
Action: Mouse moved to (956, 507)
Screenshot: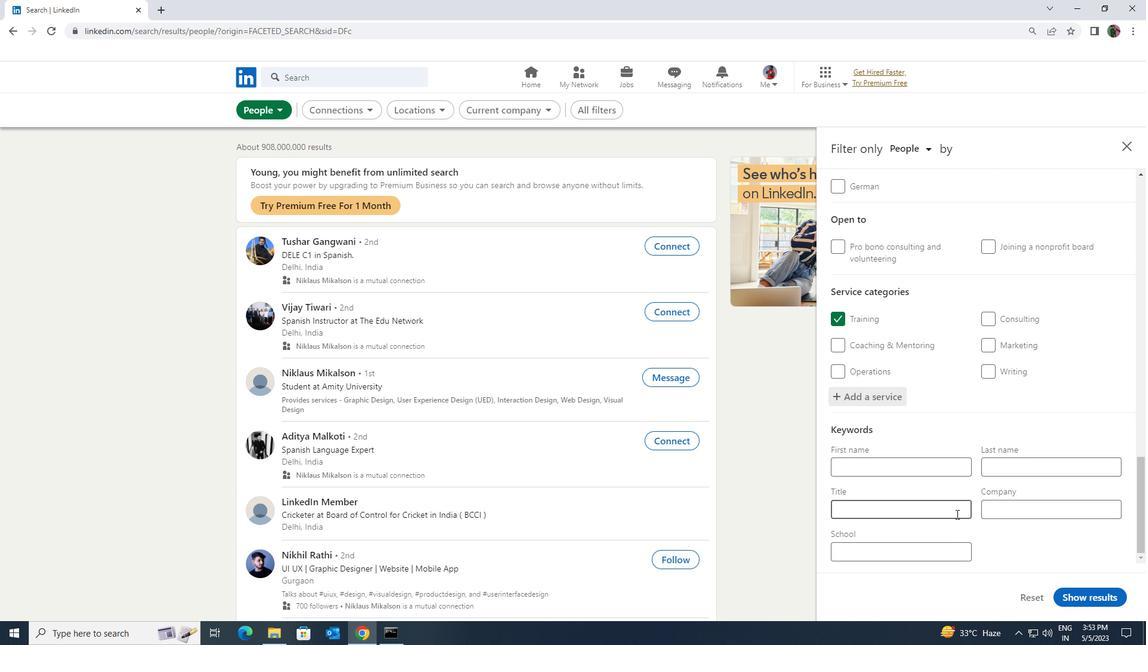 
Action: Mouse pressed left at (956, 507)
Screenshot: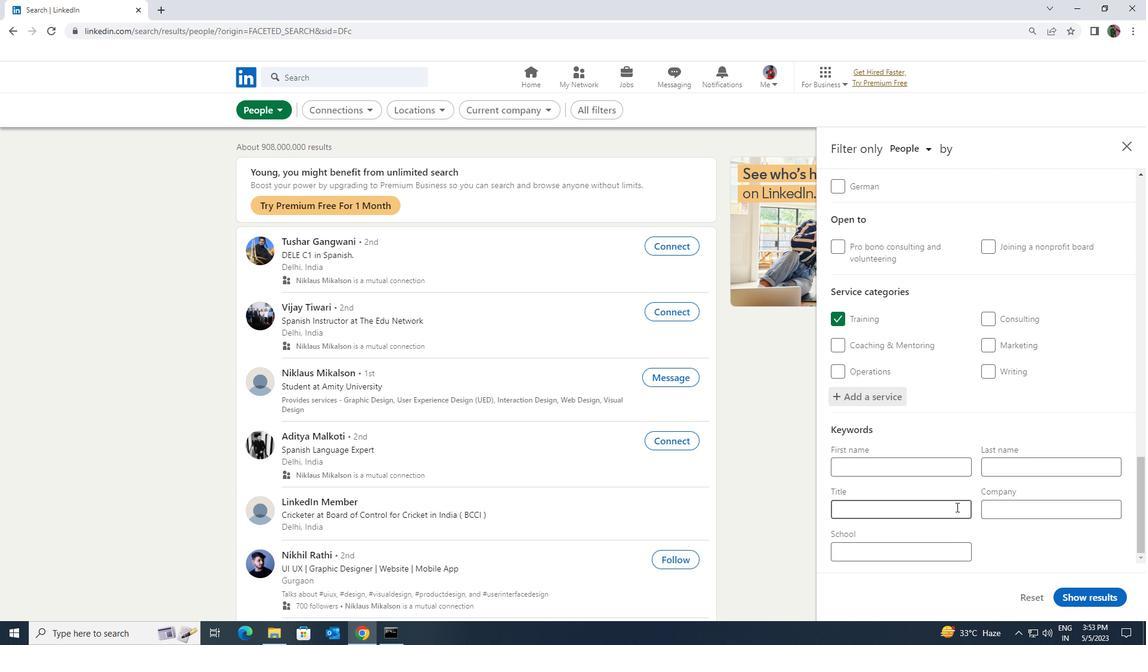 
Action: Key pressed <Key.shift><Key.shift><Key.shift><Key.shift><Key.shift><Key.shift>WEDDING<Key.space><Key.shift>COORDINATOR
Screenshot: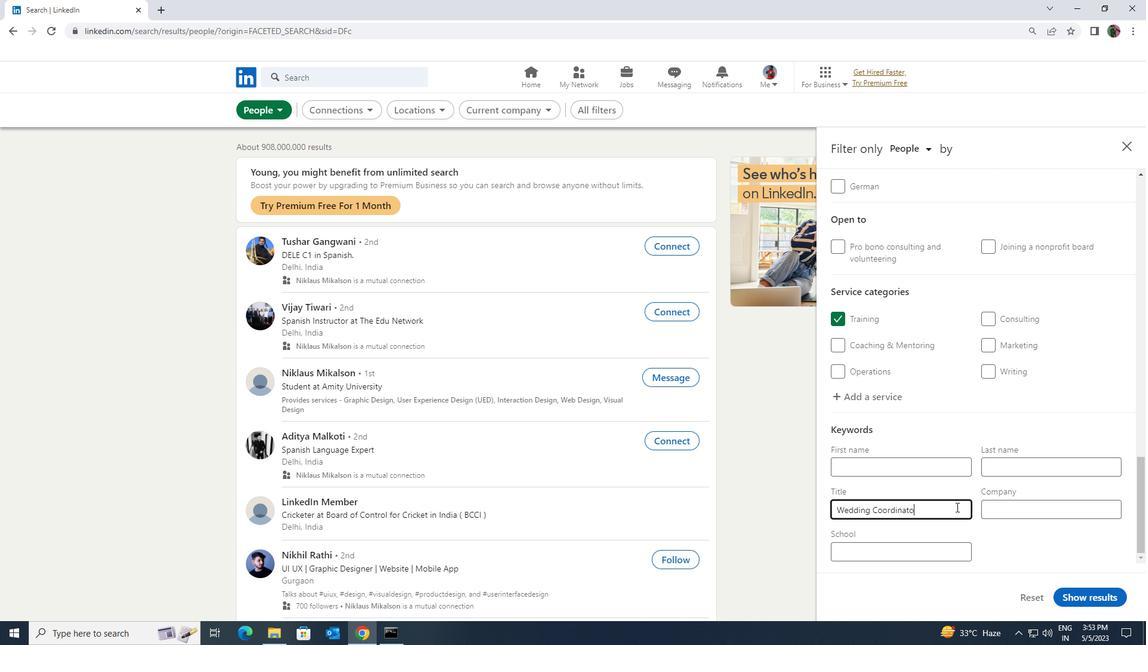
Action: Mouse moved to (1071, 590)
Screenshot: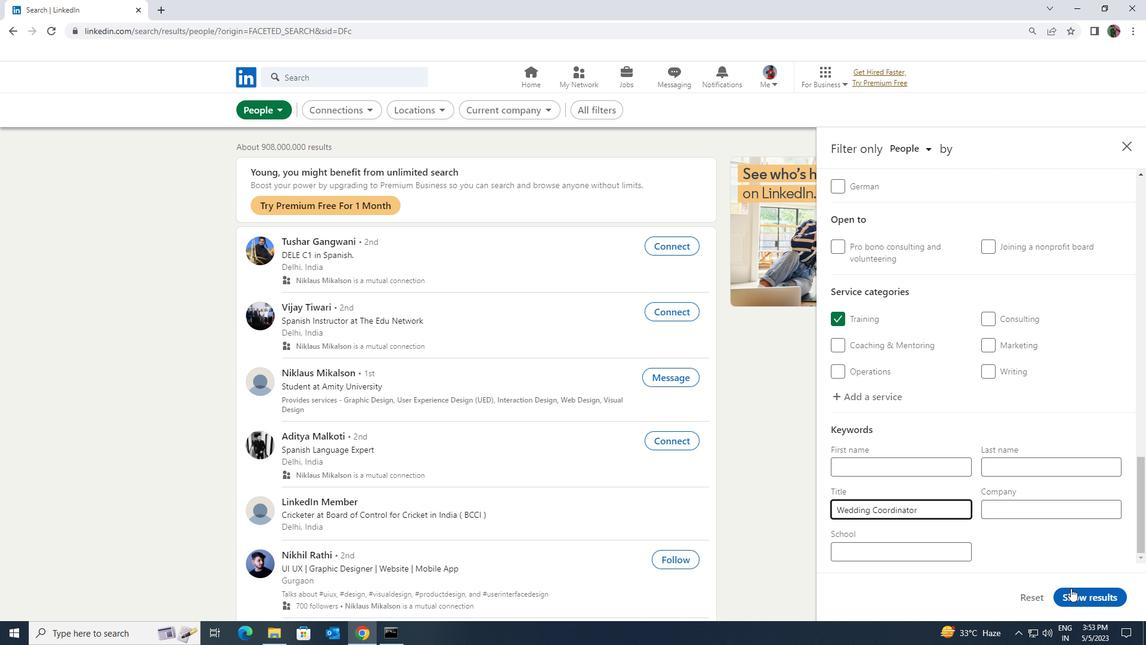 
Action: Mouse pressed left at (1071, 590)
Screenshot: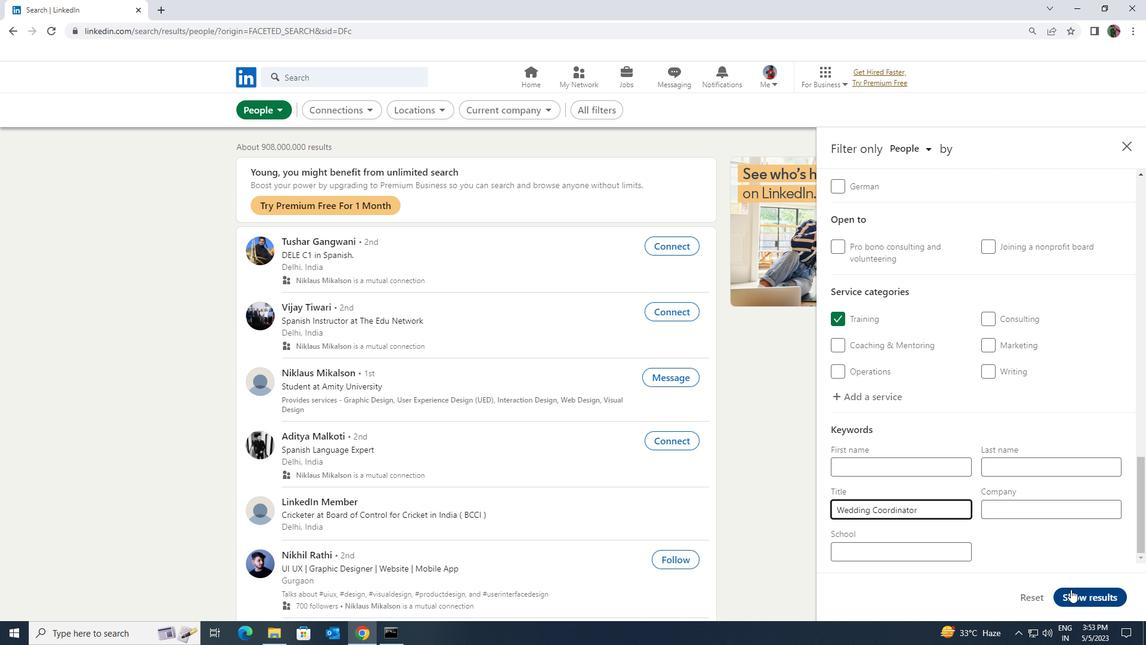 
